 Task: Look for Airbnb options in Tajerouine, Tunisia from 8th December, 2023 to 16th December, 2023 for 8 adults.8 bedrooms having 8 beds and 8 bathrooms. Property type can be hotel. Amenities needed are: wifi, TV, free parkinig on premises, gym, breakfast. Booking option can be shelf check-in. Look for 5 properties as per requirement.
Action: Mouse pressed left at (514, 117)
Screenshot: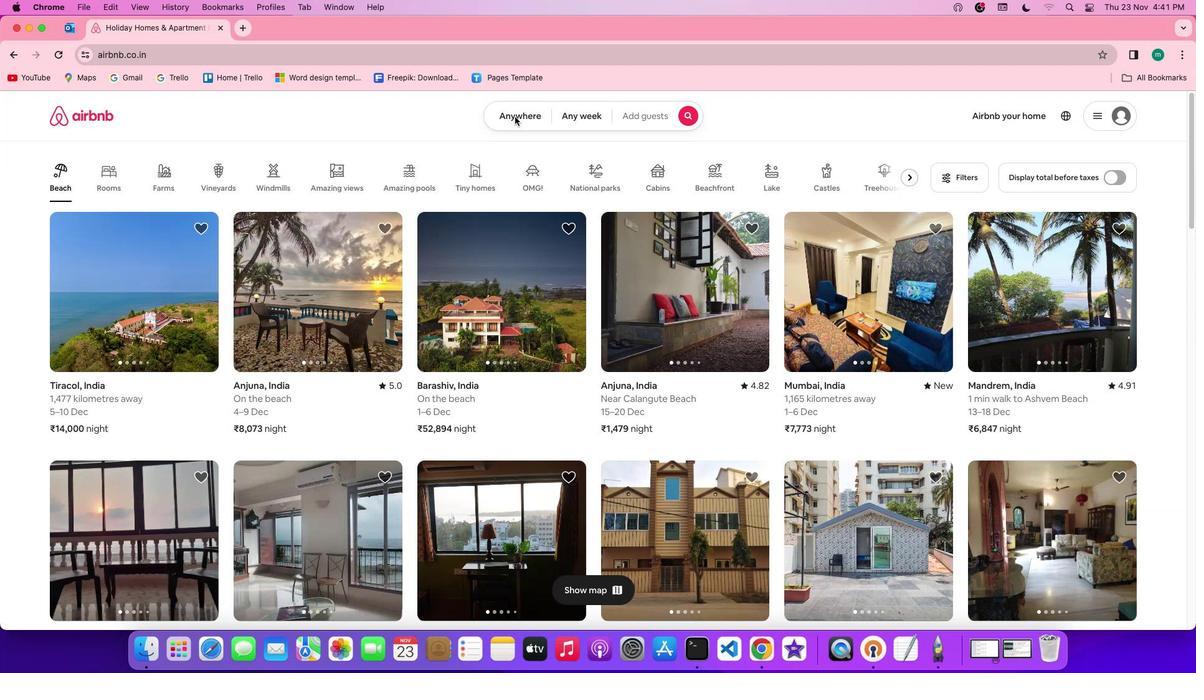 
Action: Mouse pressed left at (514, 117)
Screenshot: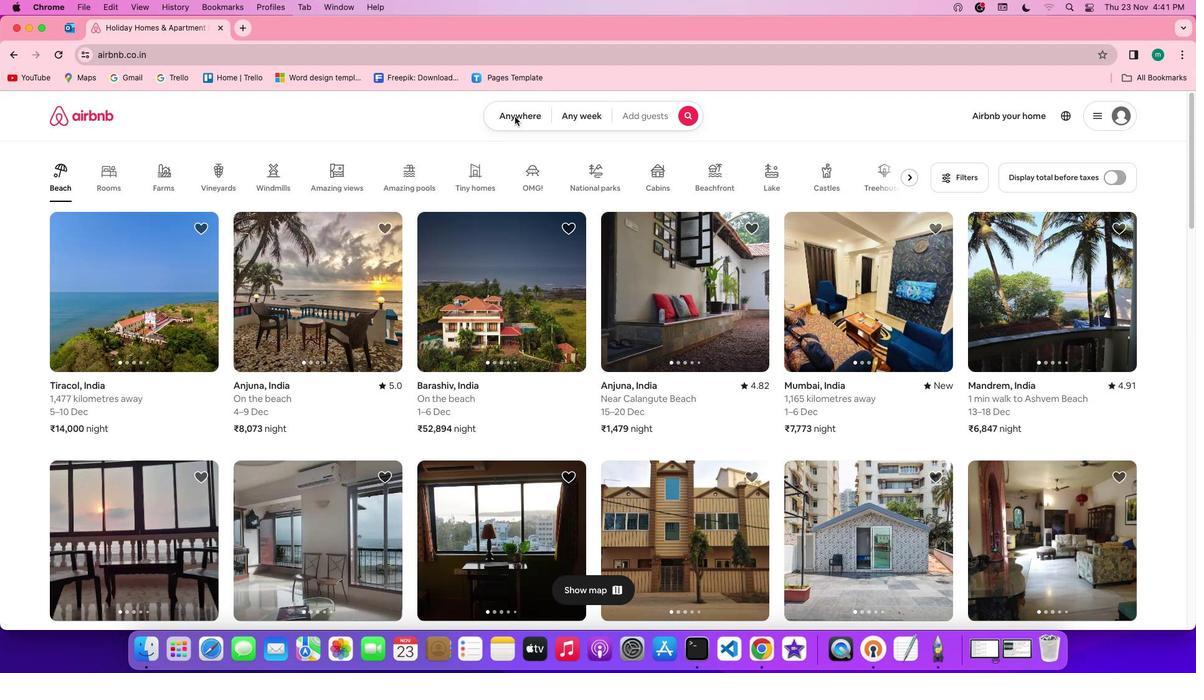 
Action: Mouse moved to (445, 163)
Screenshot: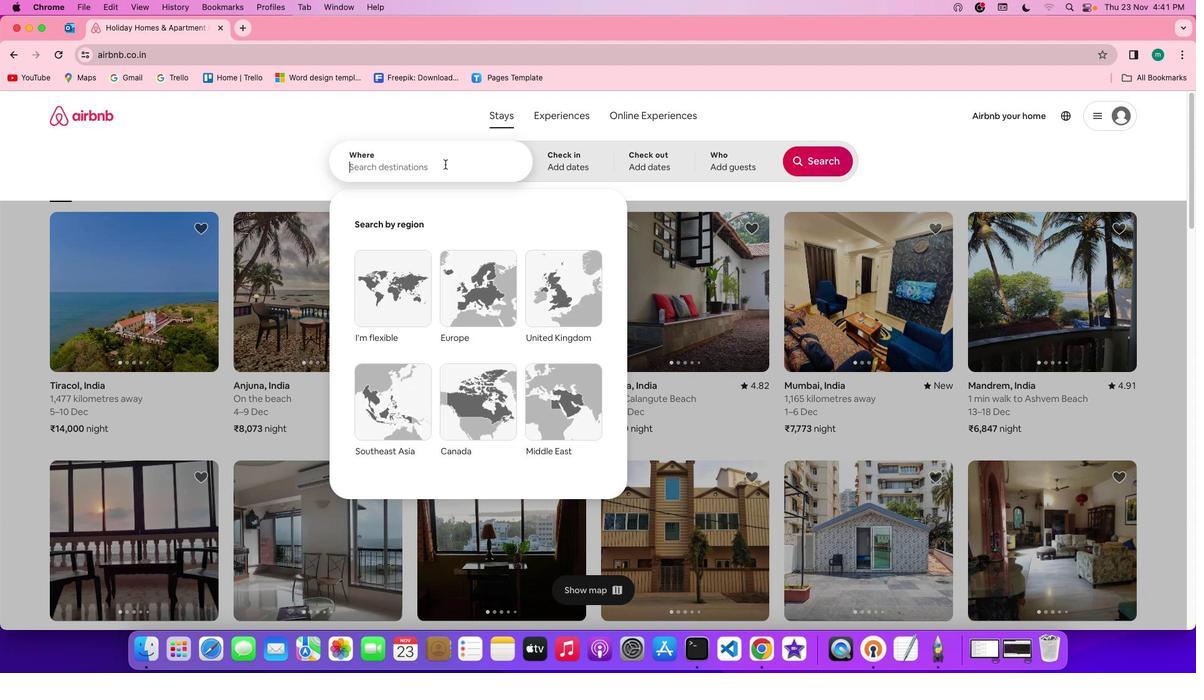 
Action: Mouse pressed left at (445, 163)
Screenshot: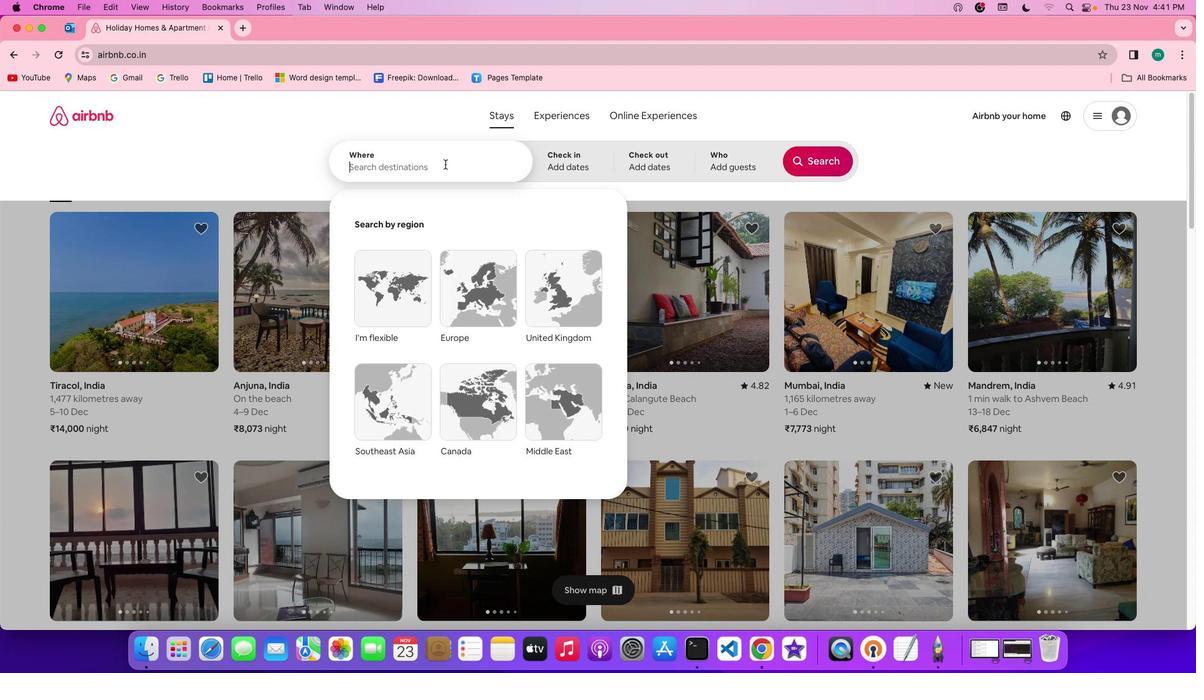
Action: Key pressed Key.shift'T''a''j''e''r''o''u''i''n''e'','Key.spaceKey.shift't''u''n''i''s''i''a'
Screenshot: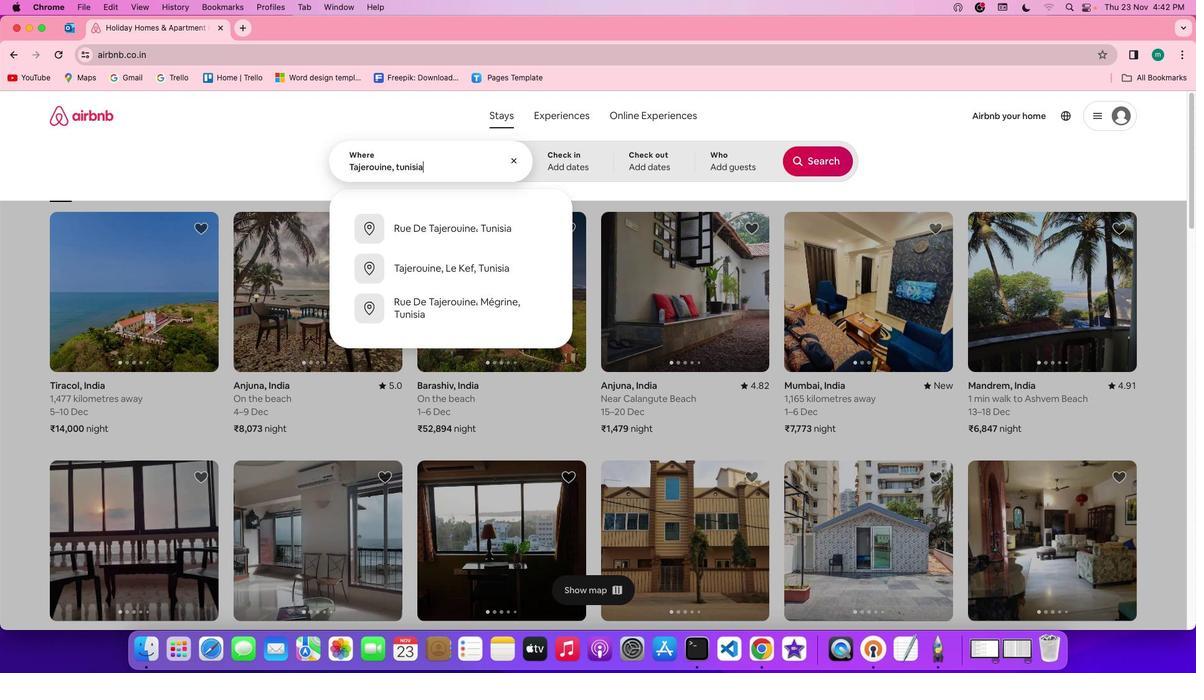
Action: Mouse moved to (555, 153)
Screenshot: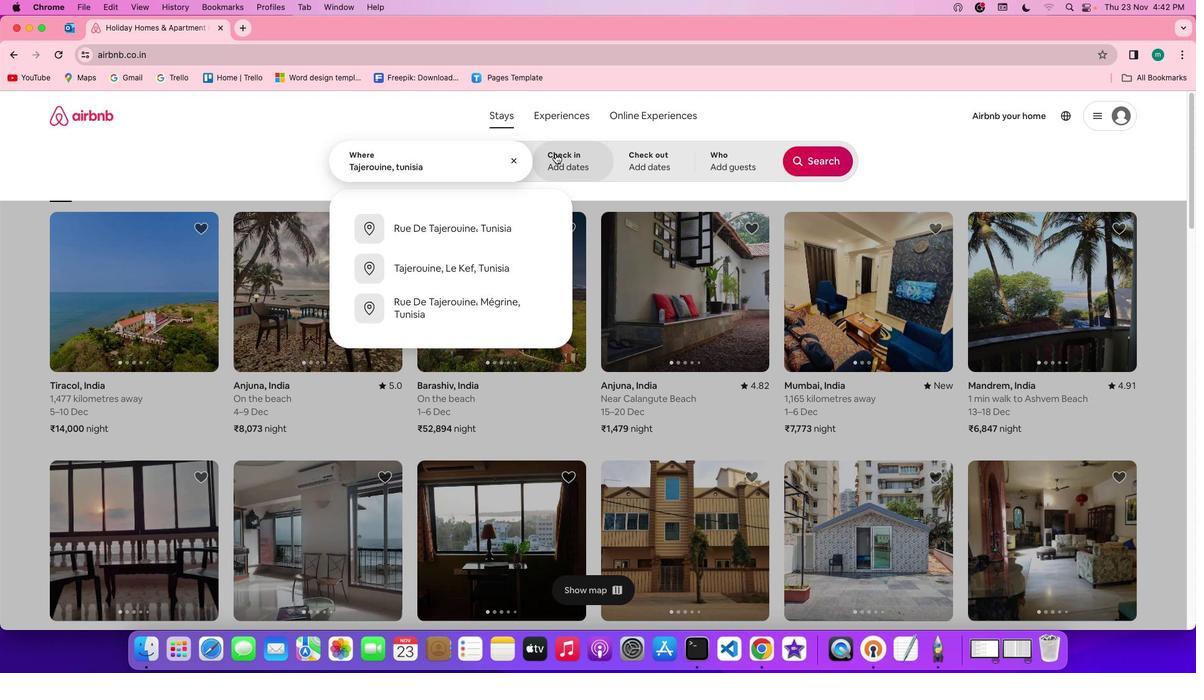
Action: Mouse pressed left at (555, 153)
Screenshot: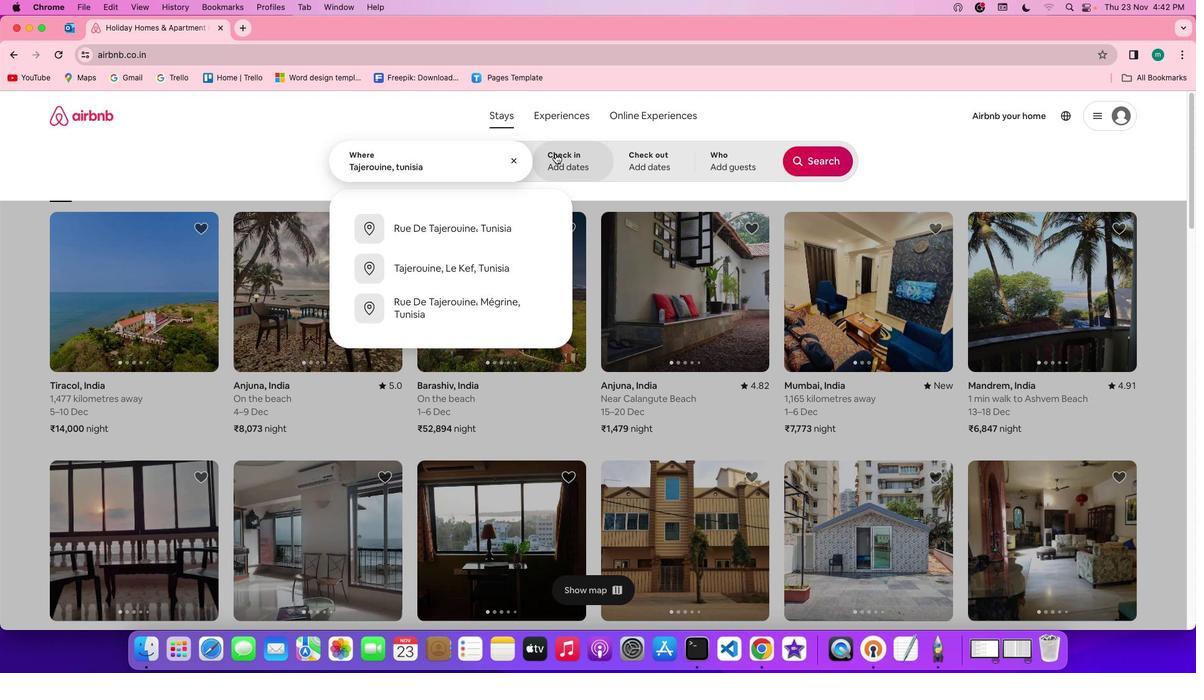 
Action: Mouse moved to (764, 347)
Screenshot: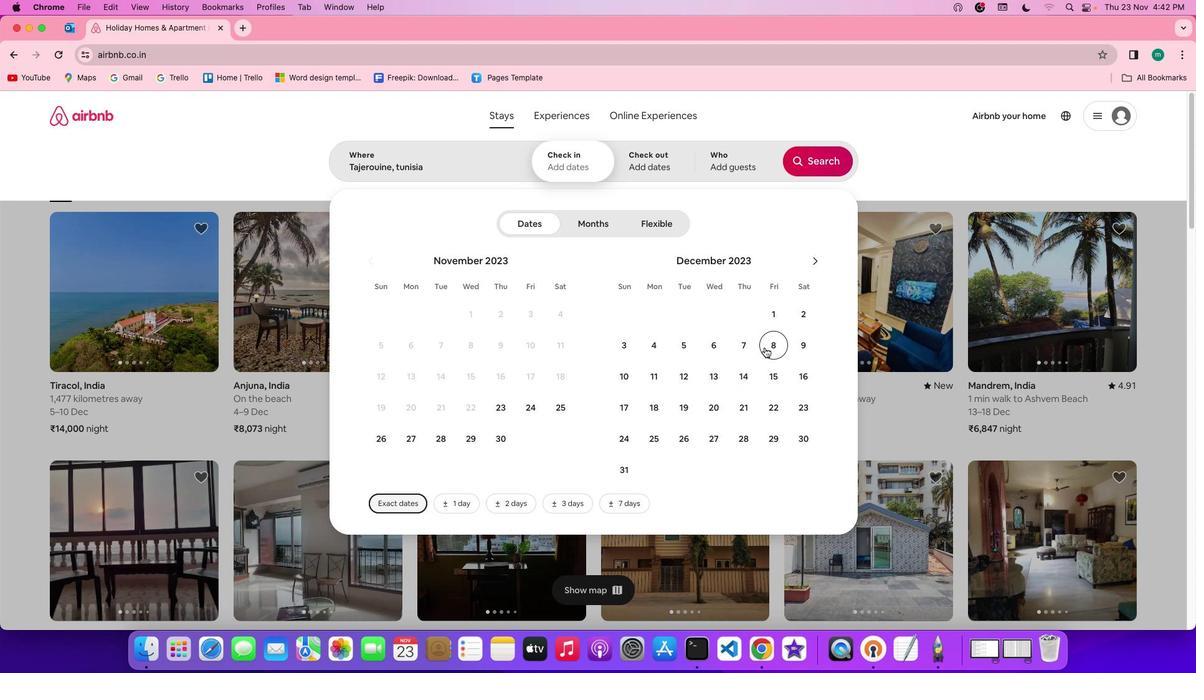 
Action: Mouse pressed left at (764, 347)
Screenshot: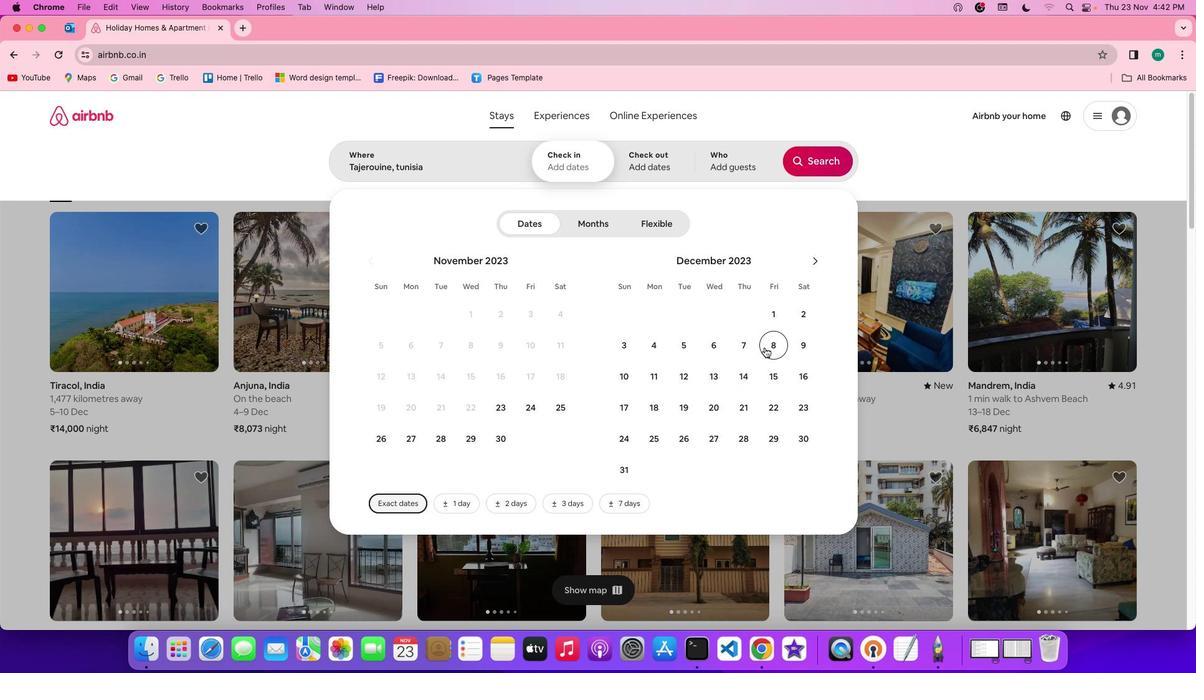 
Action: Mouse moved to (802, 374)
Screenshot: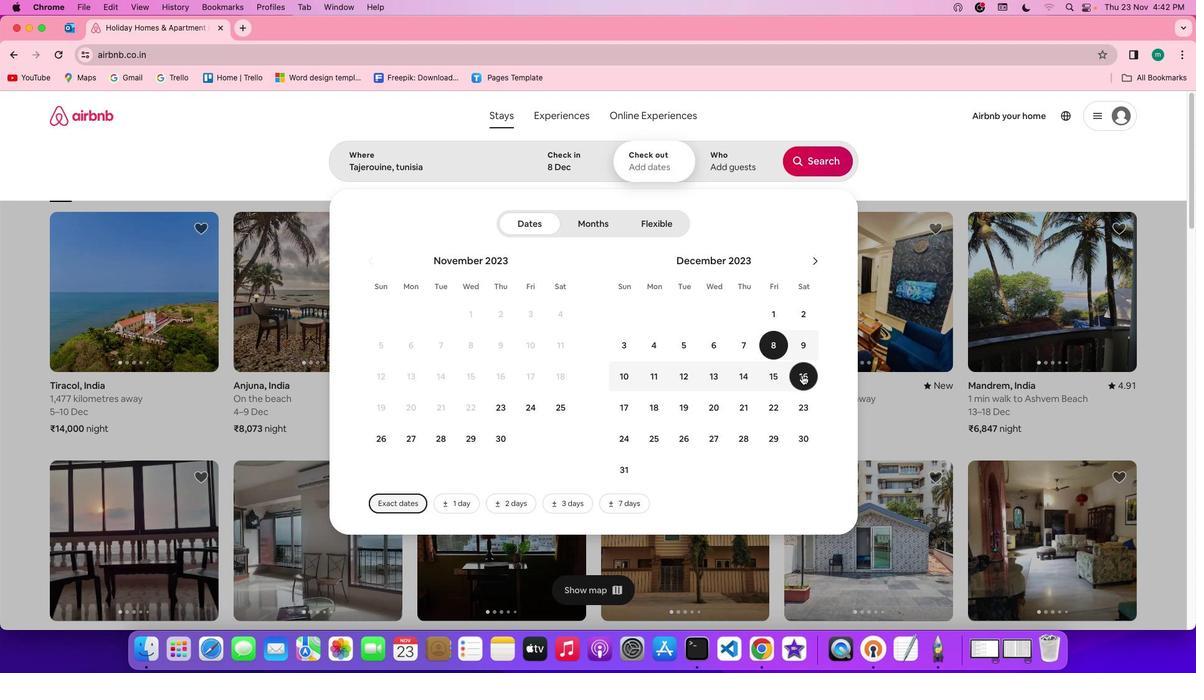 
Action: Mouse pressed left at (802, 374)
Screenshot: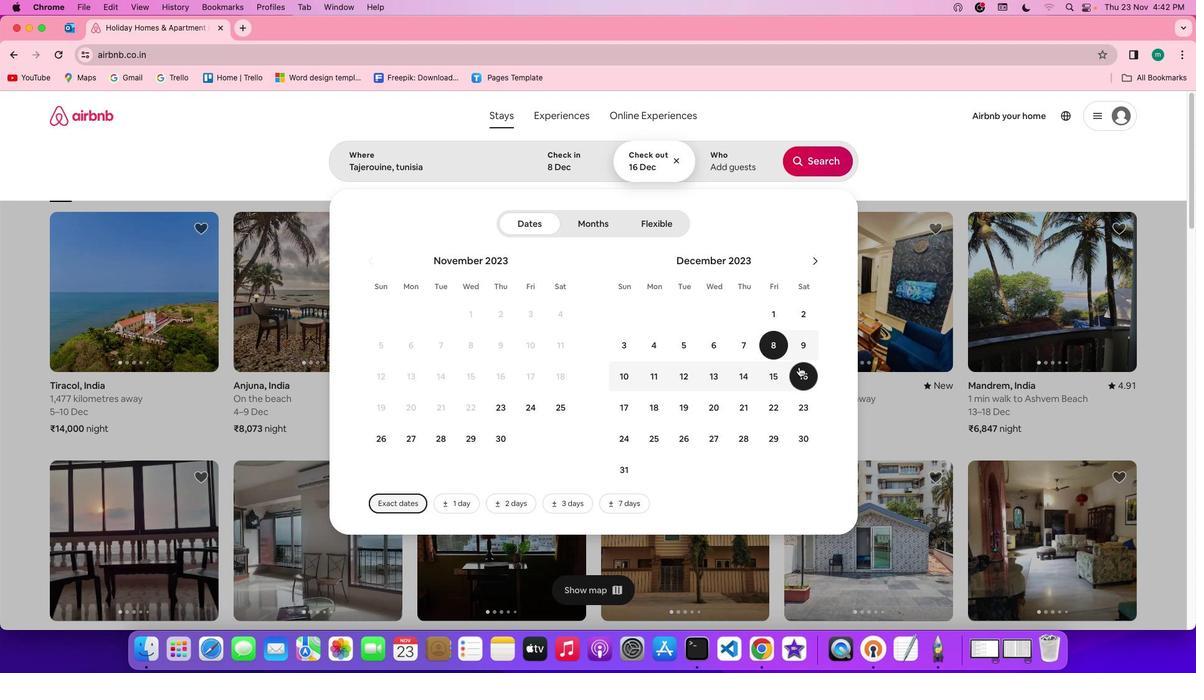 
Action: Mouse moved to (722, 172)
Screenshot: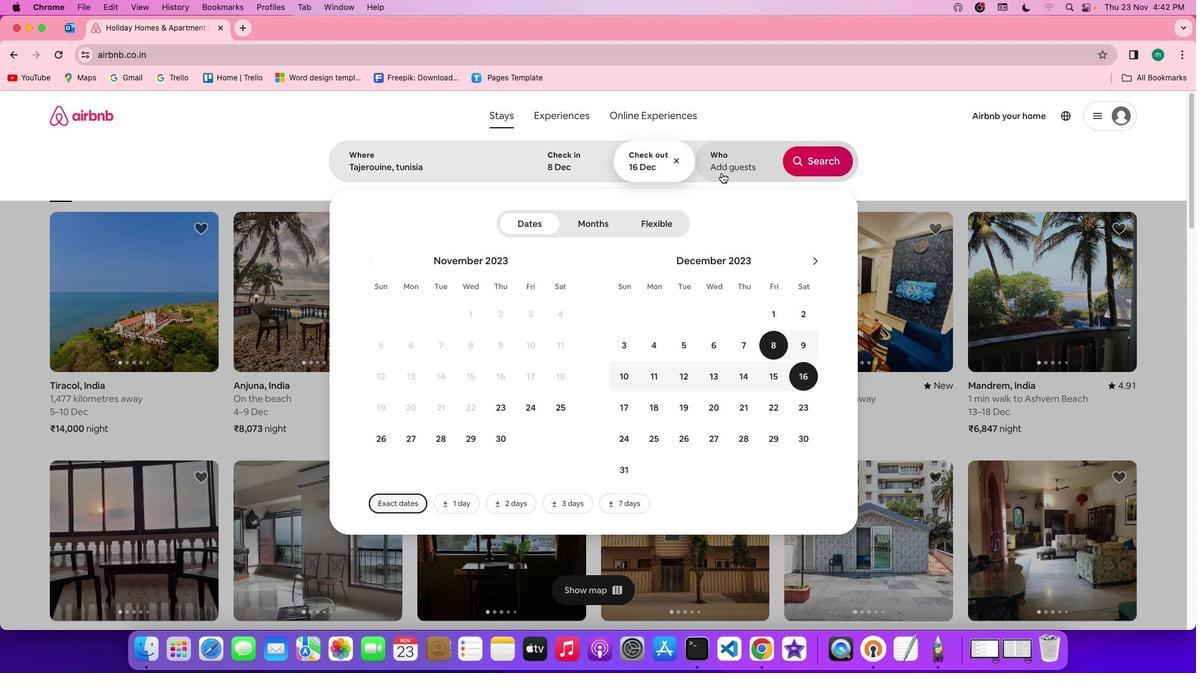 
Action: Mouse pressed left at (722, 172)
Screenshot: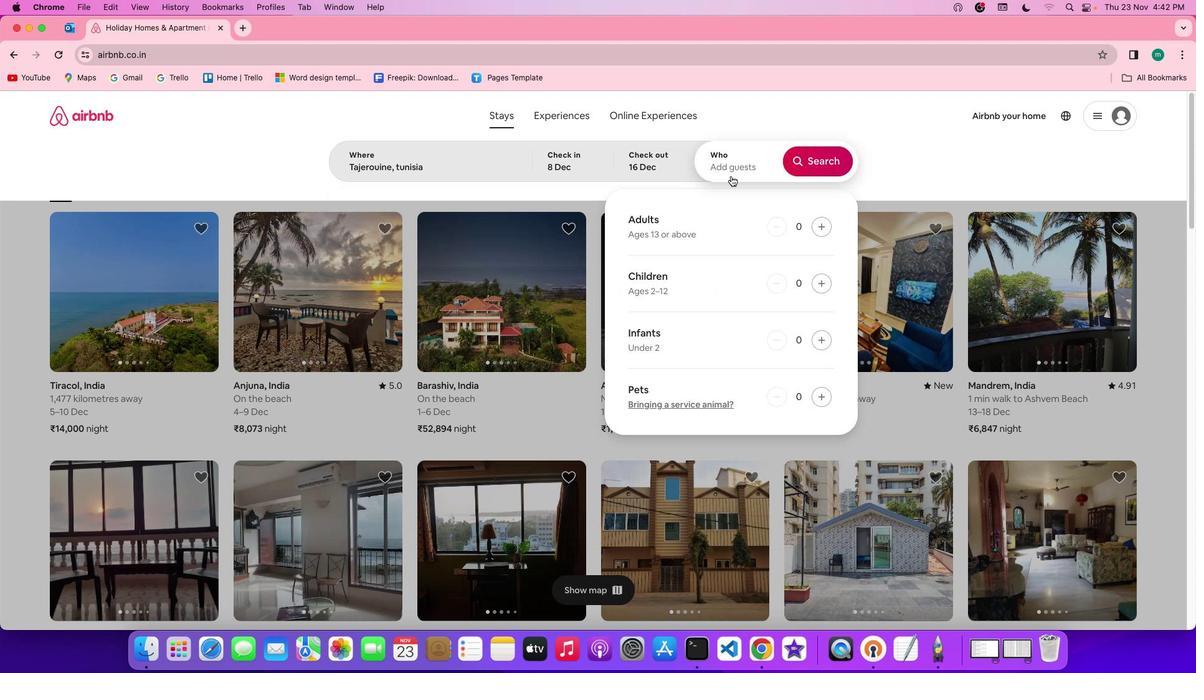 
Action: Mouse moved to (817, 226)
Screenshot: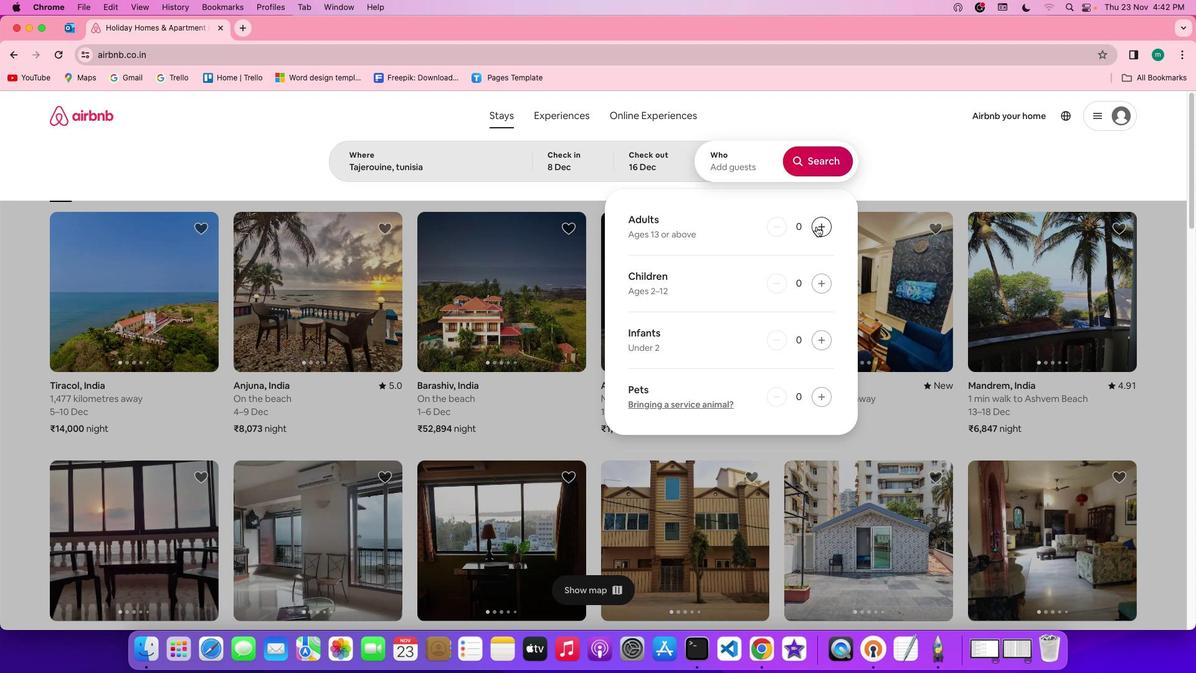 
Action: Mouse pressed left at (817, 226)
Screenshot: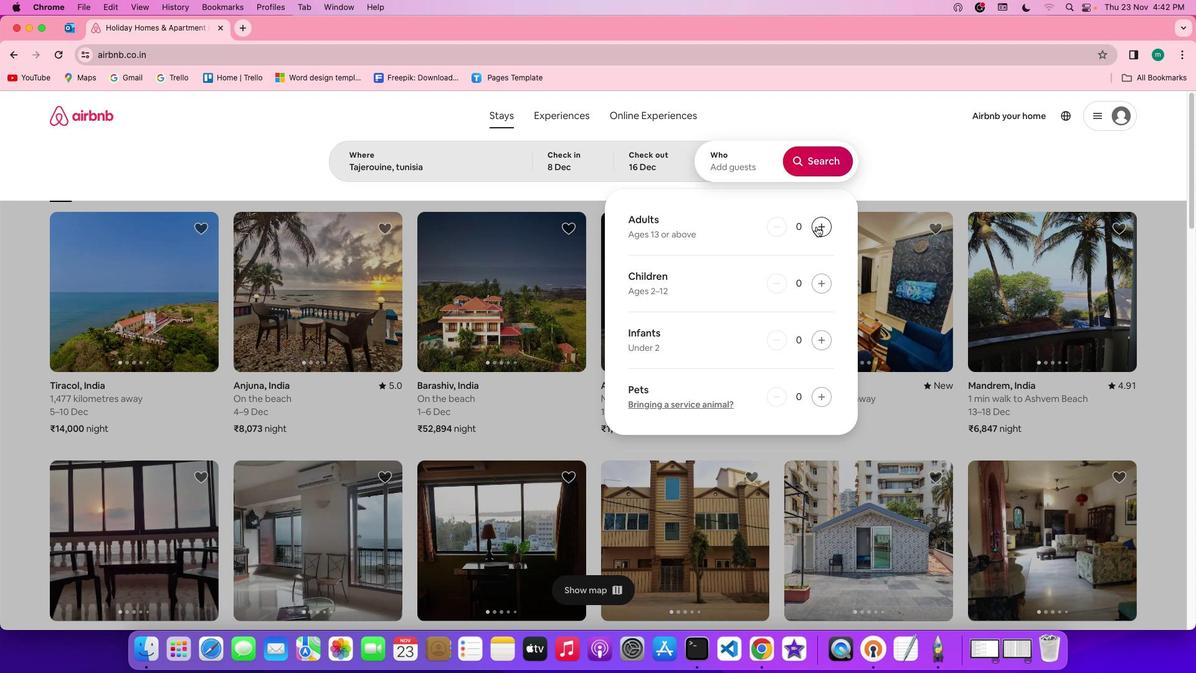 
Action: Mouse pressed left at (817, 226)
Screenshot: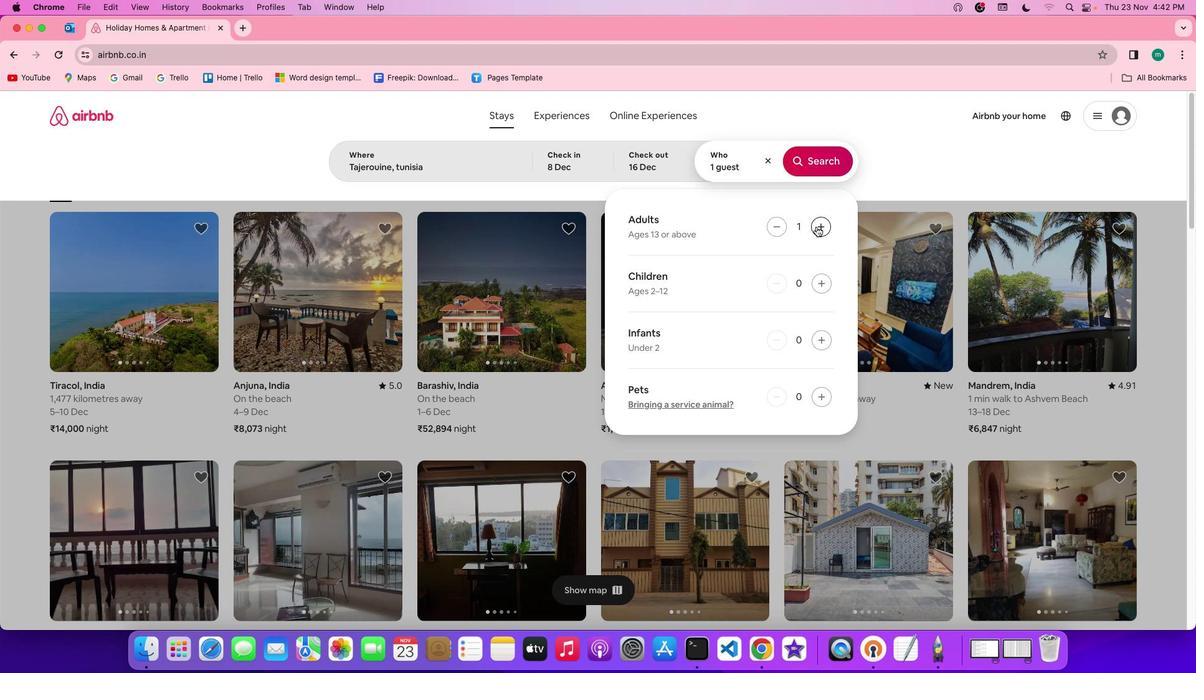 
Action: Mouse pressed left at (817, 226)
Screenshot: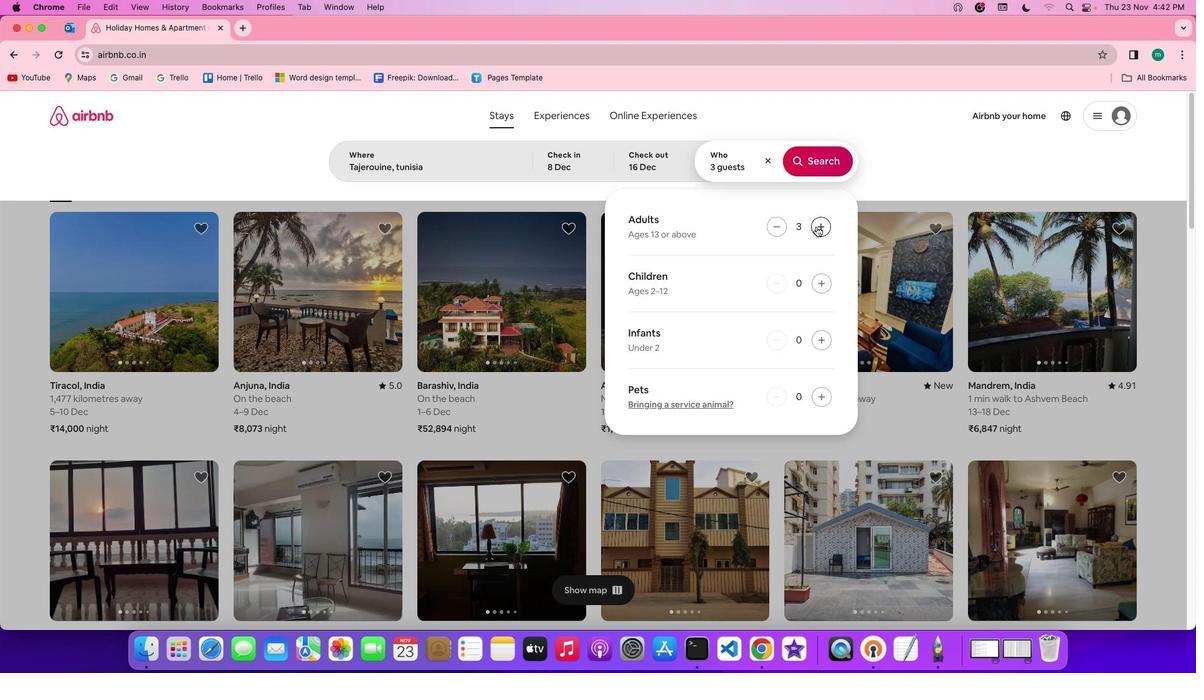 
Action: Mouse pressed left at (817, 226)
Screenshot: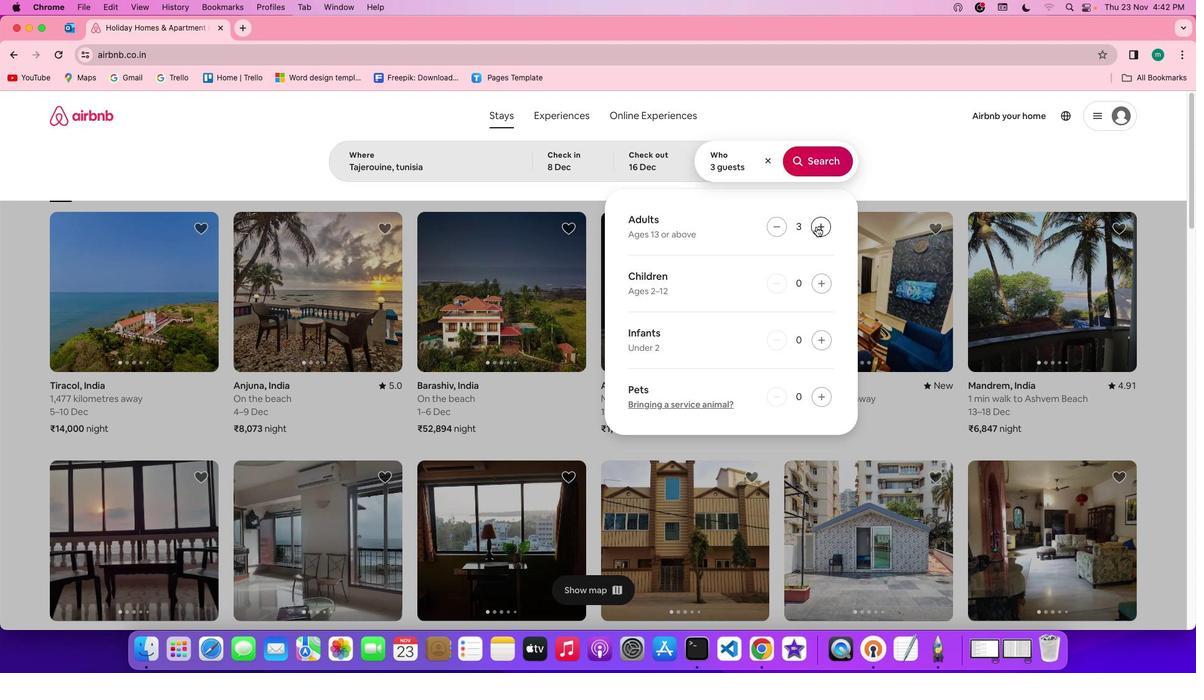 
Action: Mouse pressed left at (817, 226)
Screenshot: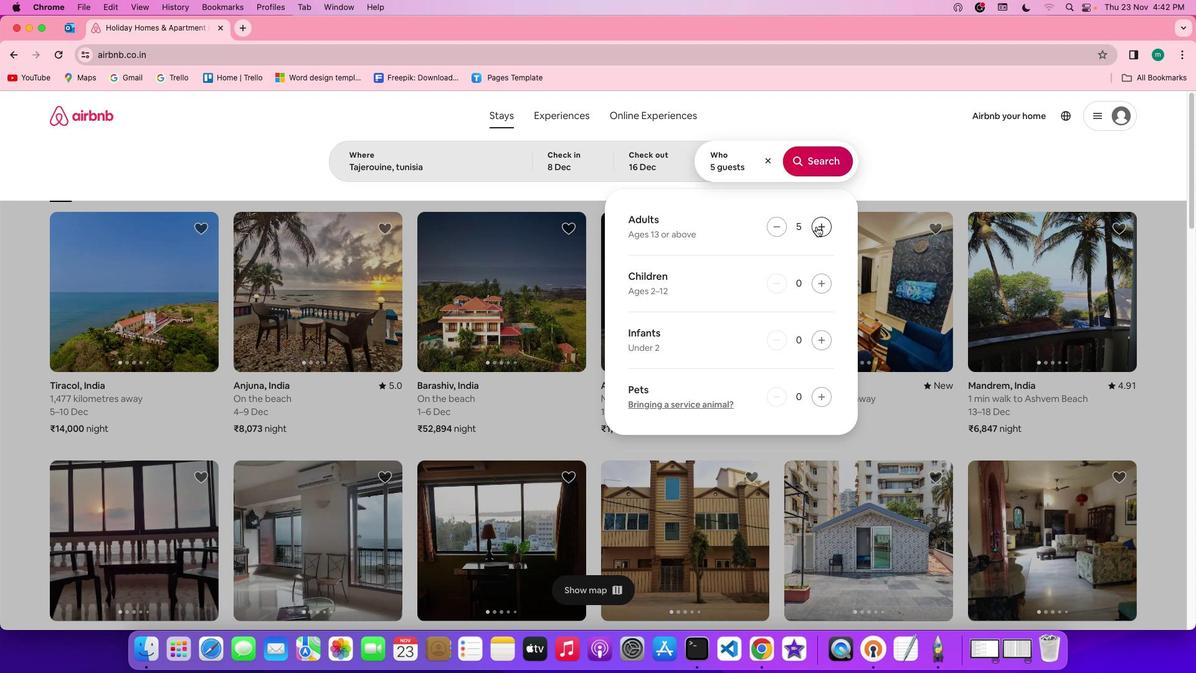 
Action: Mouse pressed left at (817, 226)
Screenshot: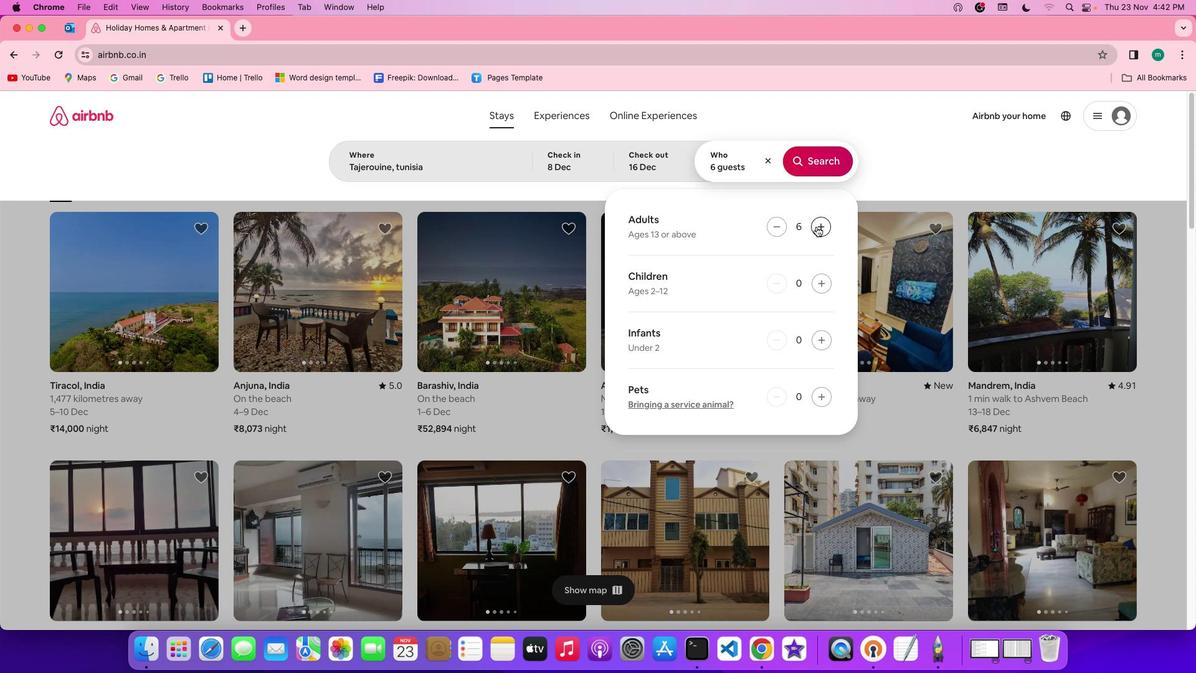 
Action: Mouse pressed left at (817, 226)
Screenshot: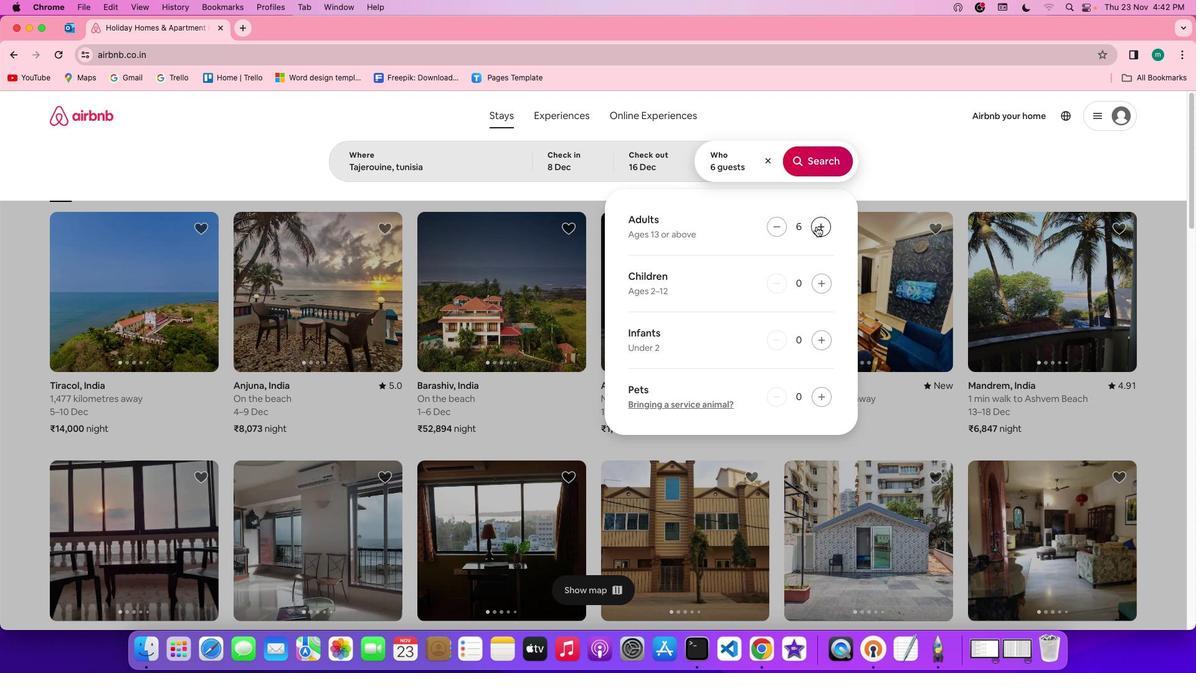 
Action: Mouse pressed left at (817, 226)
Screenshot: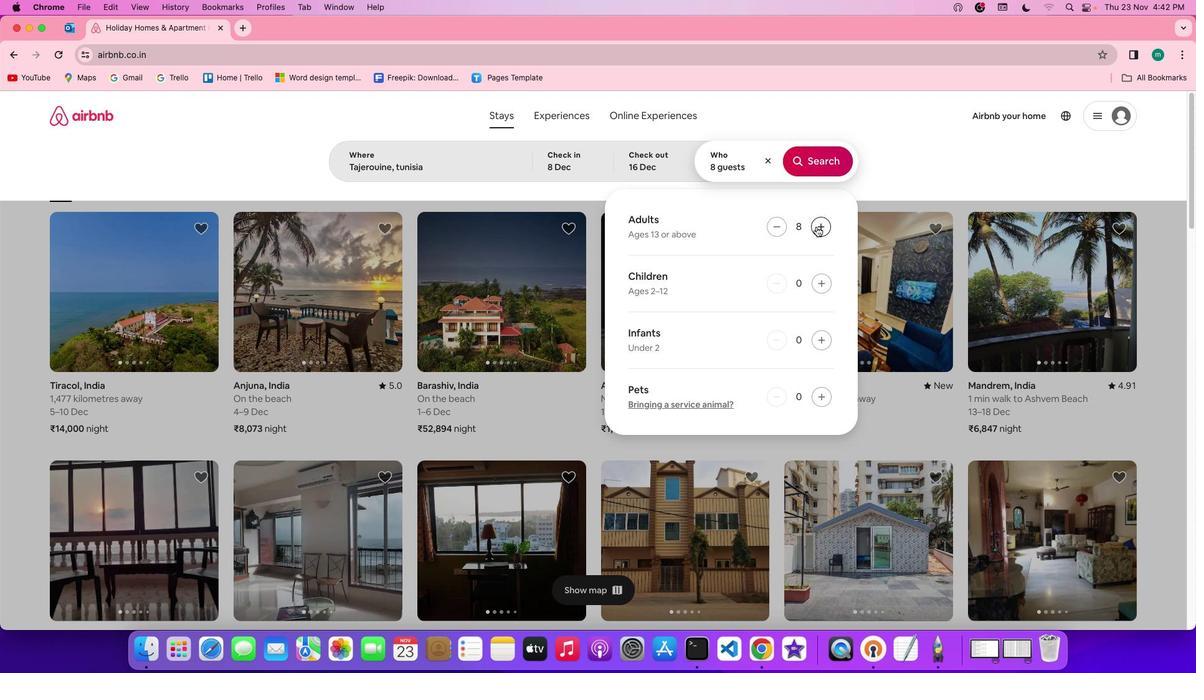 
Action: Mouse moved to (826, 165)
Screenshot: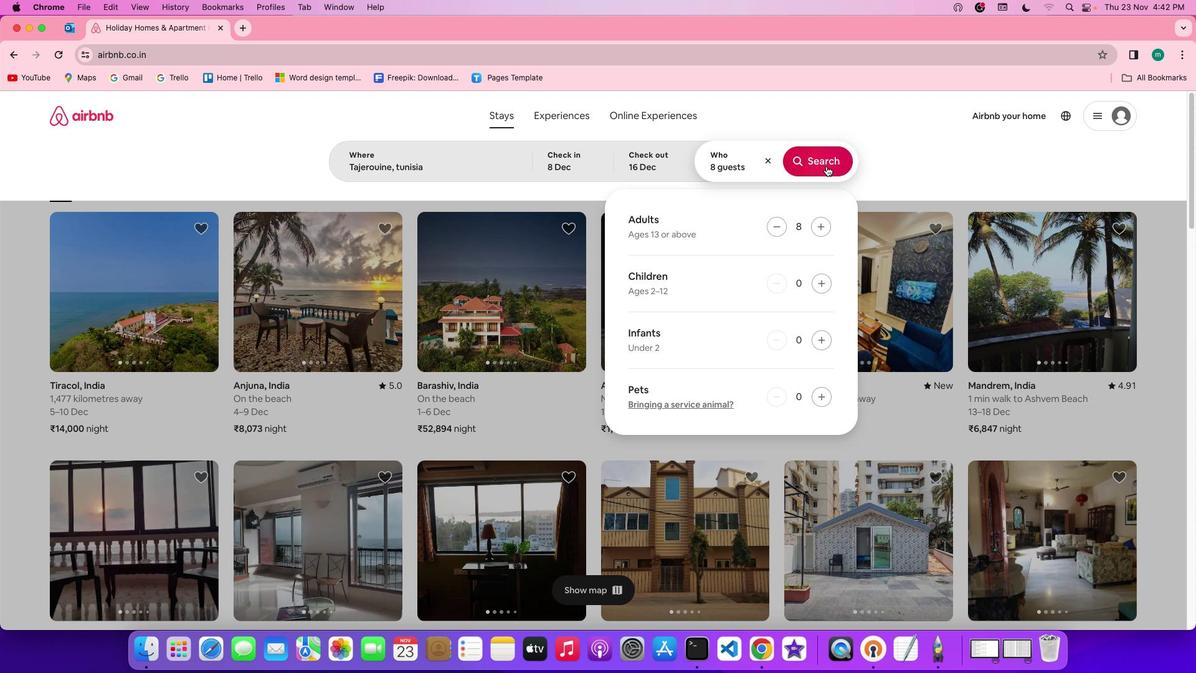 
Action: Mouse pressed left at (826, 165)
Screenshot: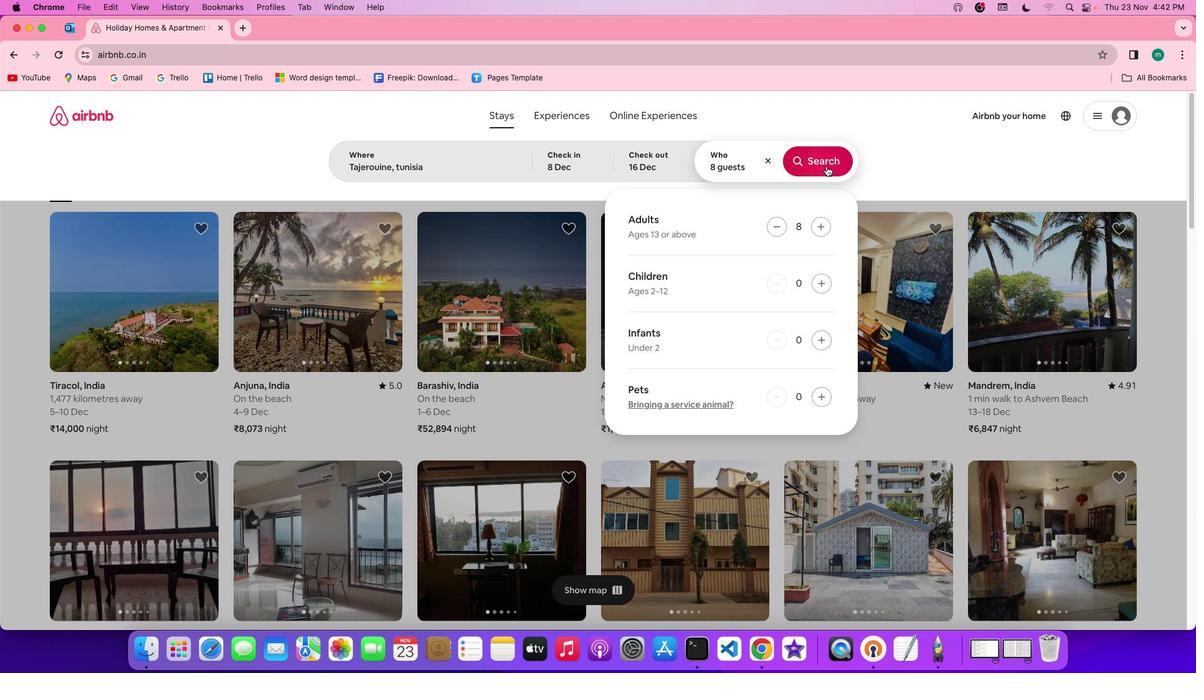 
Action: Mouse moved to (998, 158)
Screenshot: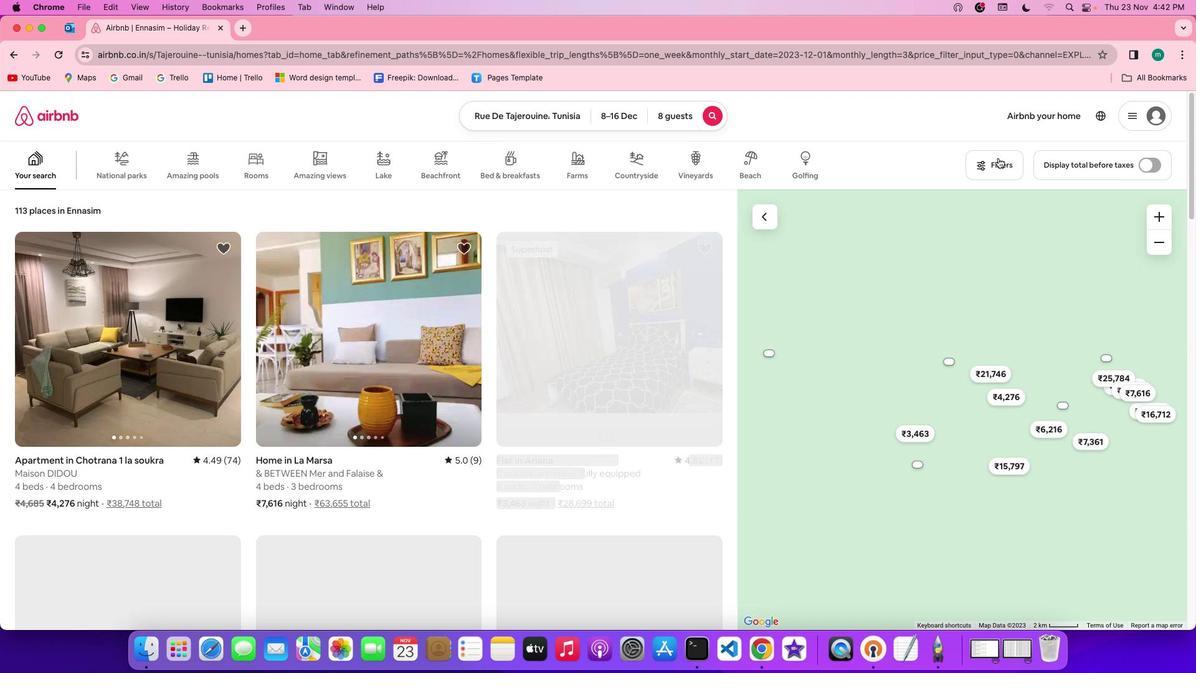 
Action: Mouse pressed left at (998, 158)
Screenshot: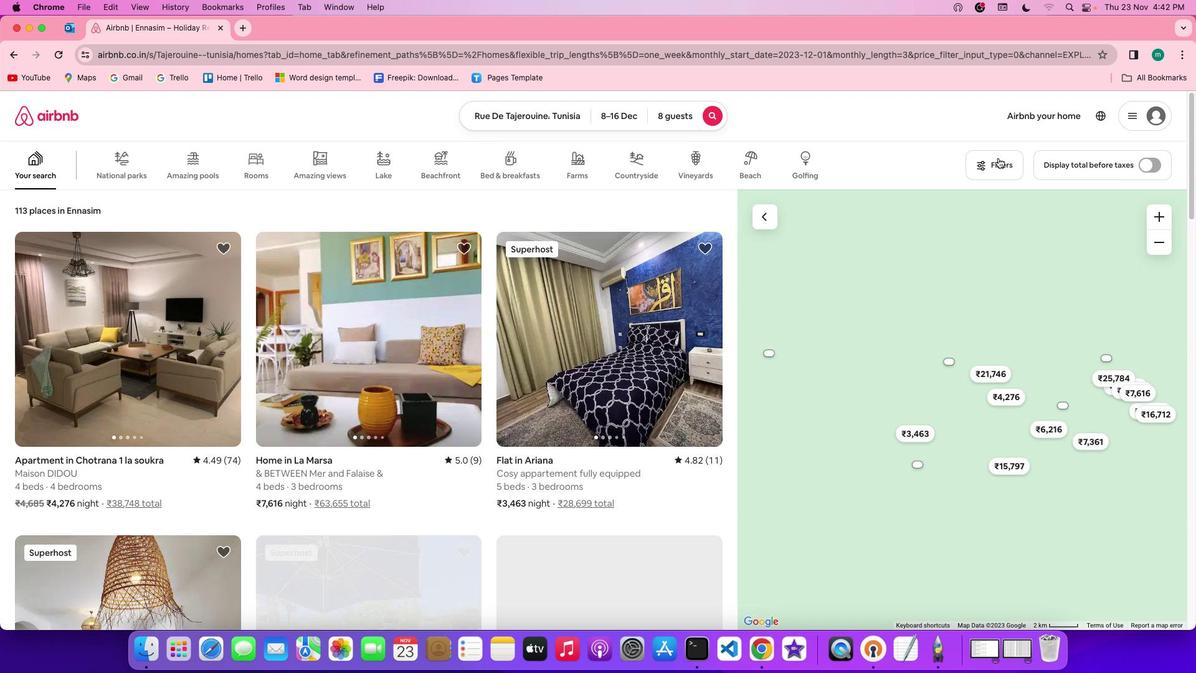 
Action: Mouse moved to (636, 325)
Screenshot: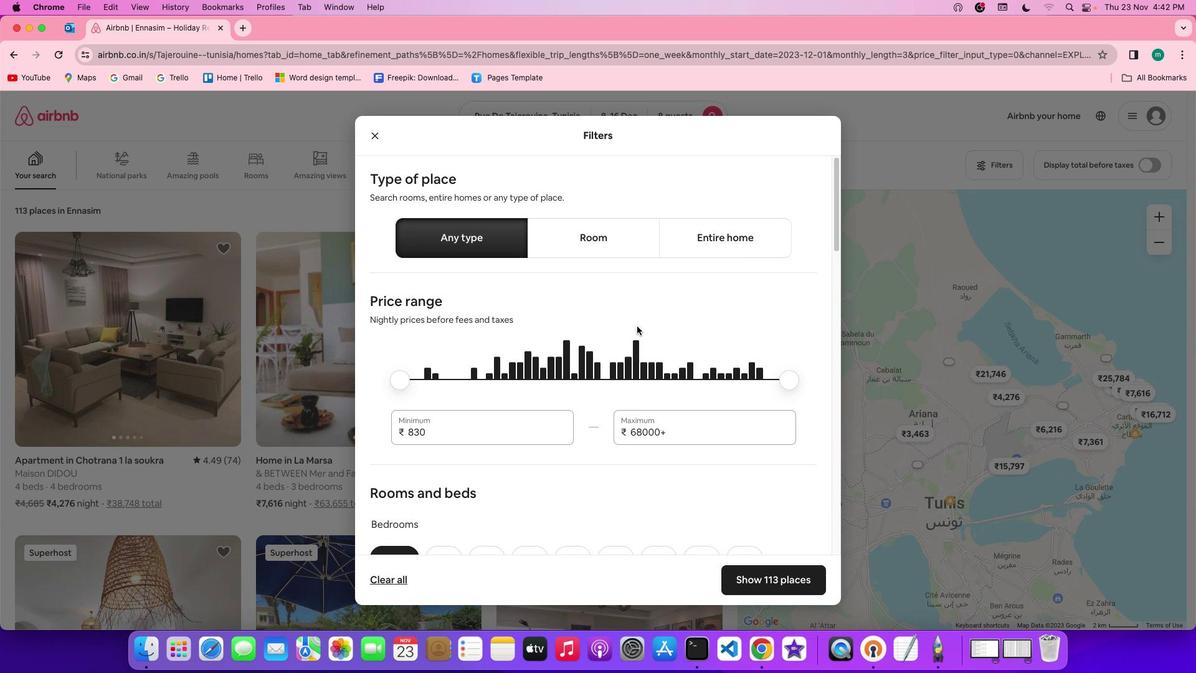
Action: Mouse scrolled (636, 325) with delta (0, 0)
Screenshot: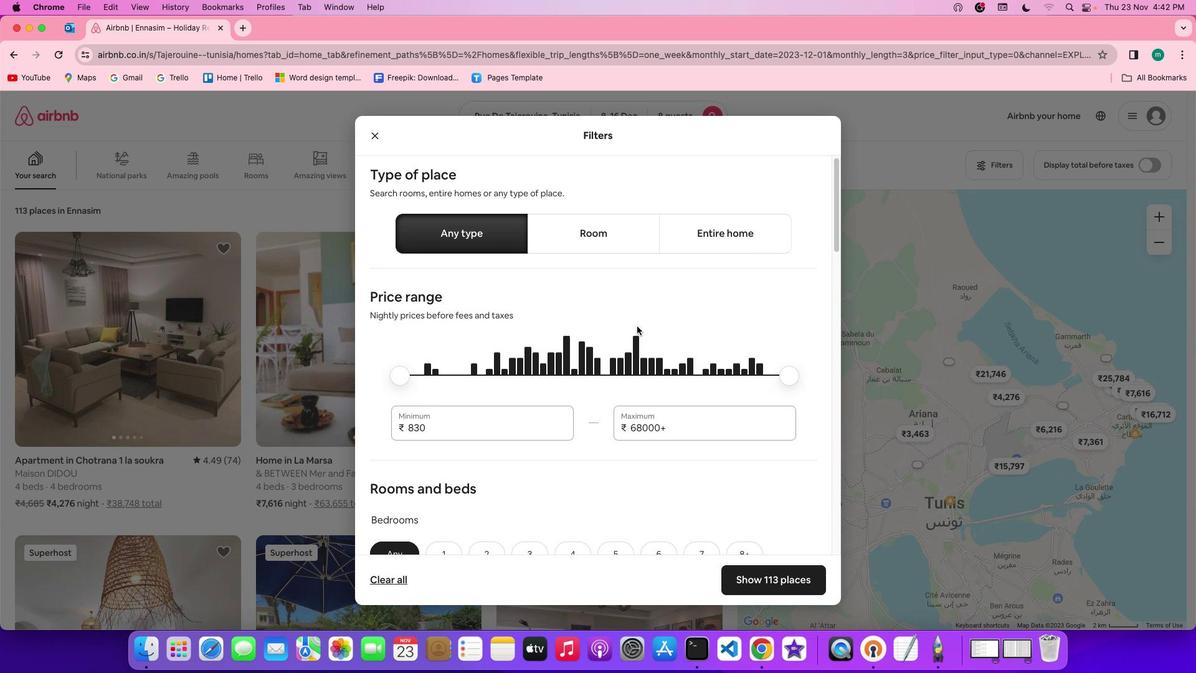 
Action: Mouse scrolled (636, 325) with delta (0, 0)
Screenshot: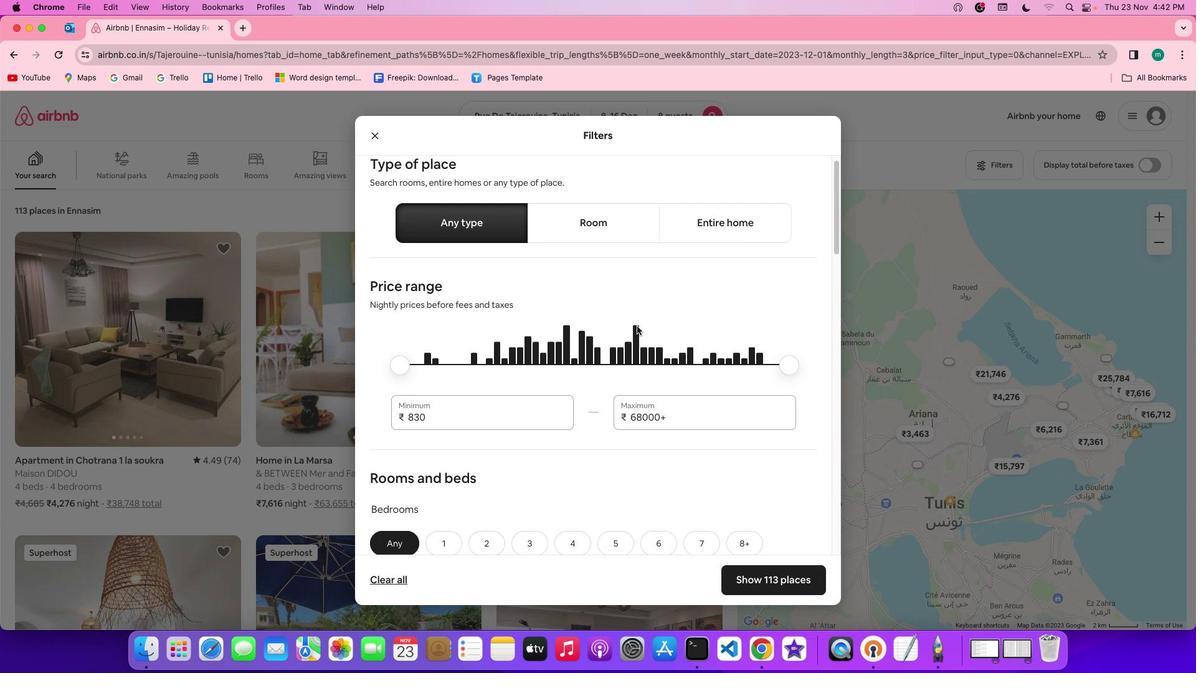 
Action: Mouse scrolled (636, 325) with delta (0, -1)
Screenshot: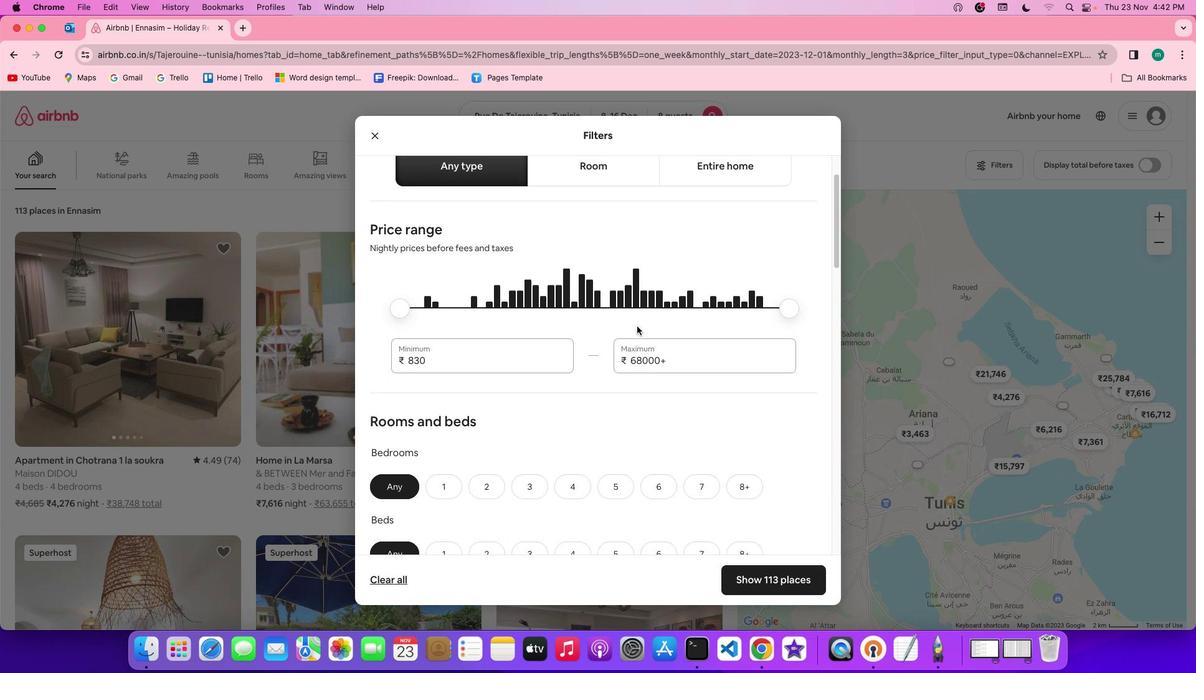 
Action: Mouse scrolled (636, 325) with delta (0, -1)
Screenshot: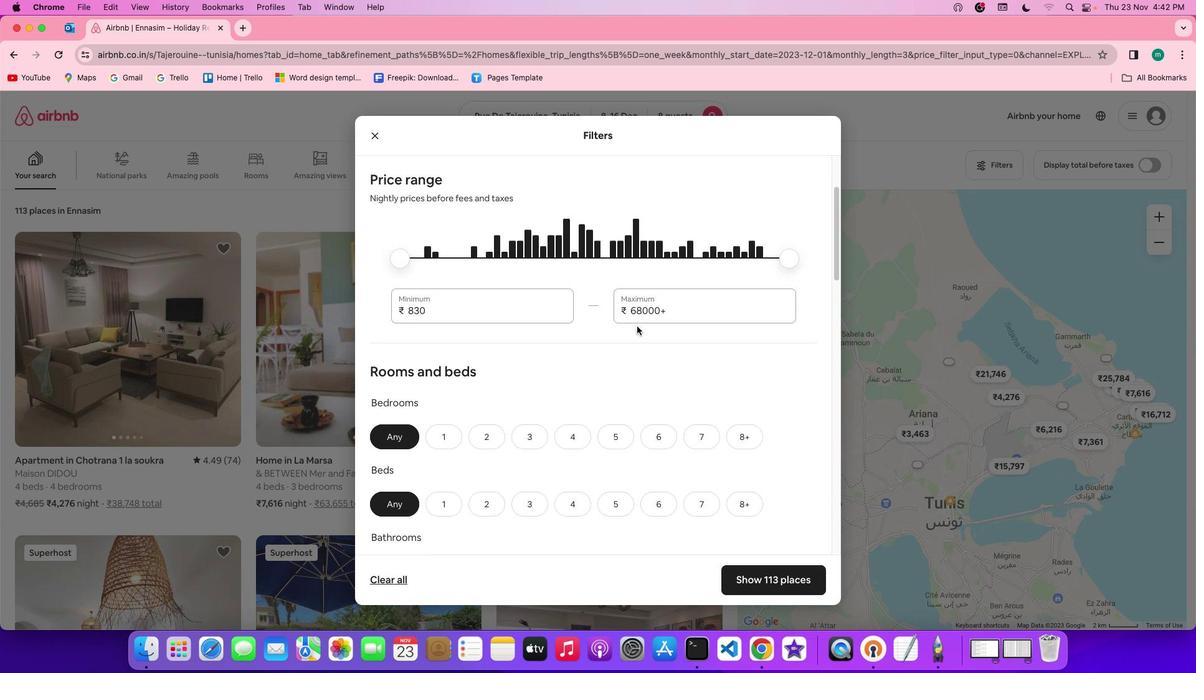 
Action: Mouse scrolled (636, 325) with delta (0, -2)
Screenshot: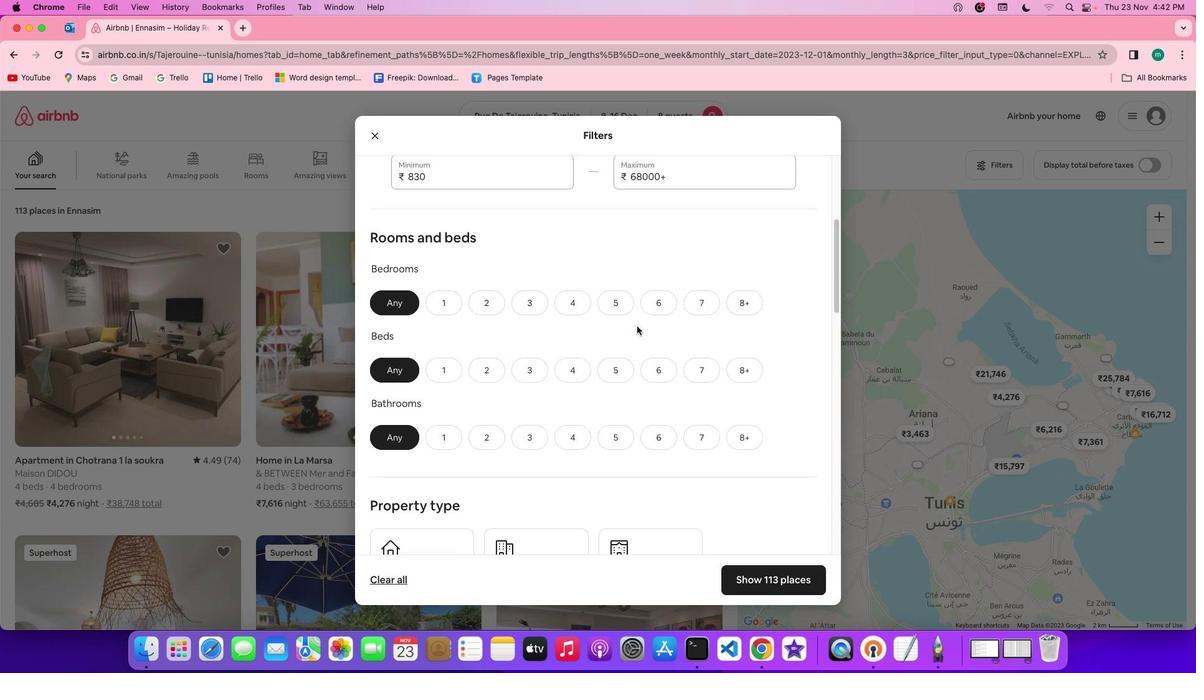 
Action: Mouse scrolled (636, 325) with delta (0, 0)
Screenshot: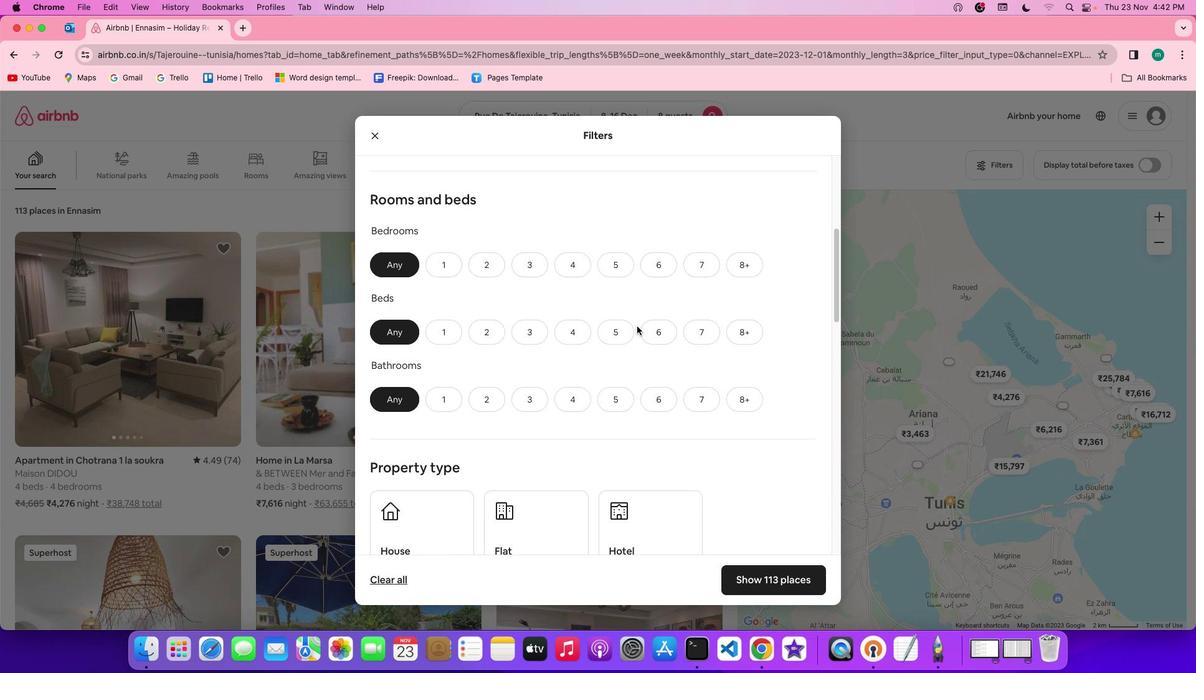 
Action: Mouse scrolled (636, 325) with delta (0, 0)
Screenshot: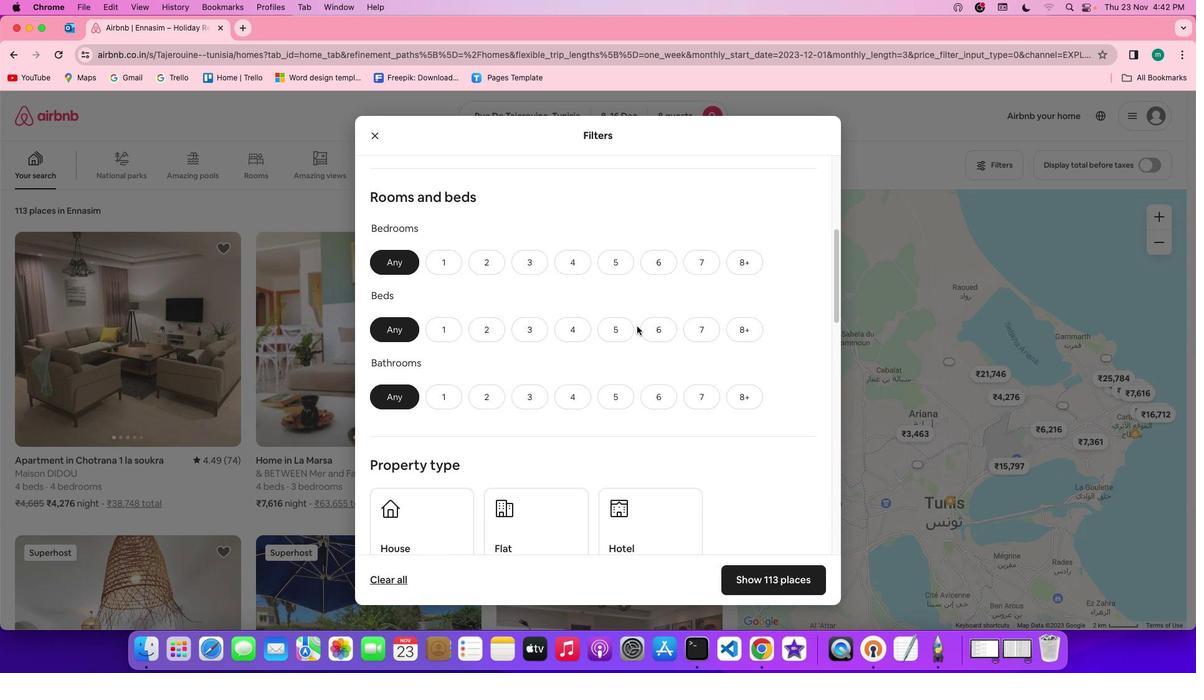
Action: Mouse scrolled (636, 325) with delta (0, 0)
Screenshot: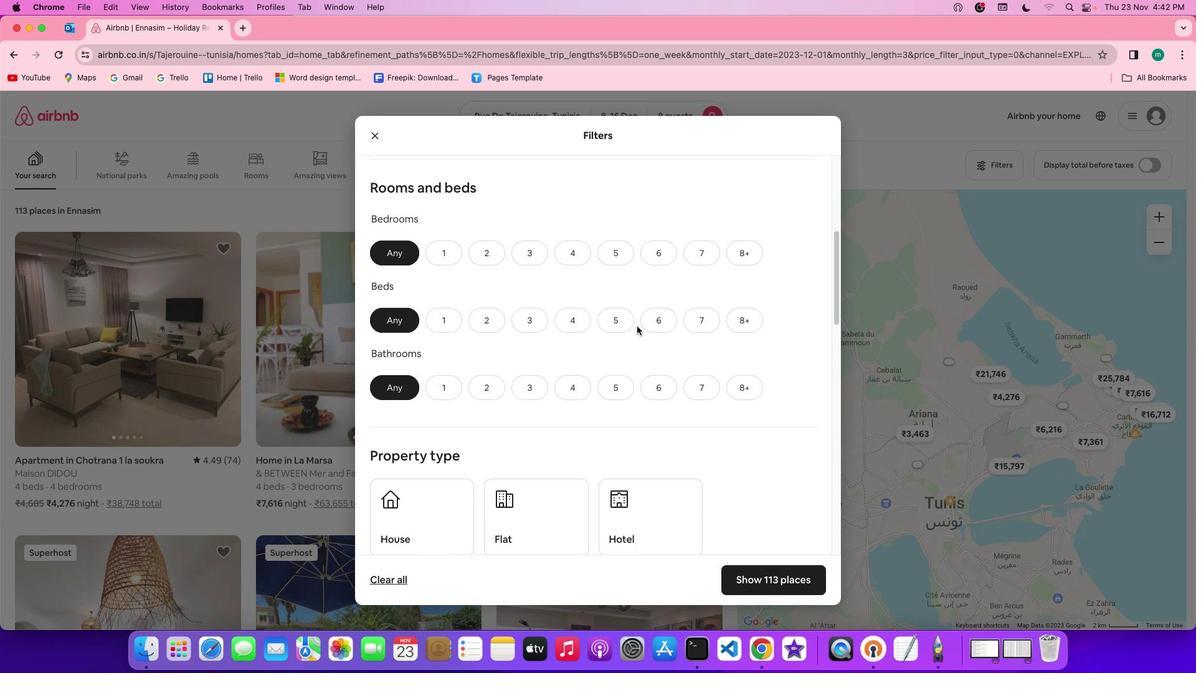 
Action: Mouse scrolled (636, 325) with delta (0, 0)
Screenshot: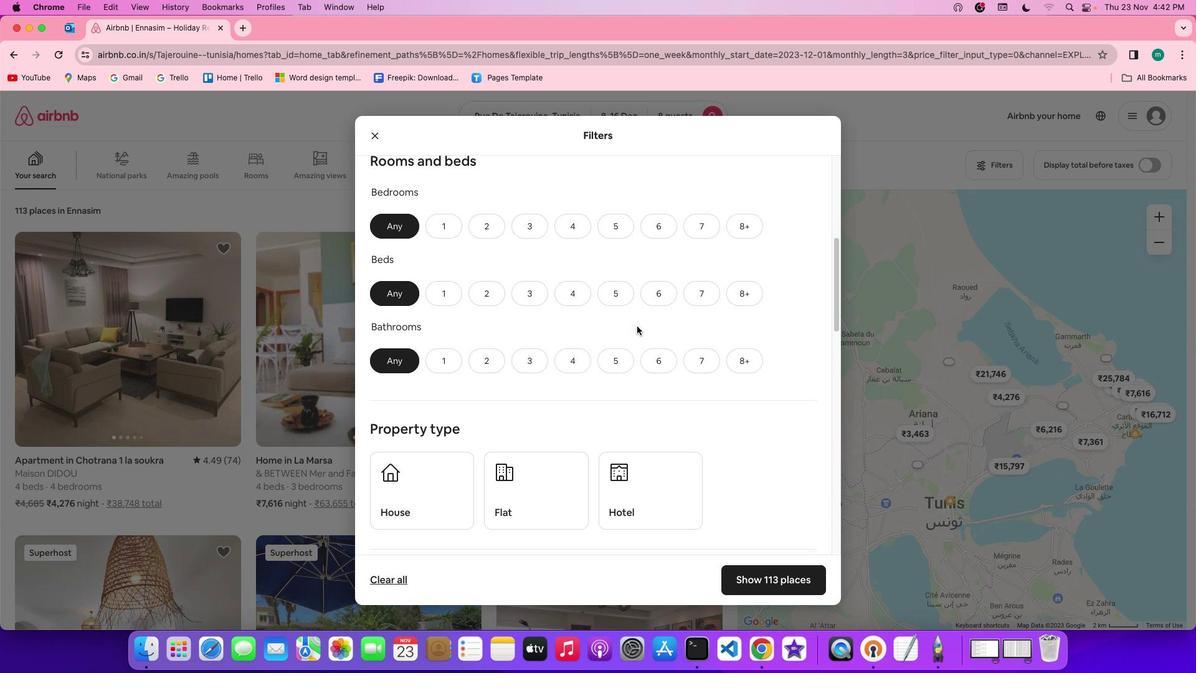 
Action: Mouse scrolled (636, 325) with delta (0, 0)
Screenshot: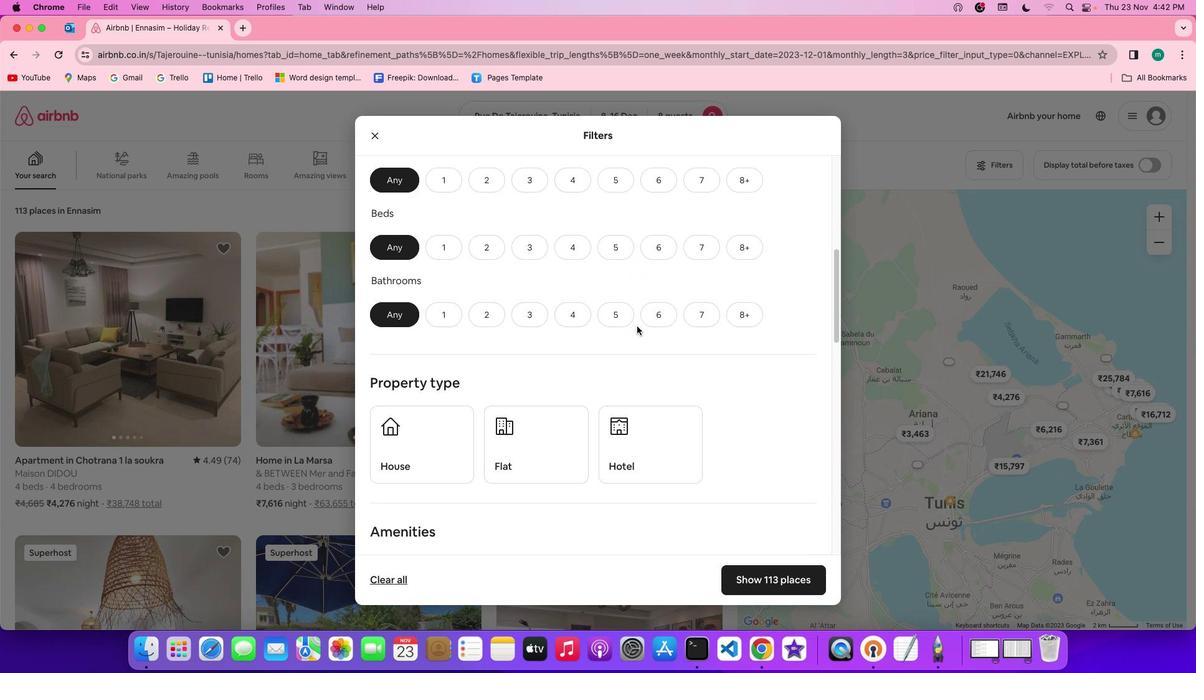 
Action: Mouse moved to (745, 160)
Screenshot: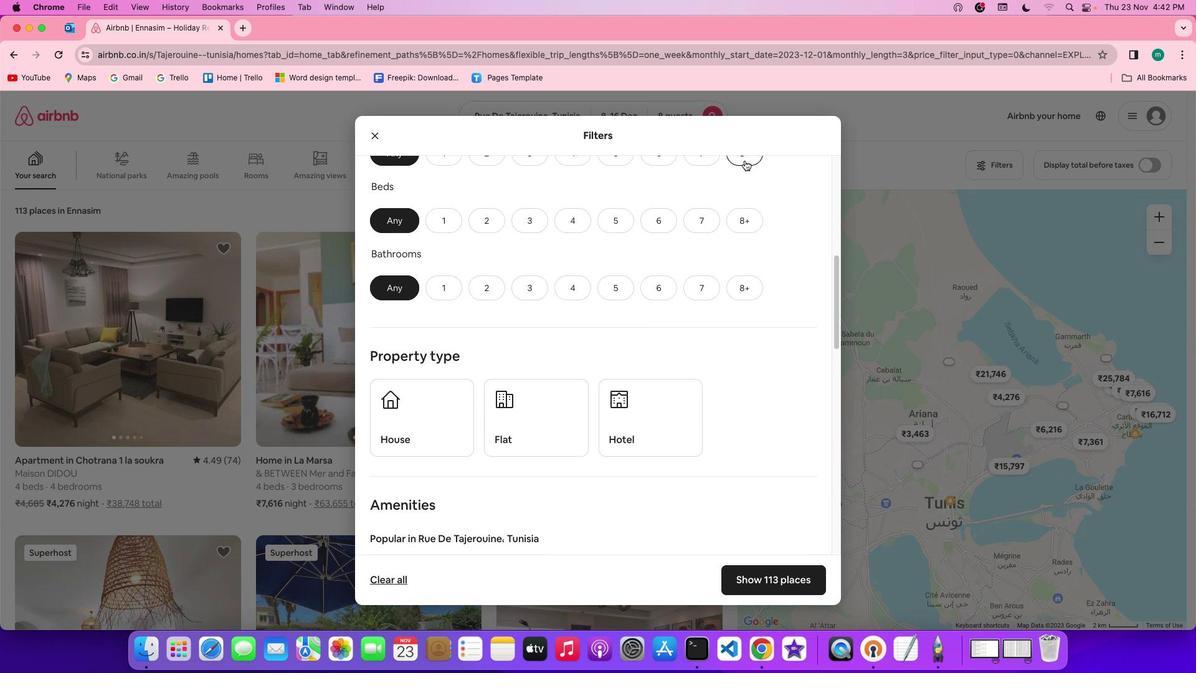 
Action: Mouse pressed left at (745, 160)
Screenshot: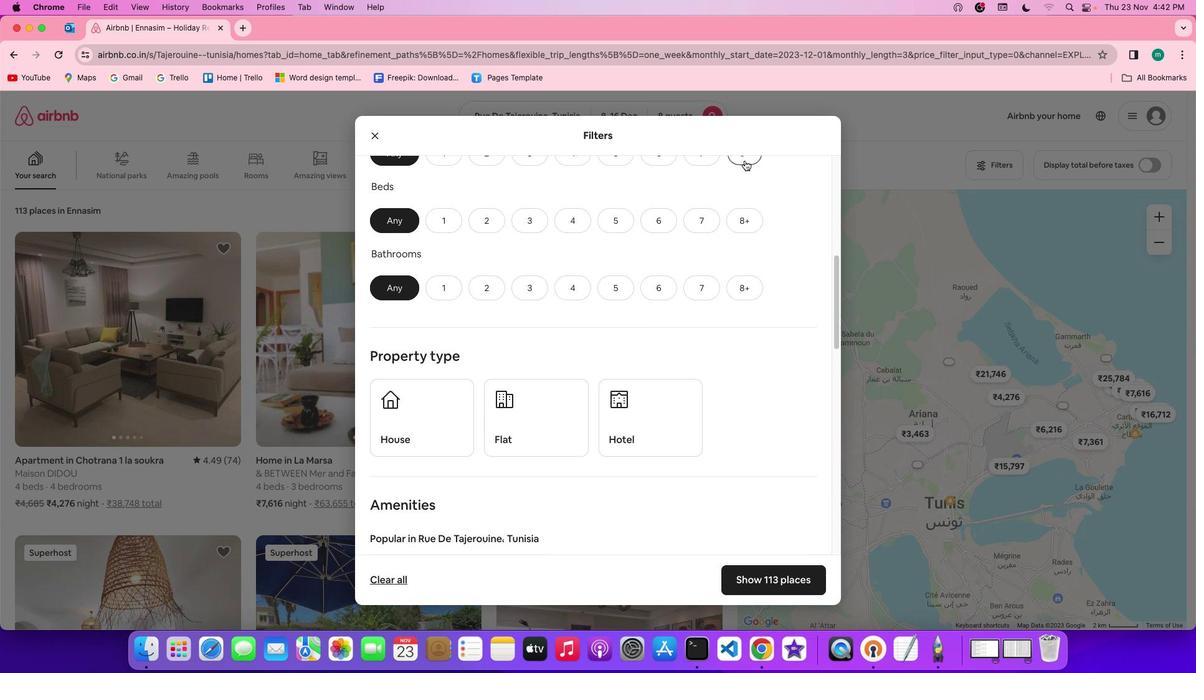 
Action: Mouse moved to (748, 223)
Screenshot: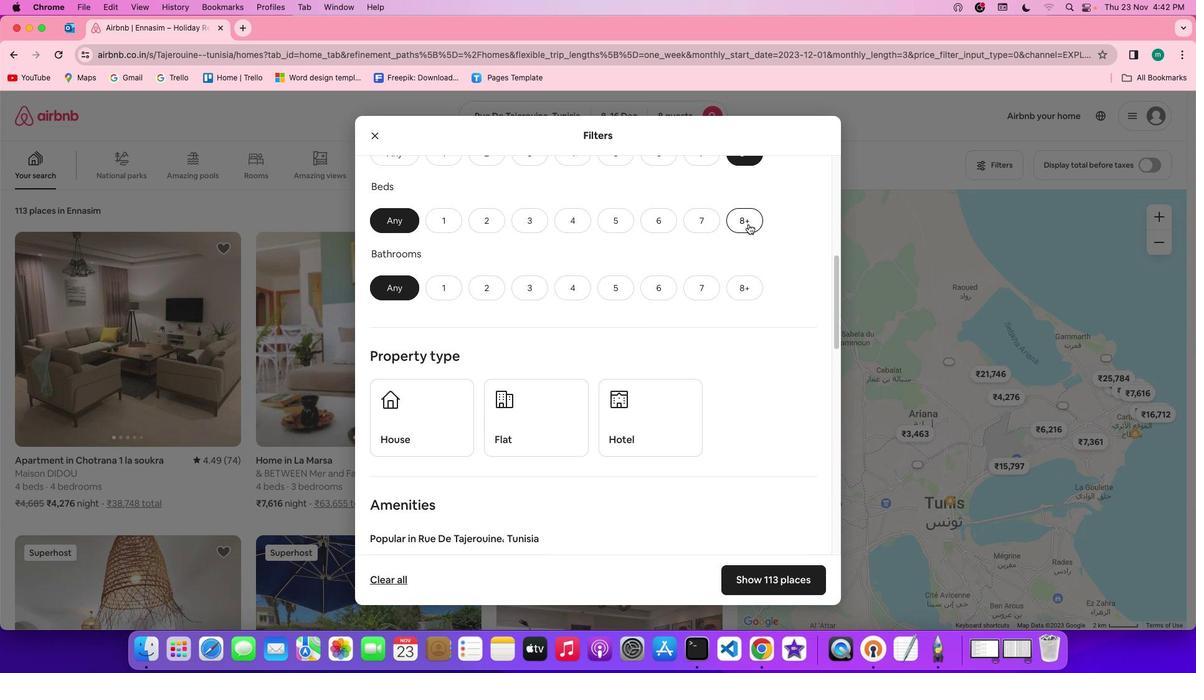 
Action: Mouse pressed left at (748, 223)
Screenshot: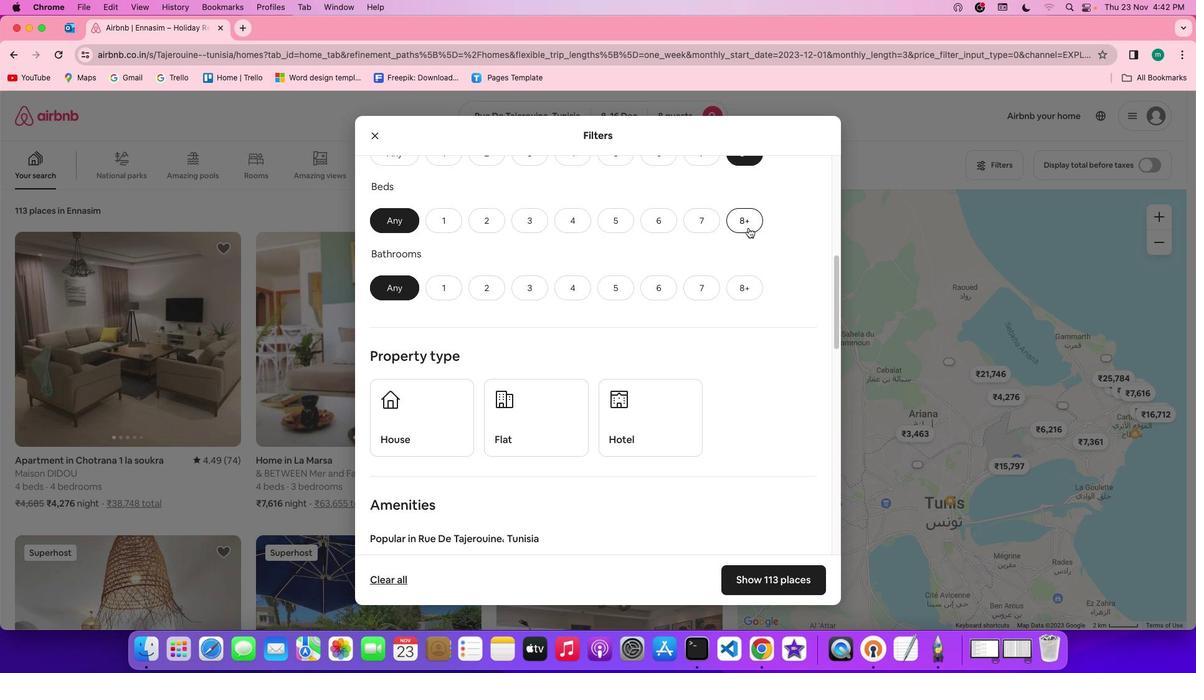 
Action: Mouse moved to (747, 282)
Screenshot: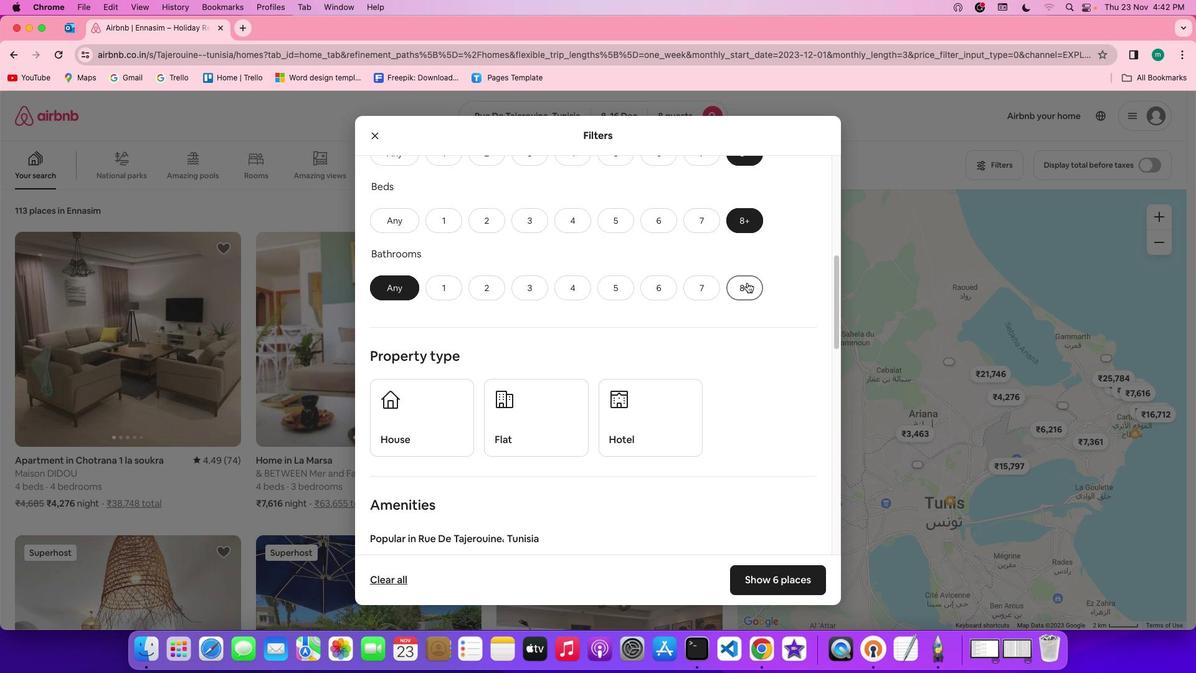 
Action: Mouse pressed left at (747, 282)
Screenshot: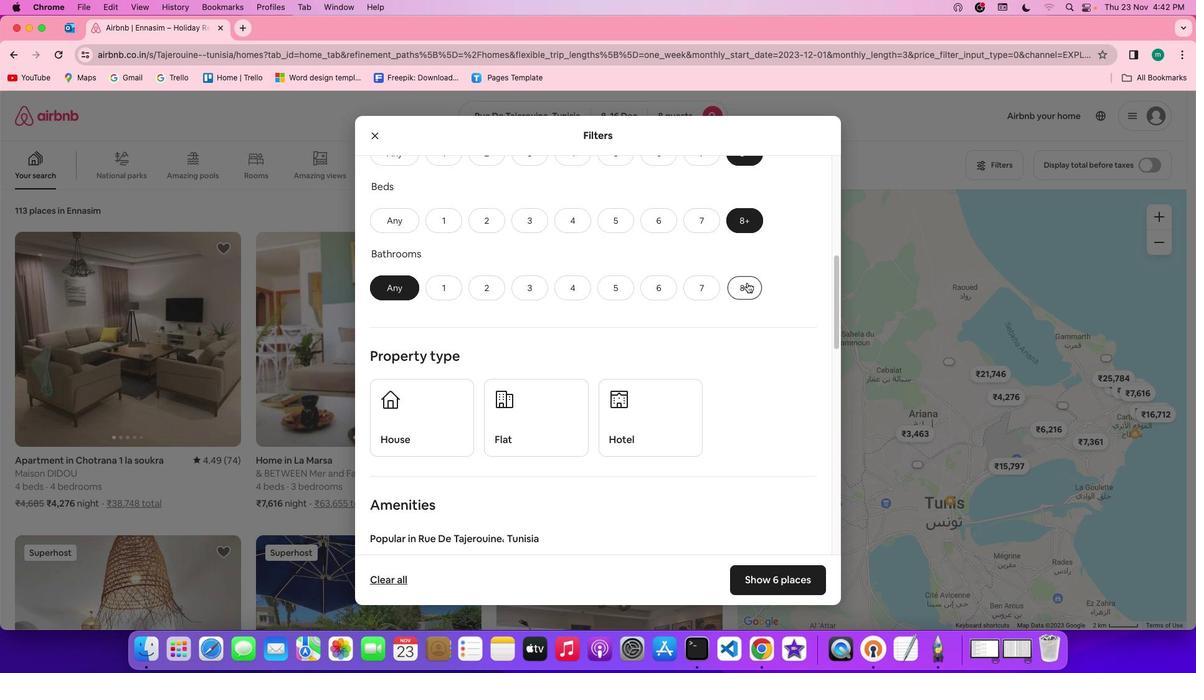 
Action: Mouse moved to (764, 337)
Screenshot: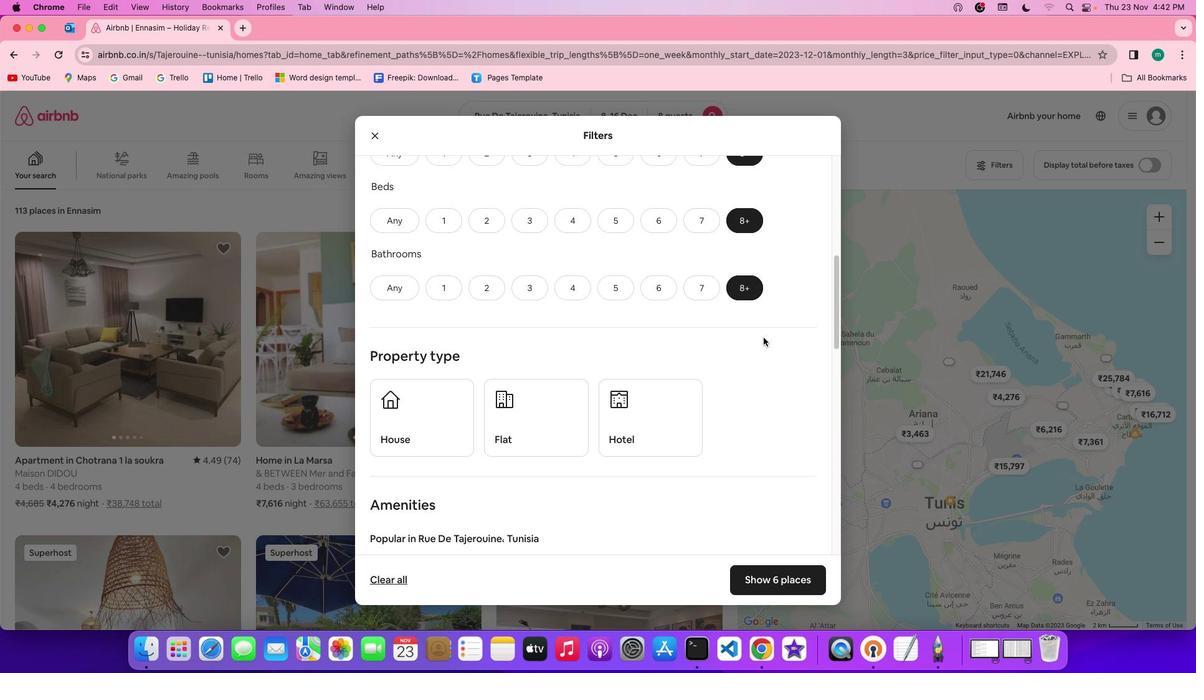 
Action: Mouse scrolled (764, 337) with delta (0, 0)
Screenshot: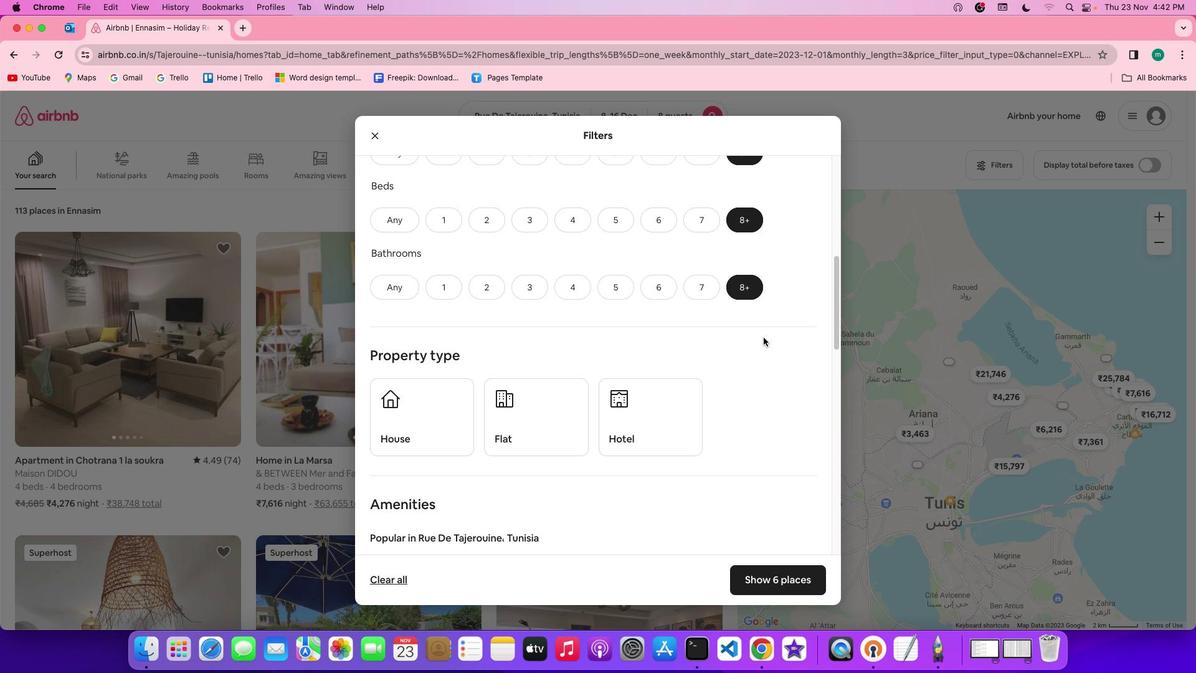 
Action: Mouse scrolled (764, 337) with delta (0, 0)
Screenshot: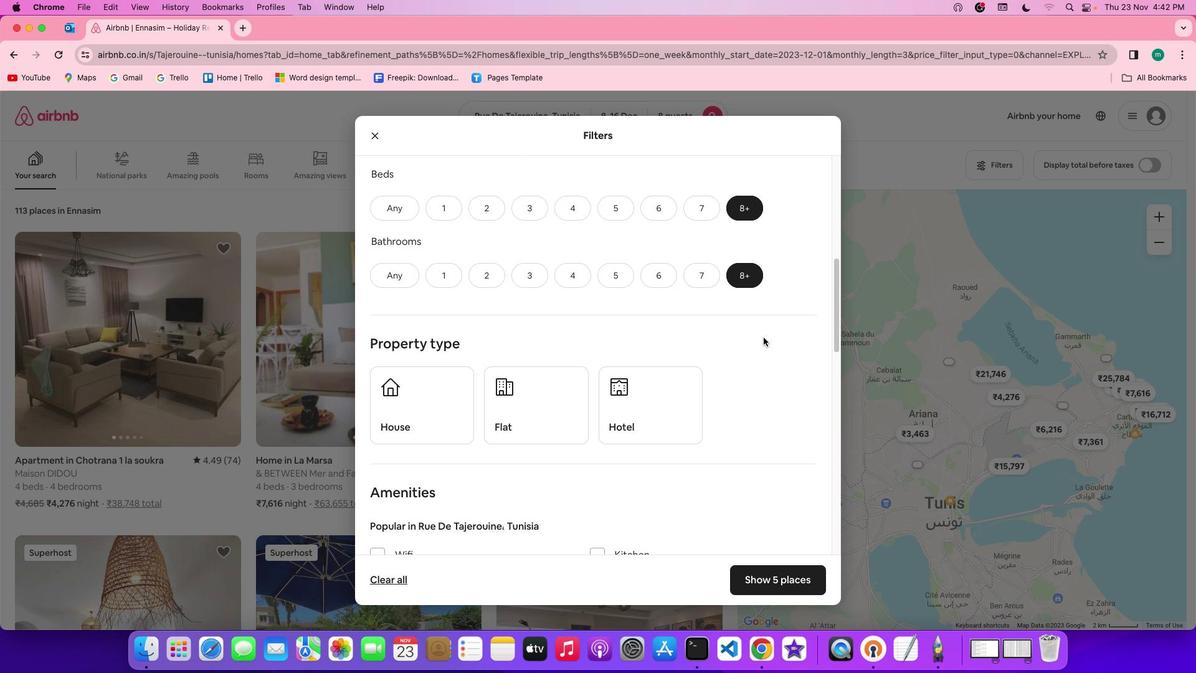 
Action: Mouse scrolled (764, 337) with delta (0, 0)
Screenshot: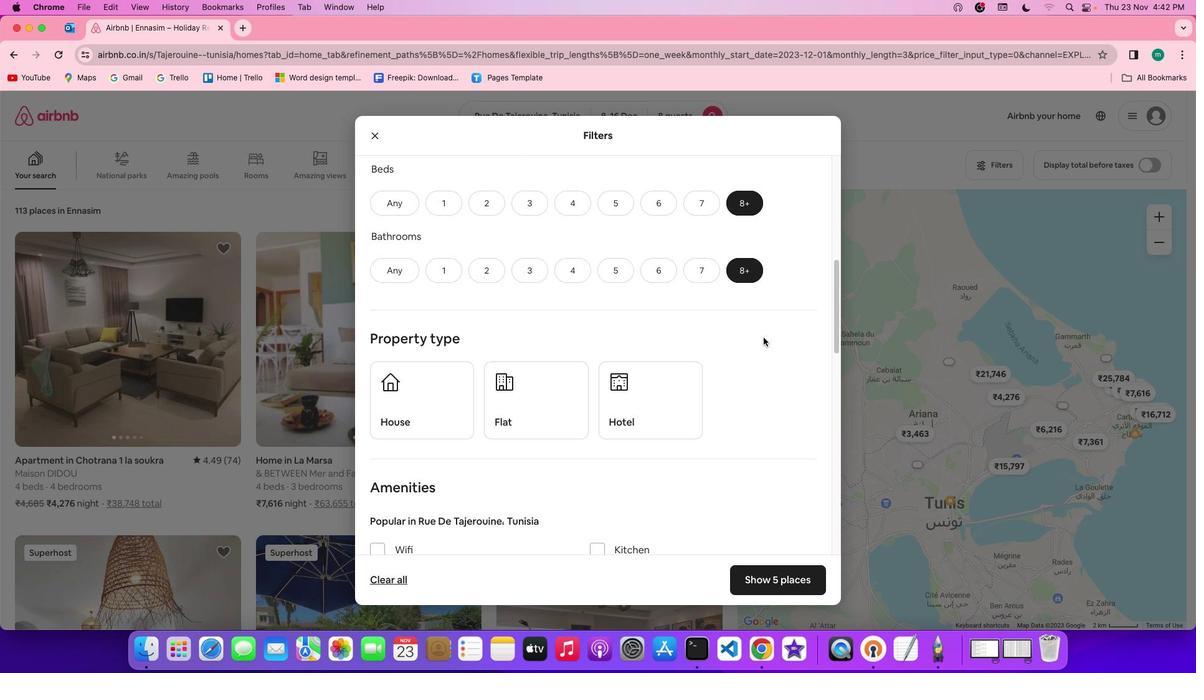 
Action: Mouse scrolled (764, 337) with delta (0, -1)
Screenshot: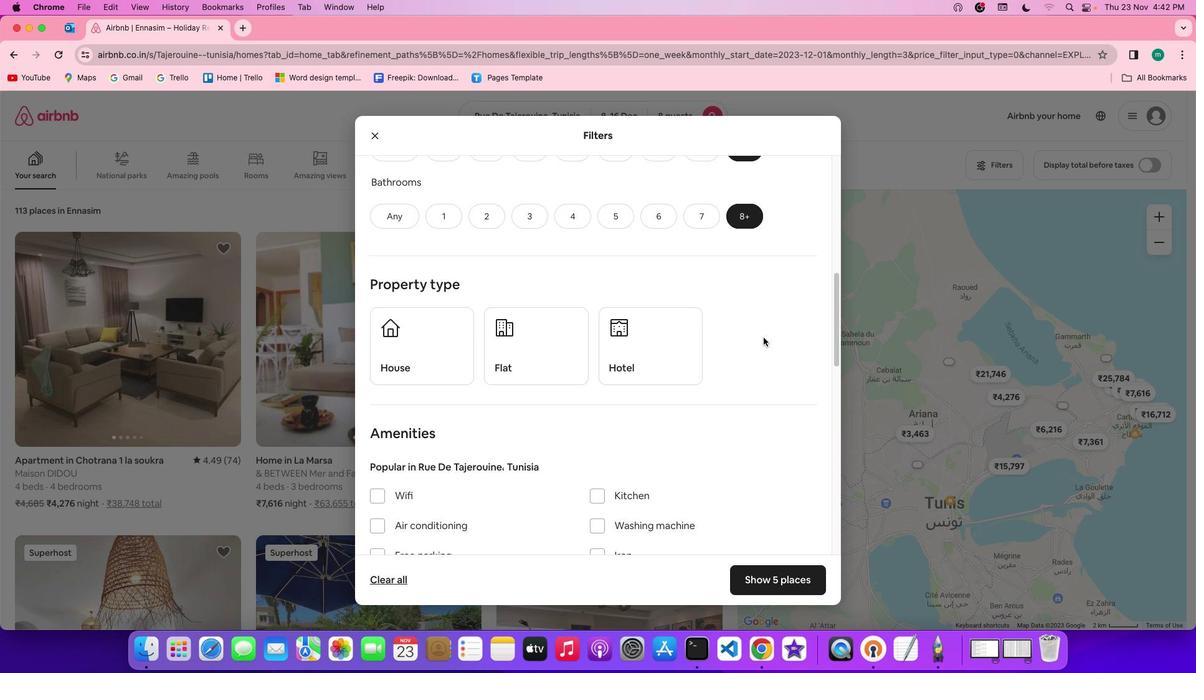 
Action: Mouse scrolled (764, 337) with delta (0, 0)
Screenshot: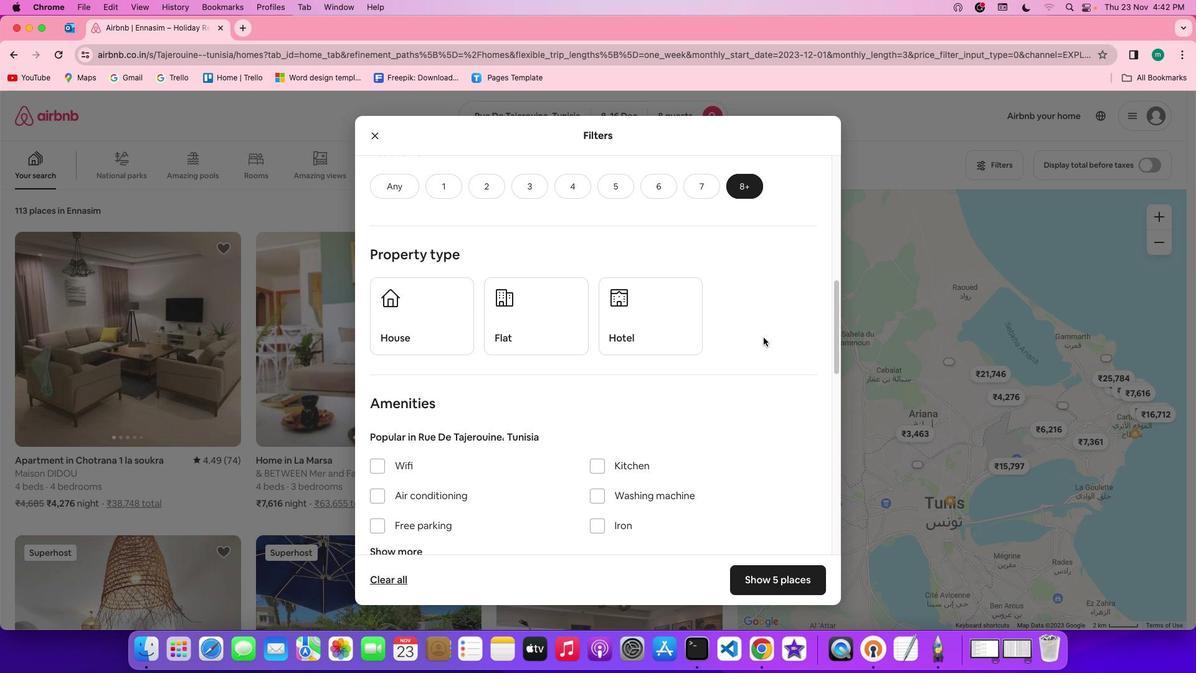 
Action: Mouse scrolled (764, 337) with delta (0, 0)
Screenshot: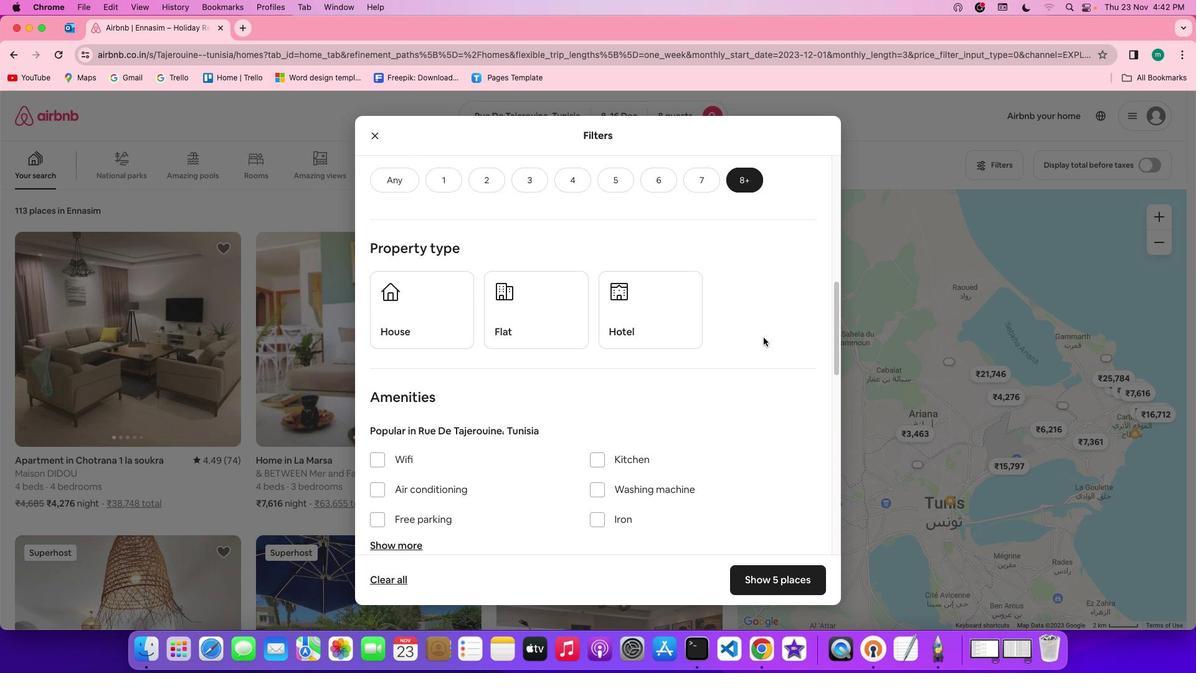 
Action: Mouse scrolled (764, 337) with delta (0, 0)
Screenshot: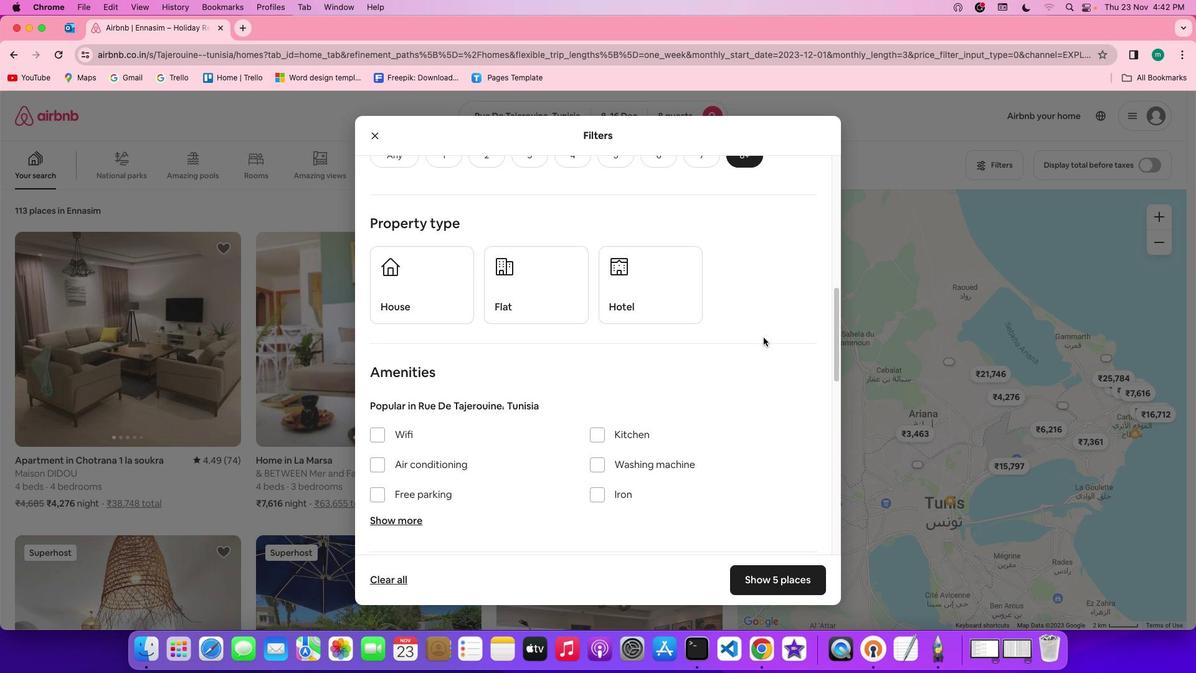 
Action: Mouse scrolled (764, 337) with delta (0, -1)
Screenshot: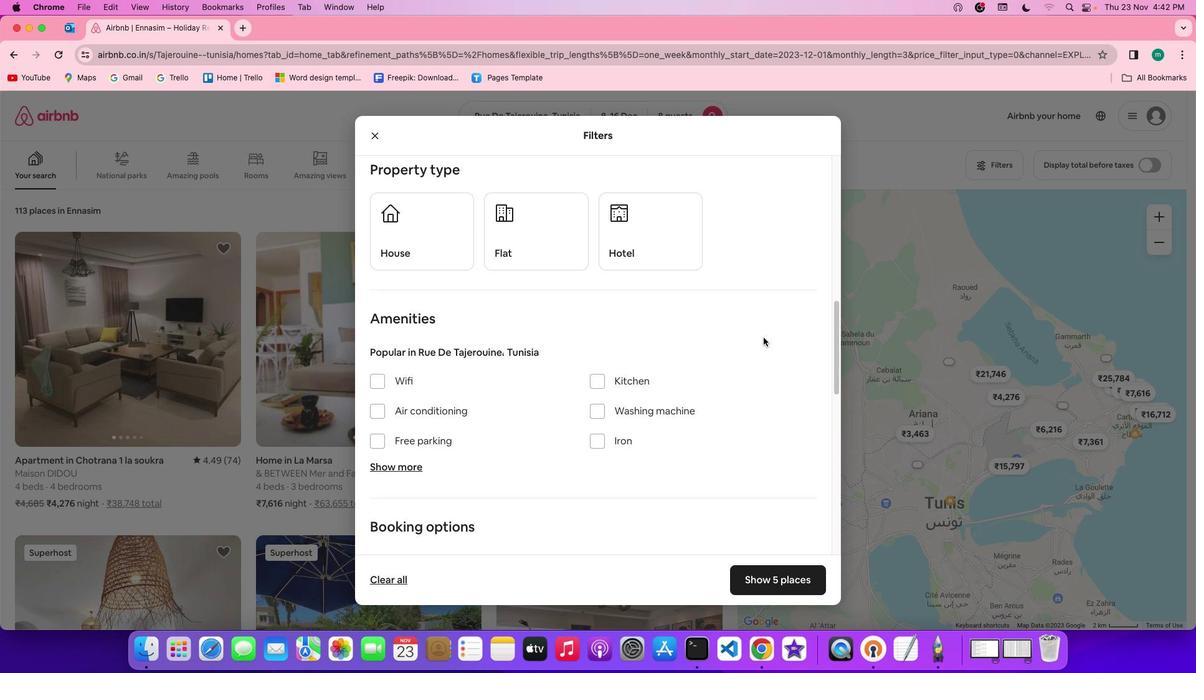 
Action: Mouse moved to (625, 210)
Screenshot: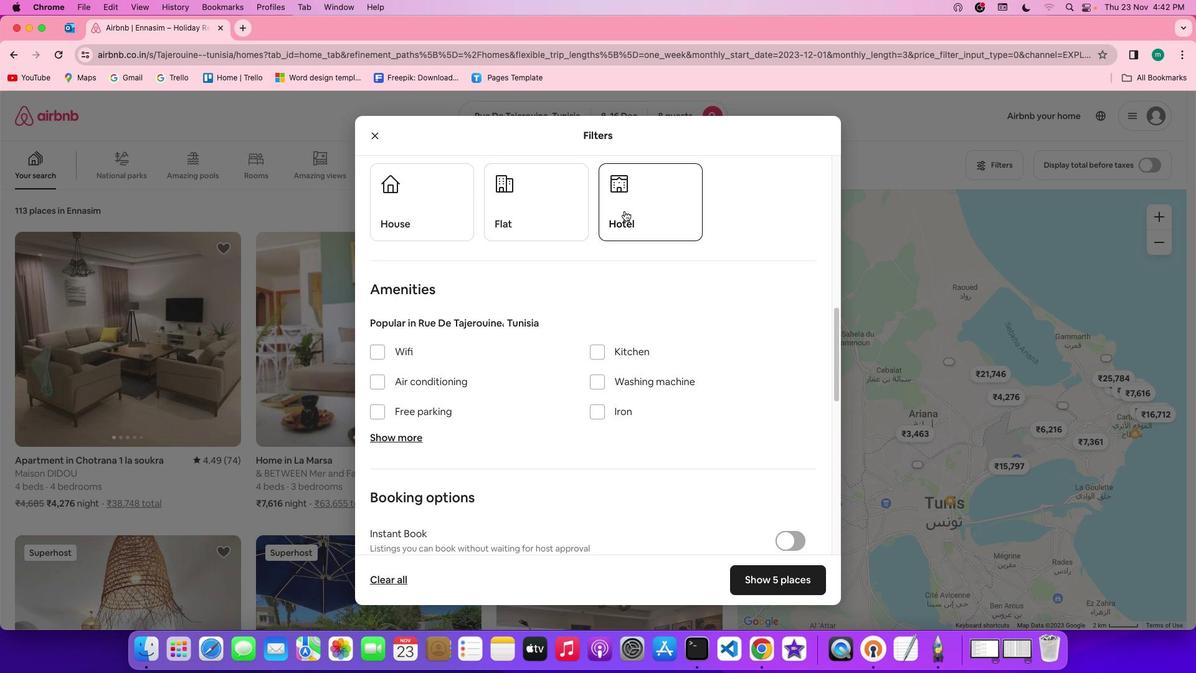 
Action: Mouse pressed left at (625, 210)
Screenshot: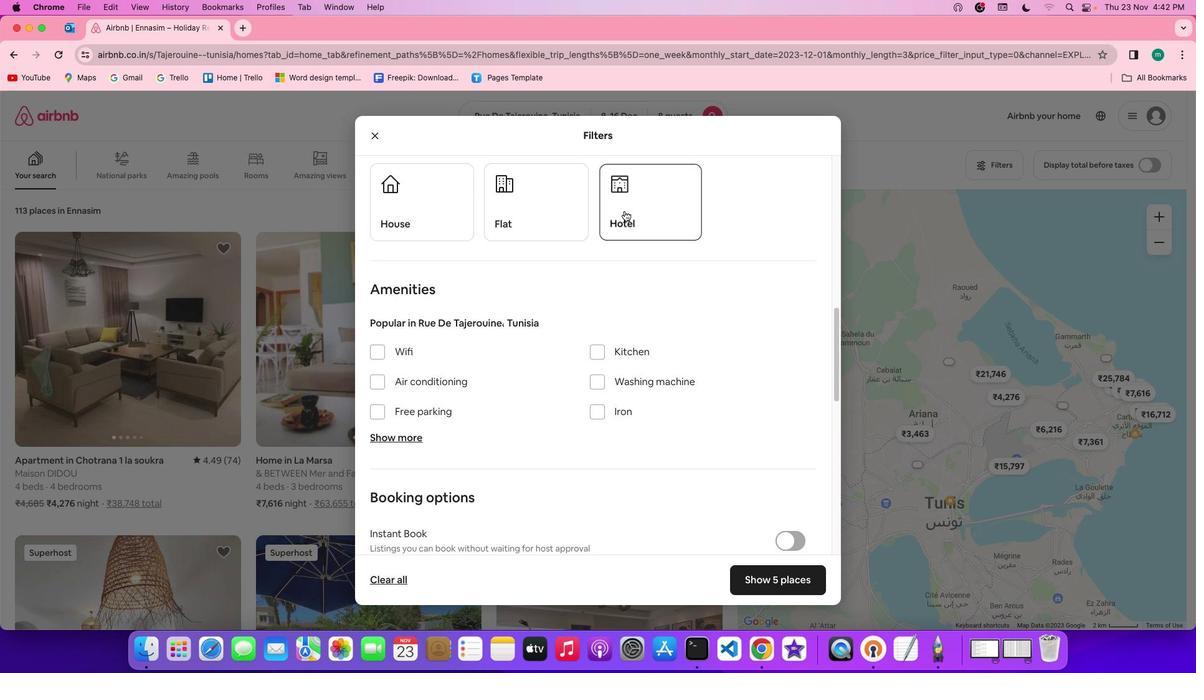 
Action: Mouse moved to (736, 320)
Screenshot: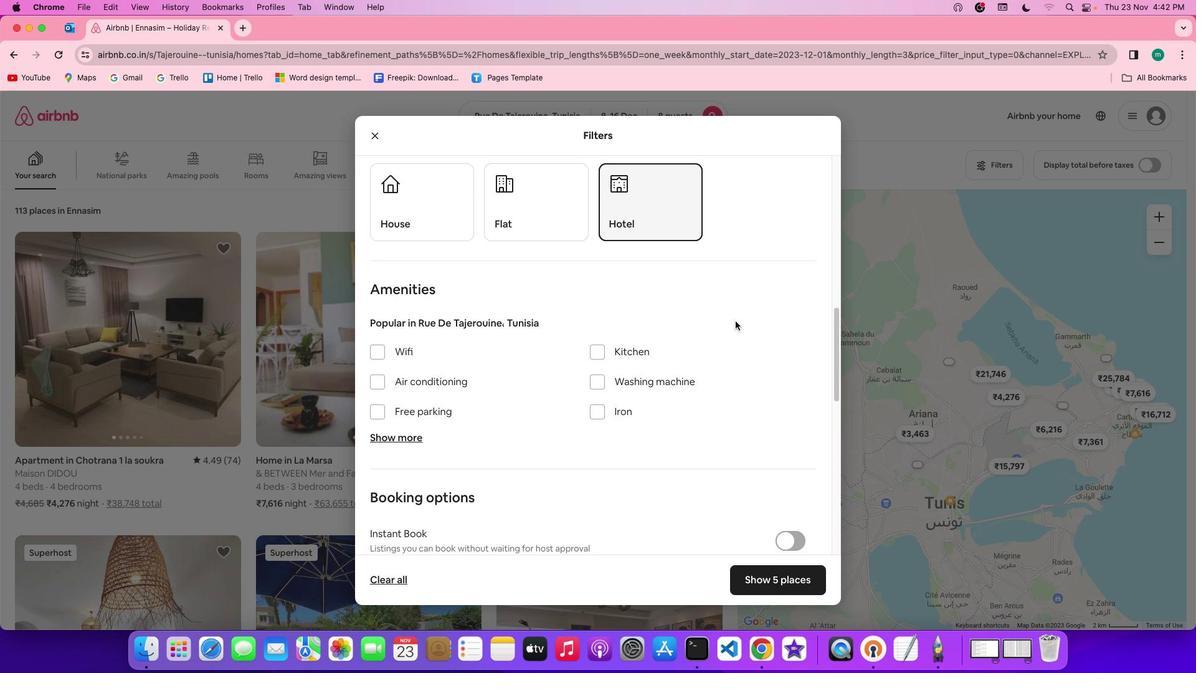 
Action: Mouse scrolled (736, 320) with delta (0, 0)
Screenshot: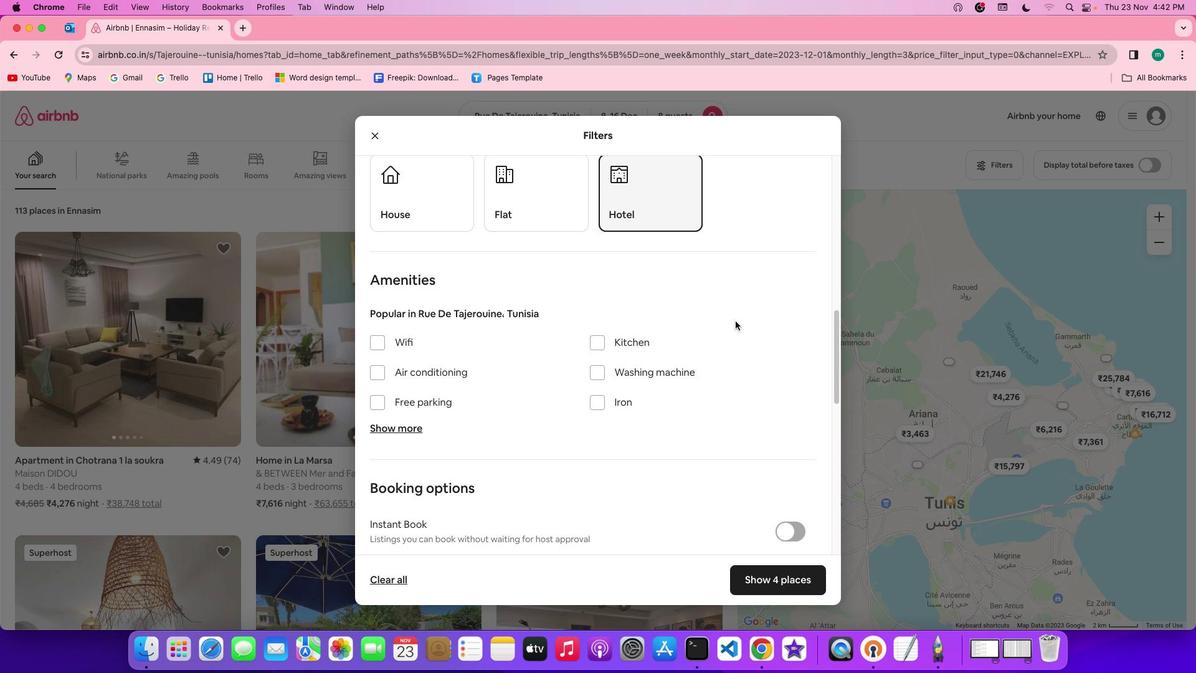 
Action: Mouse scrolled (736, 320) with delta (0, 0)
Screenshot: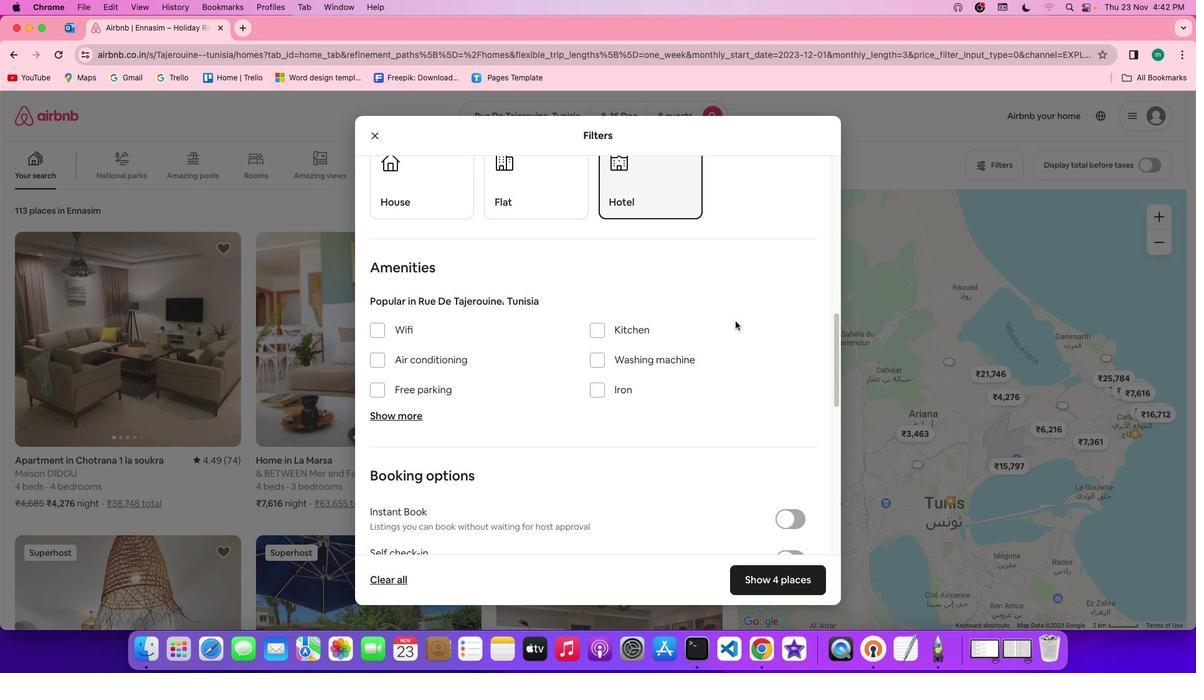 
Action: Mouse scrolled (736, 320) with delta (0, -1)
Screenshot: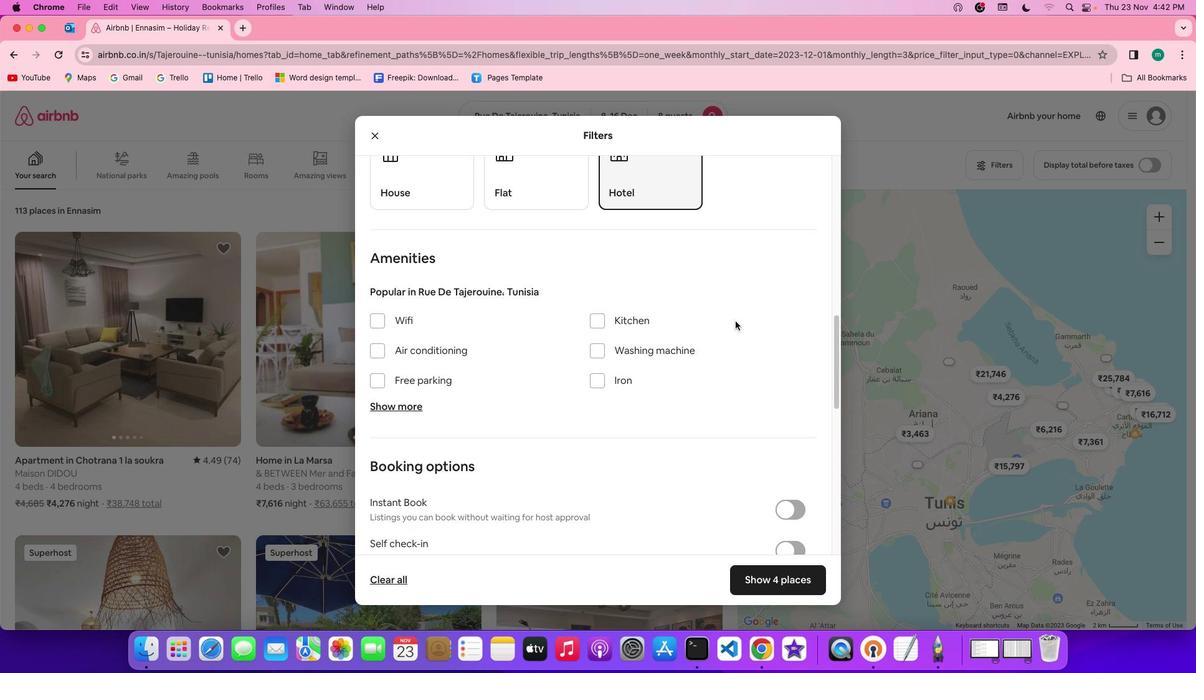 
Action: Mouse scrolled (736, 320) with delta (0, 0)
Screenshot: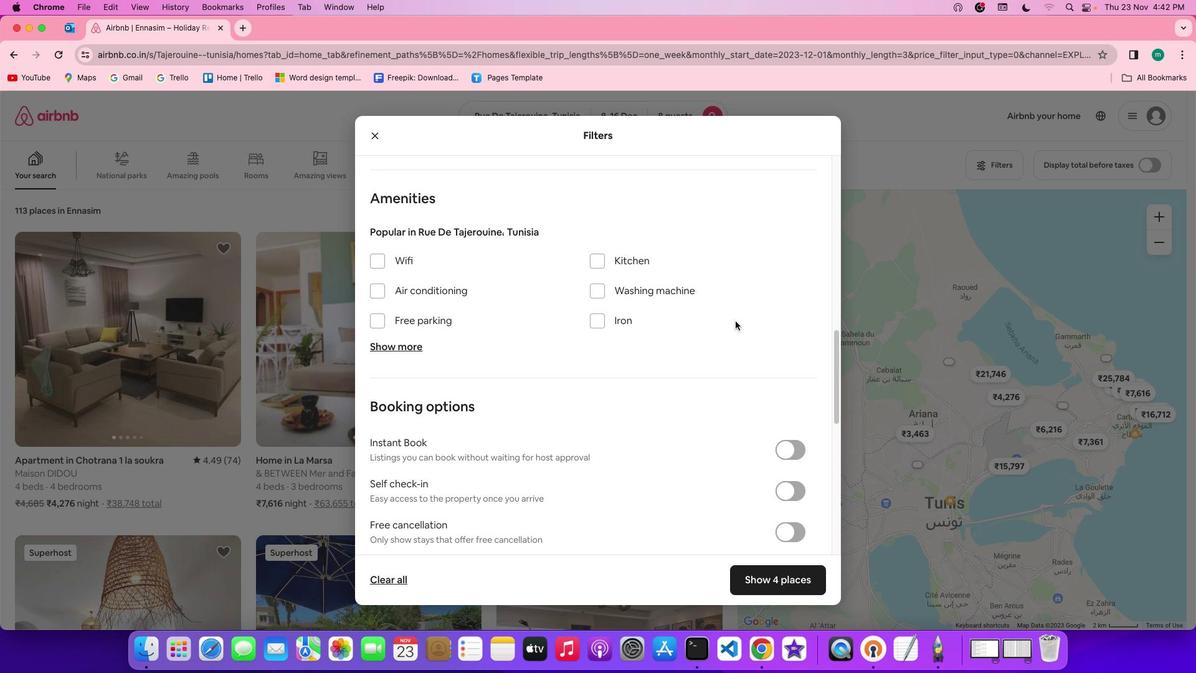 
Action: Mouse scrolled (736, 320) with delta (0, 0)
Screenshot: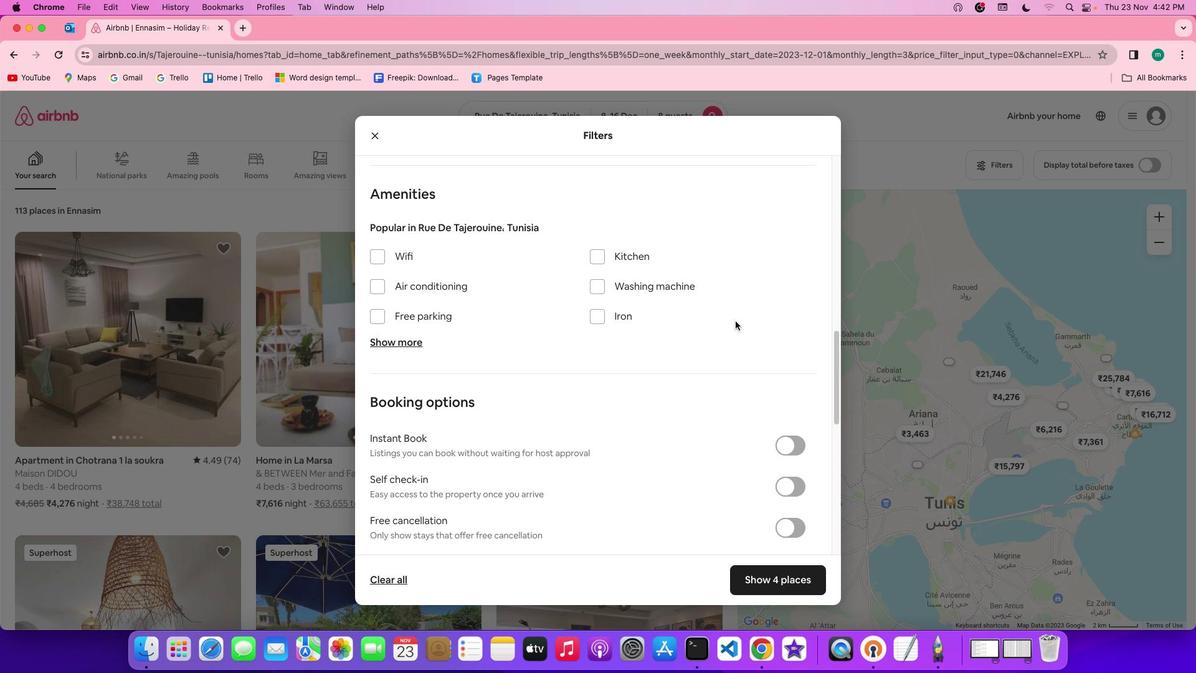 
Action: Mouse scrolled (736, 320) with delta (0, -1)
Screenshot: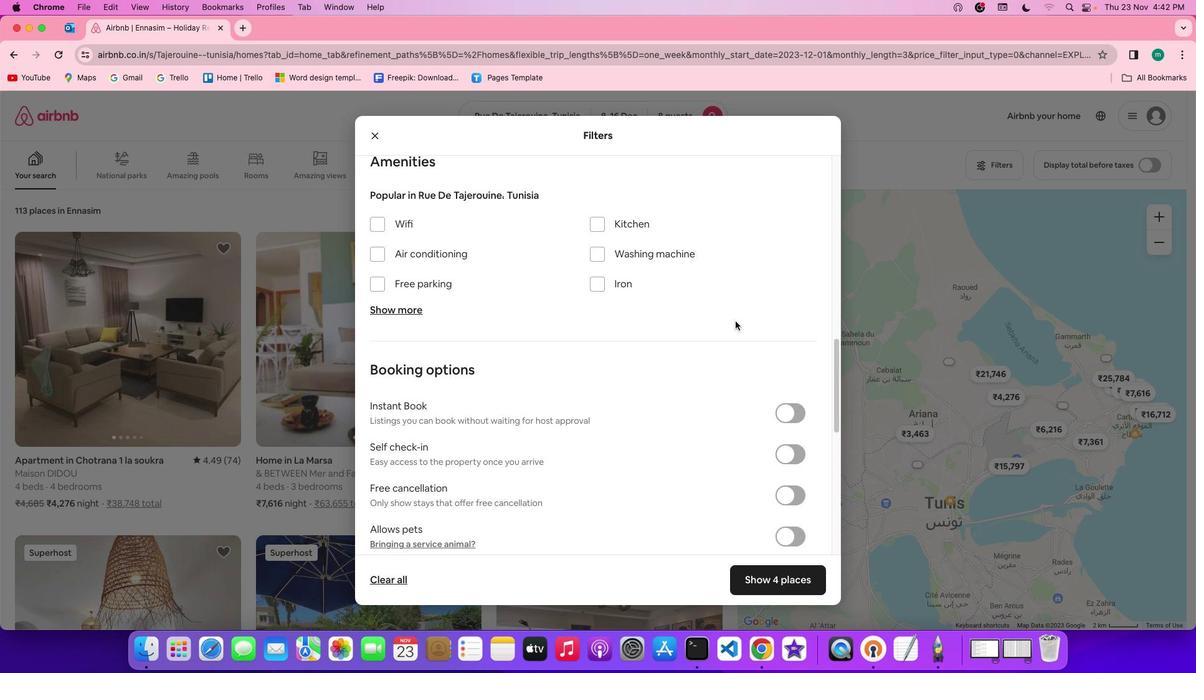 
Action: Mouse moved to (380, 194)
Screenshot: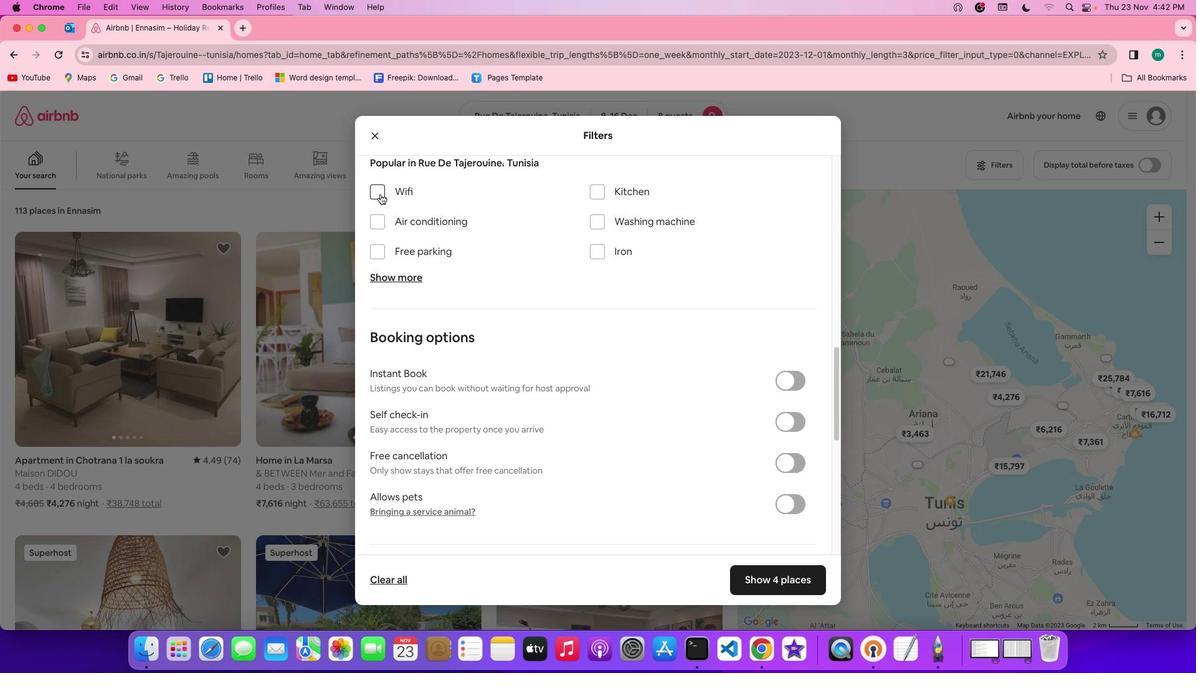 
Action: Mouse pressed left at (380, 194)
Screenshot: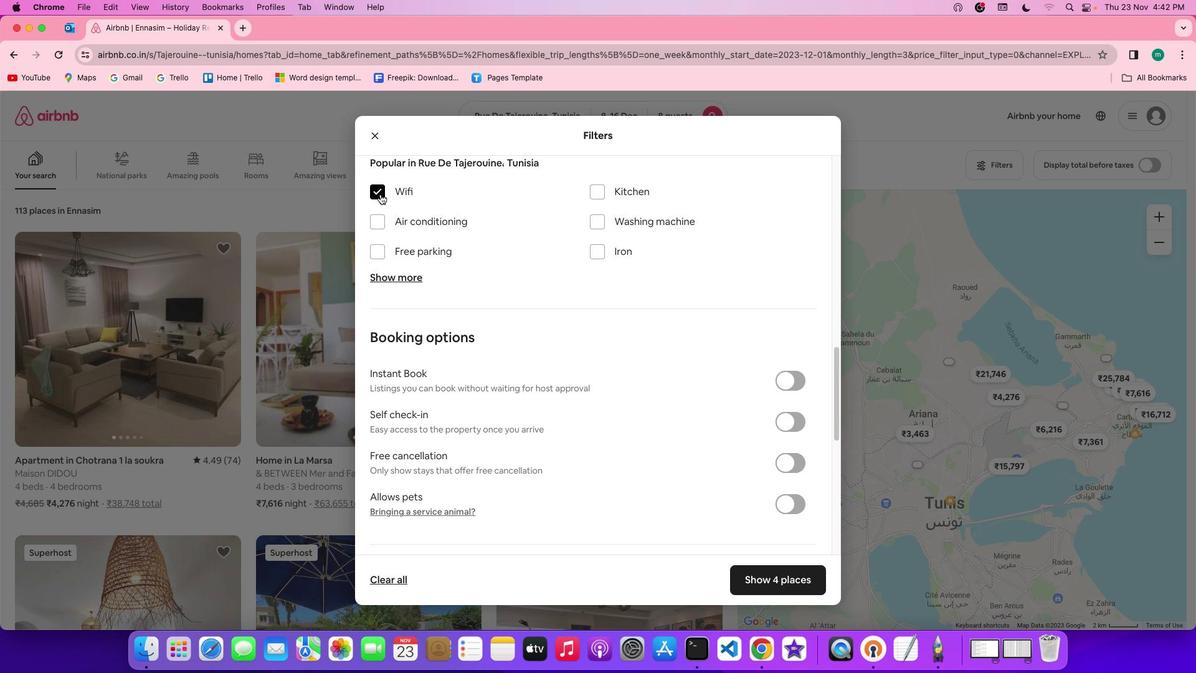 
Action: Mouse moved to (392, 273)
Screenshot: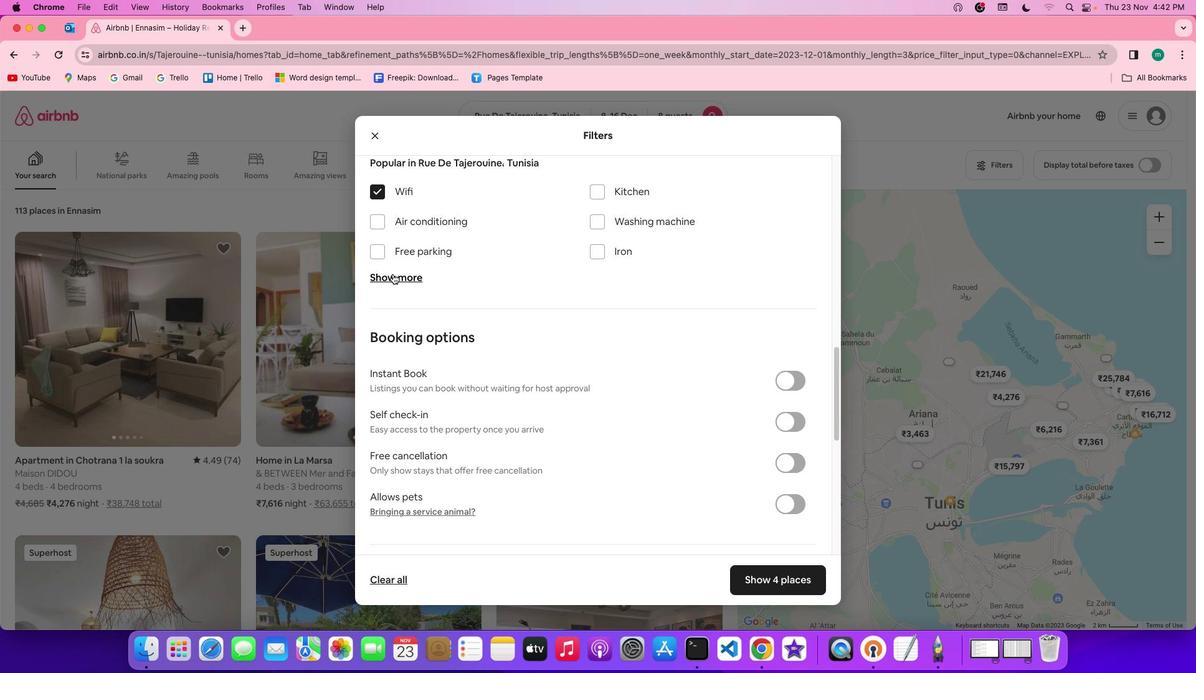 
Action: Mouse pressed left at (392, 273)
Screenshot: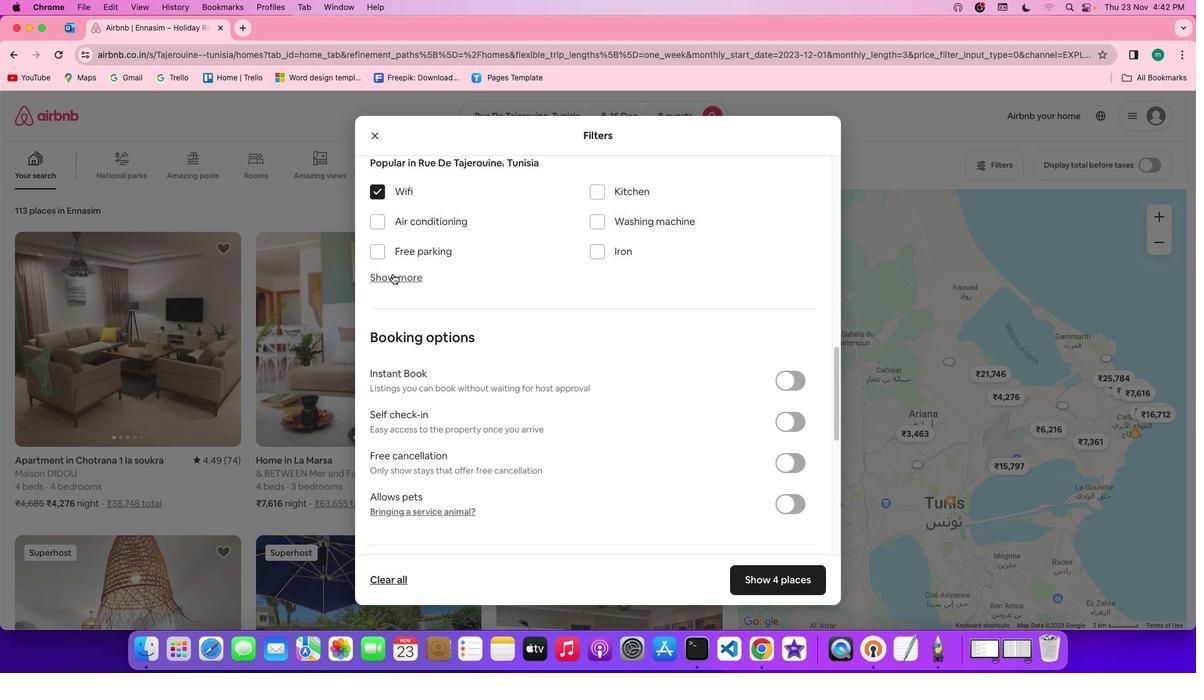 
Action: Mouse moved to (519, 307)
Screenshot: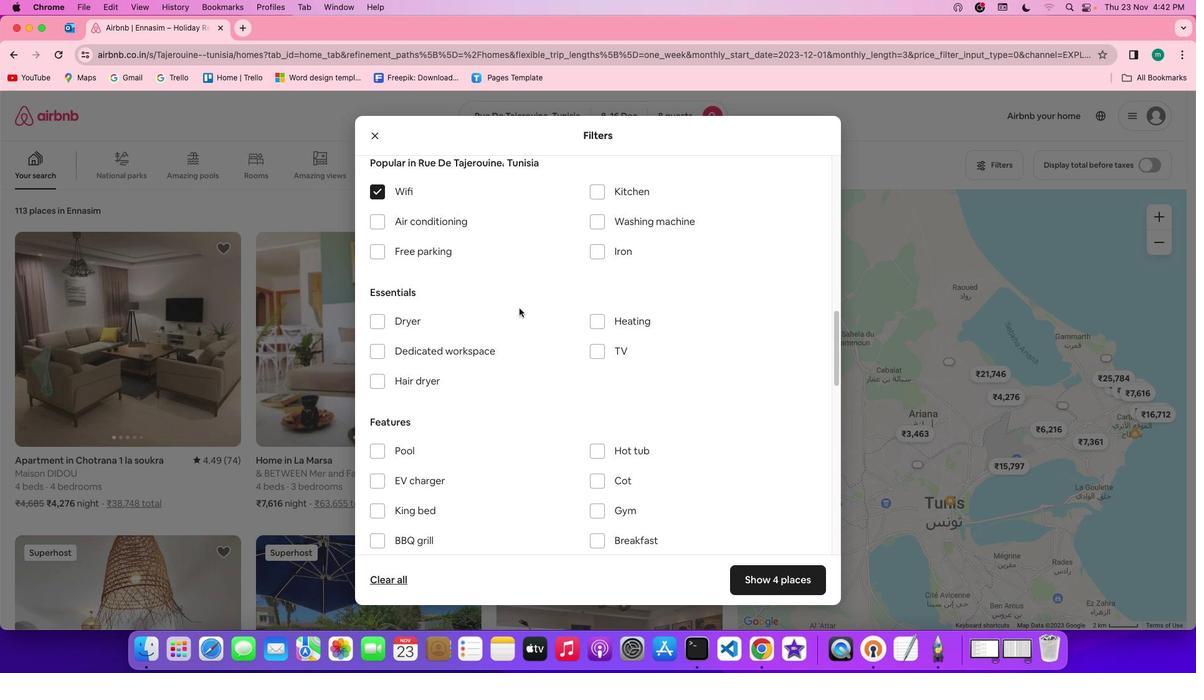 
Action: Mouse scrolled (519, 307) with delta (0, 0)
Screenshot: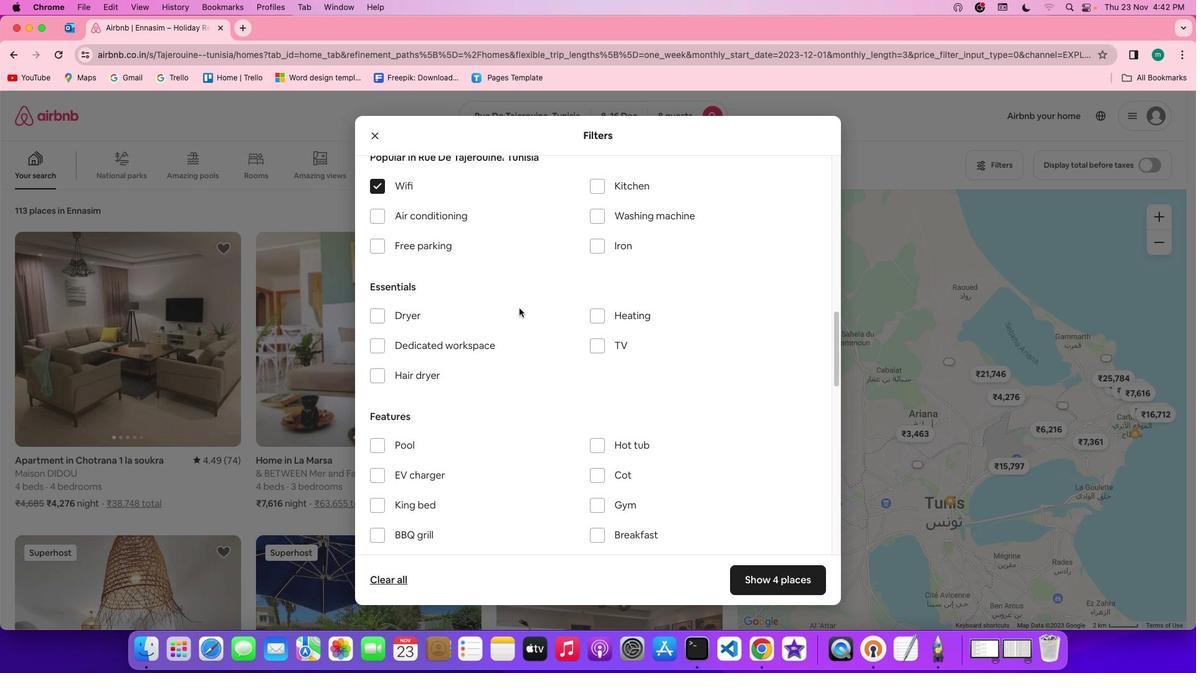 
Action: Mouse scrolled (519, 307) with delta (0, 0)
Screenshot: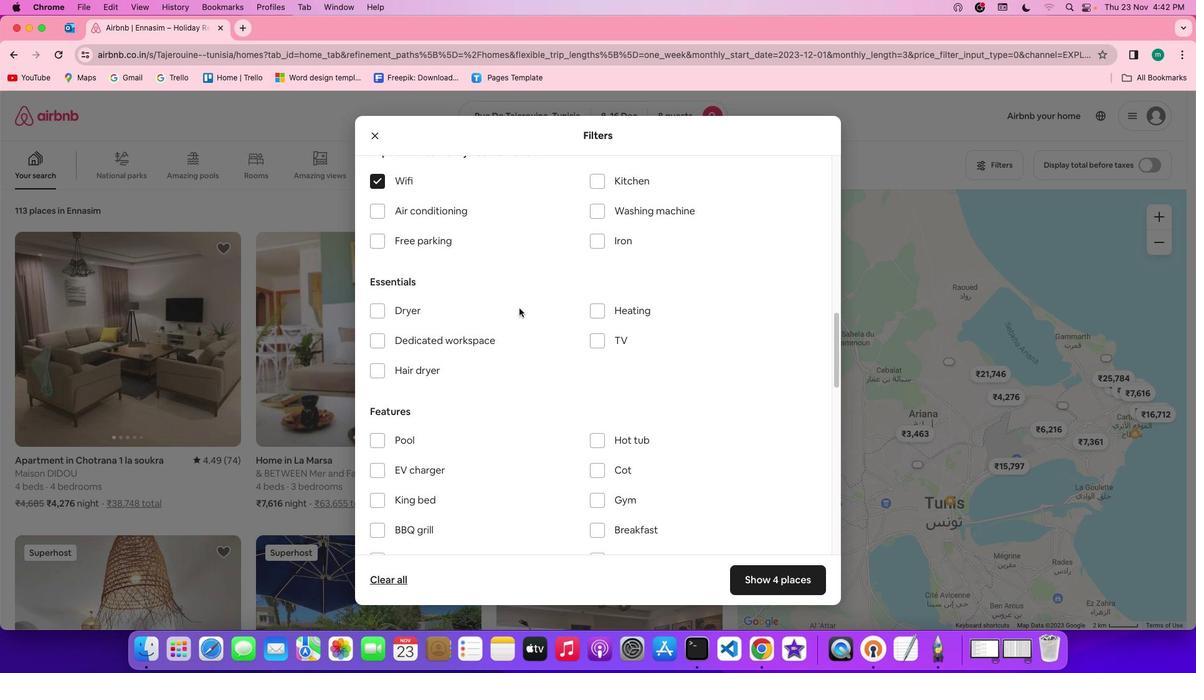 
Action: Mouse scrolled (519, 307) with delta (0, 0)
Screenshot: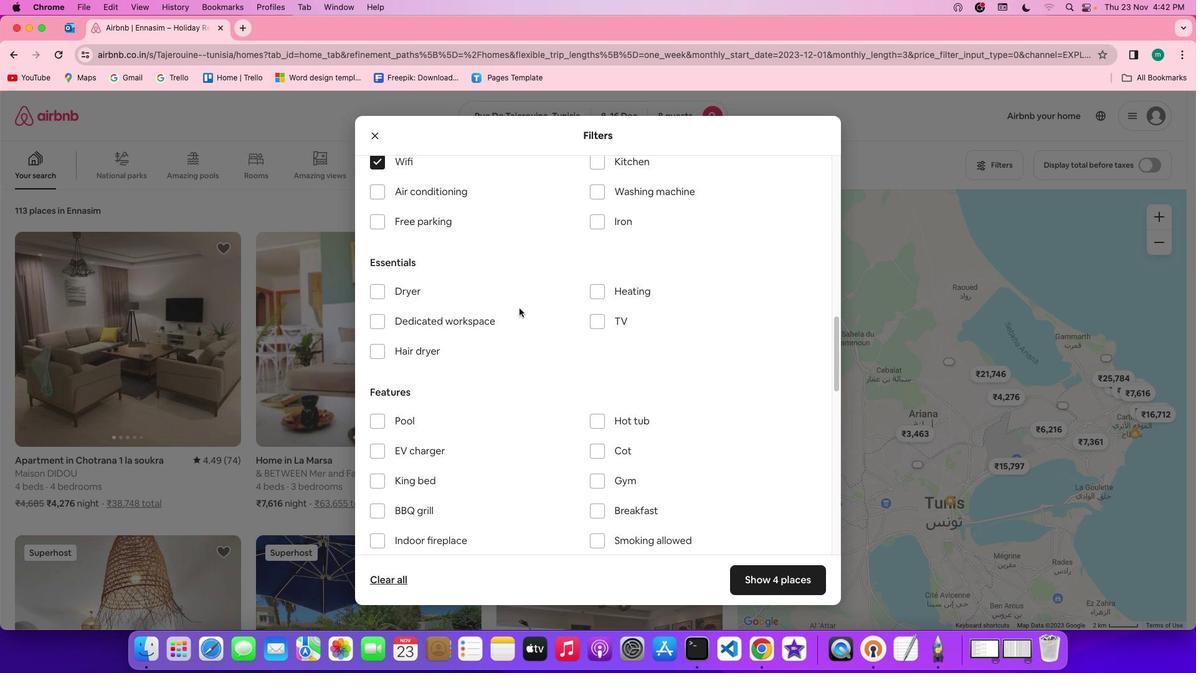 
Action: Mouse moved to (600, 300)
Screenshot: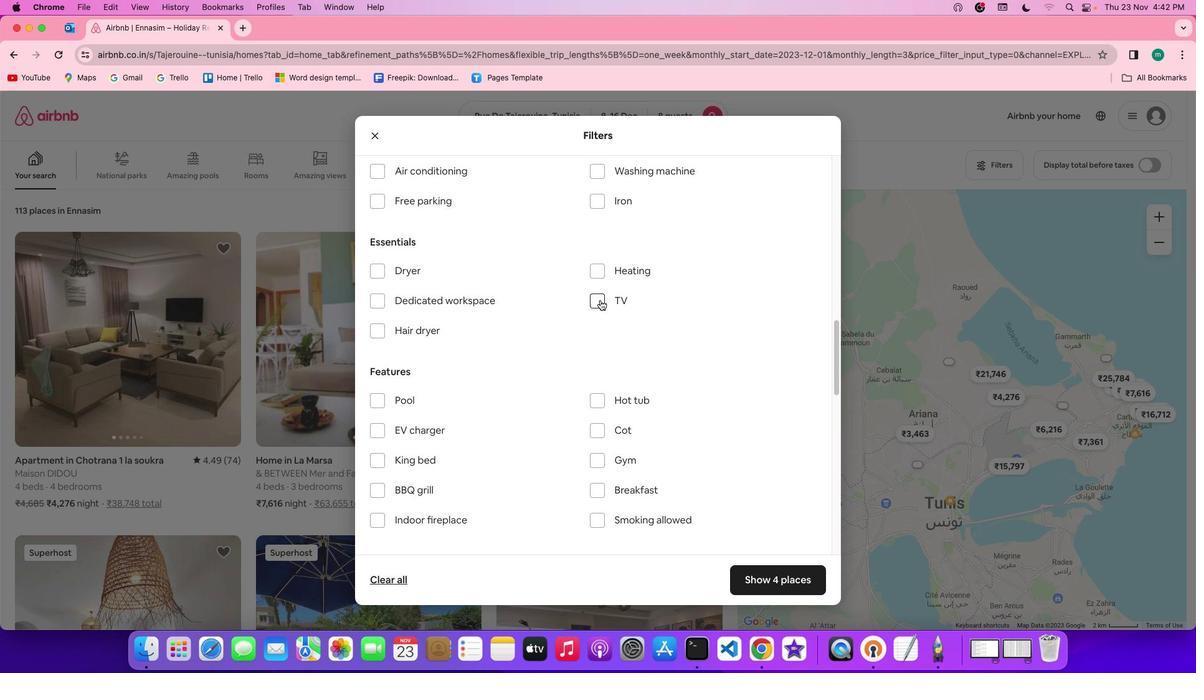 
Action: Mouse pressed left at (600, 300)
Screenshot: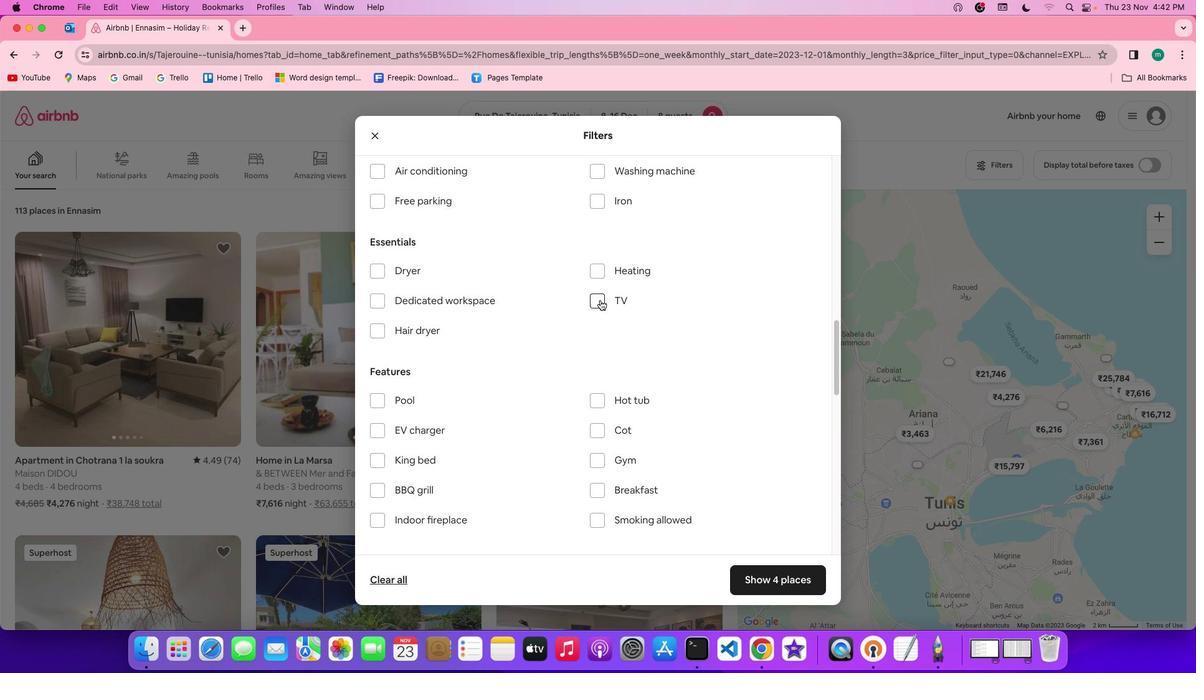 
Action: Mouse moved to (429, 198)
Screenshot: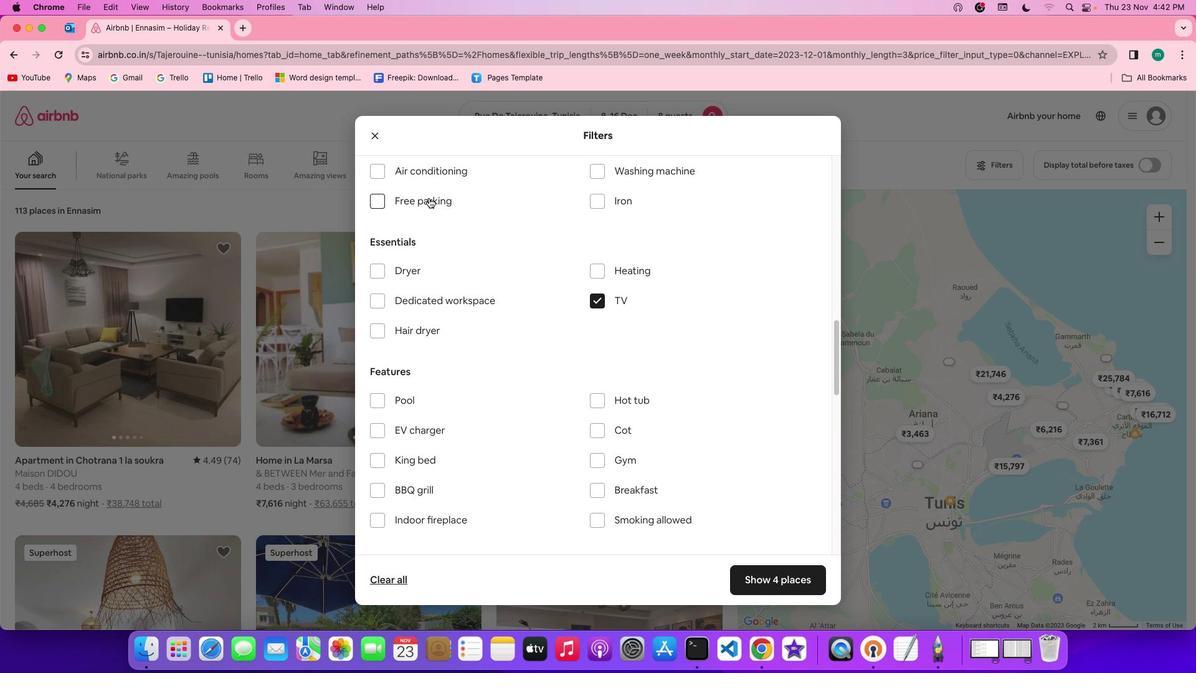 
Action: Mouse pressed left at (429, 198)
Screenshot: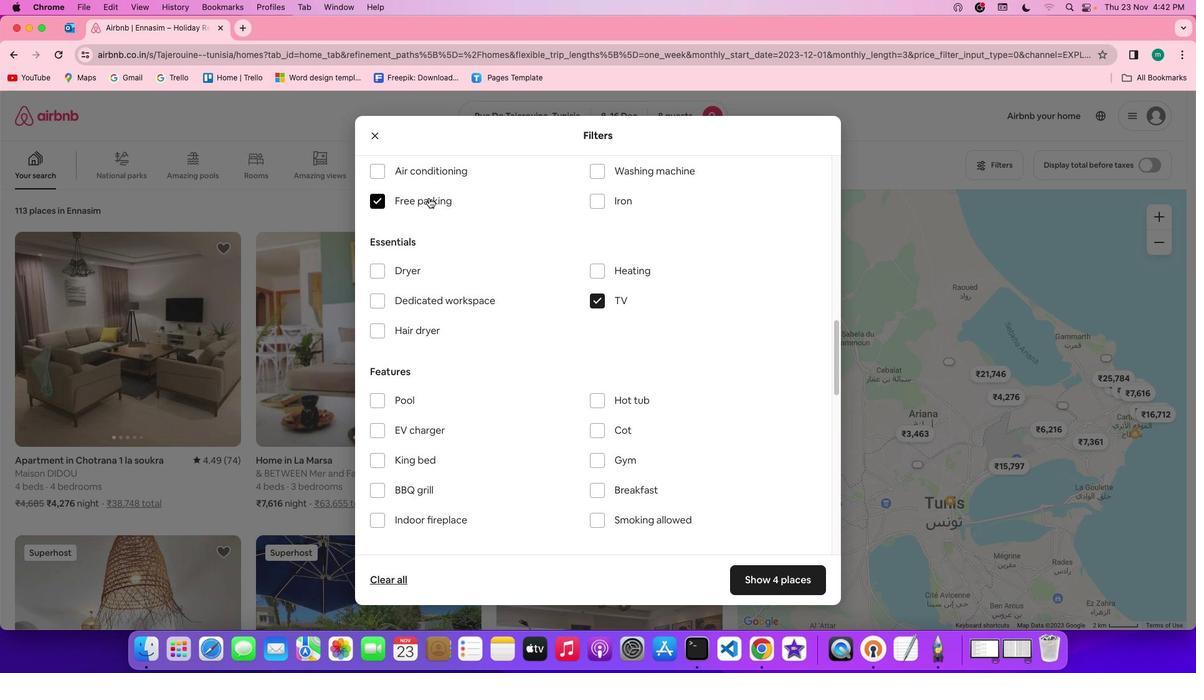 
Action: Mouse moved to (555, 302)
Screenshot: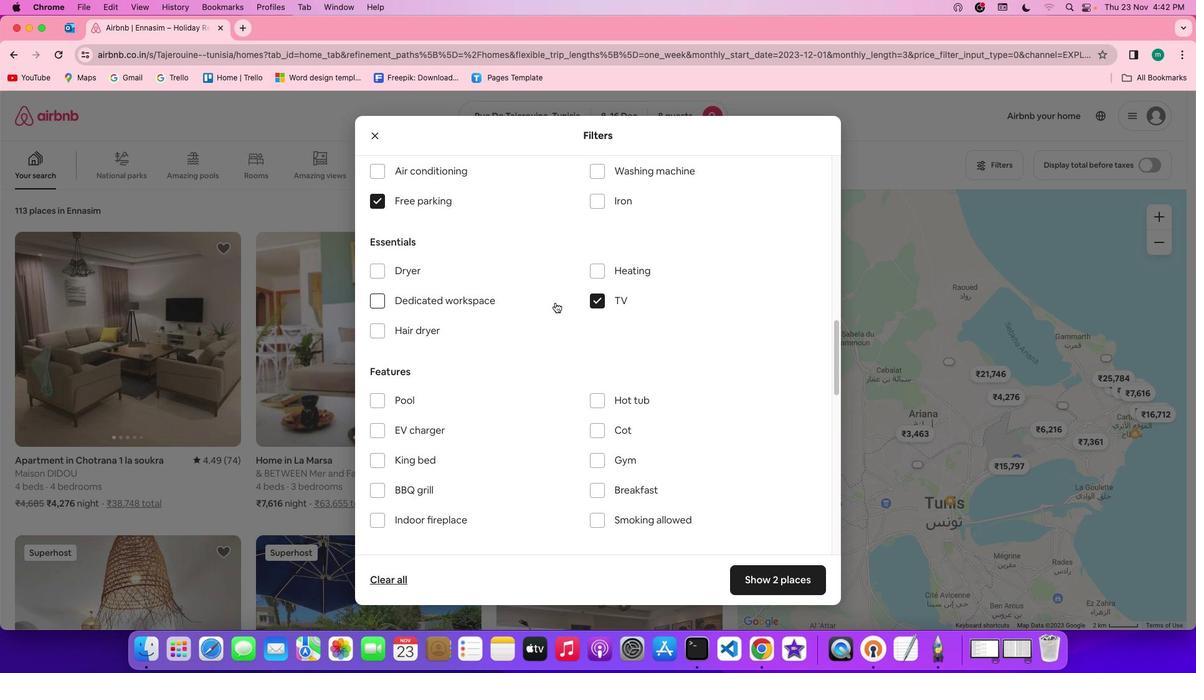 
Action: Mouse scrolled (555, 302) with delta (0, 0)
Screenshot: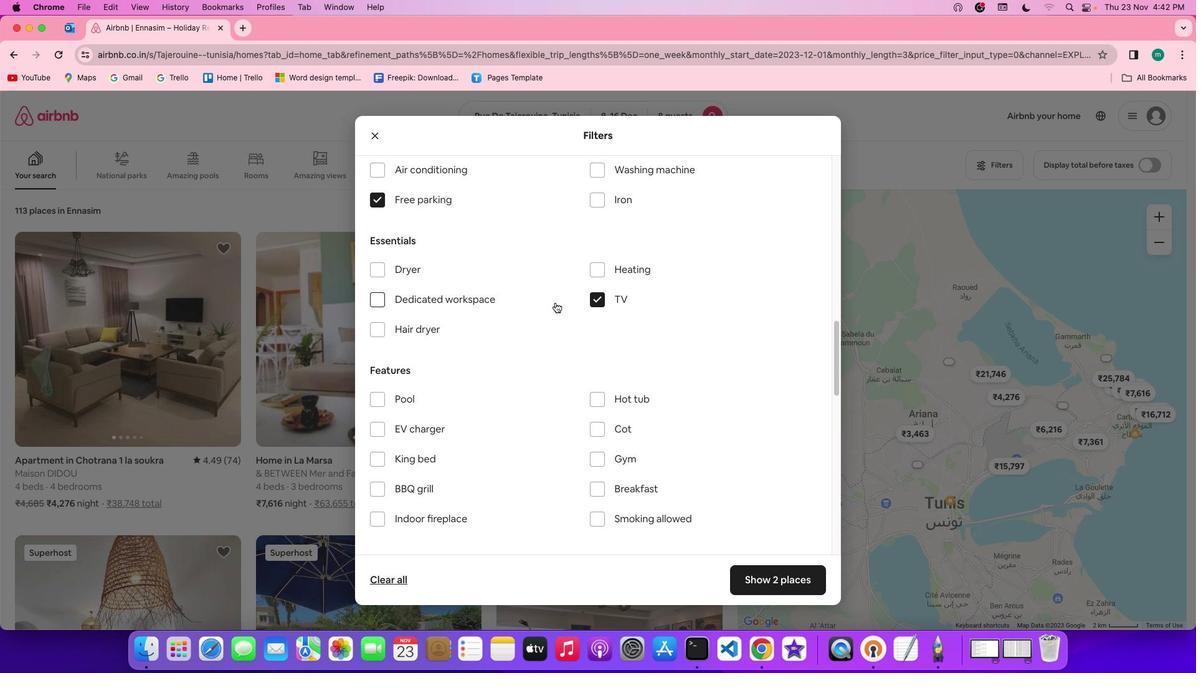 
Action: Mouse scrolled (555, 302) with delta (0, 0)
Screenshot: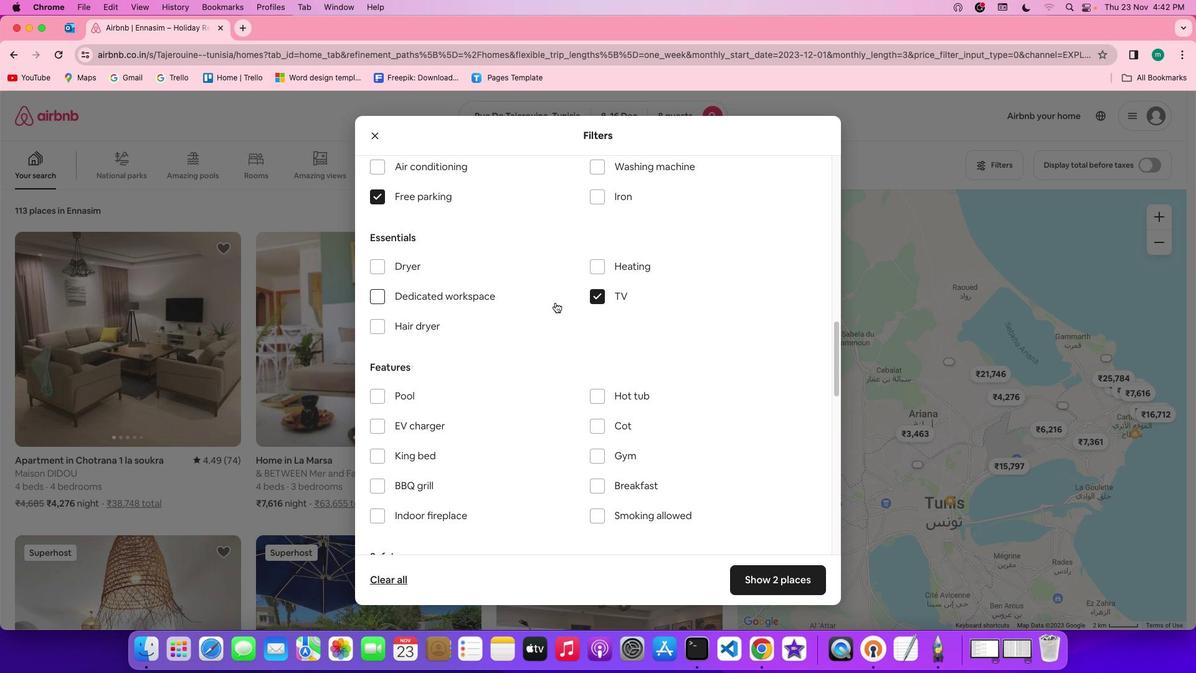 
Action: Mouse scrolled (555, 302) with delta (0, 0)
Screenshot: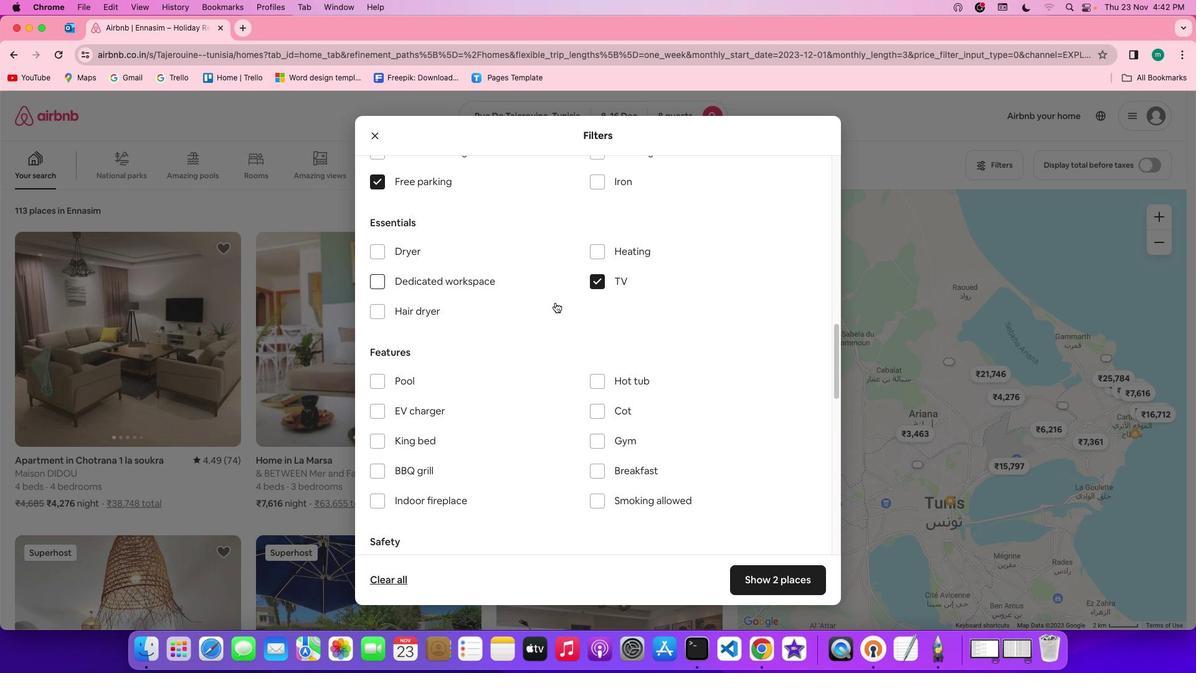 
Action: Mouse scrolled (555, 302) with delta (0, 0)
Screenshot: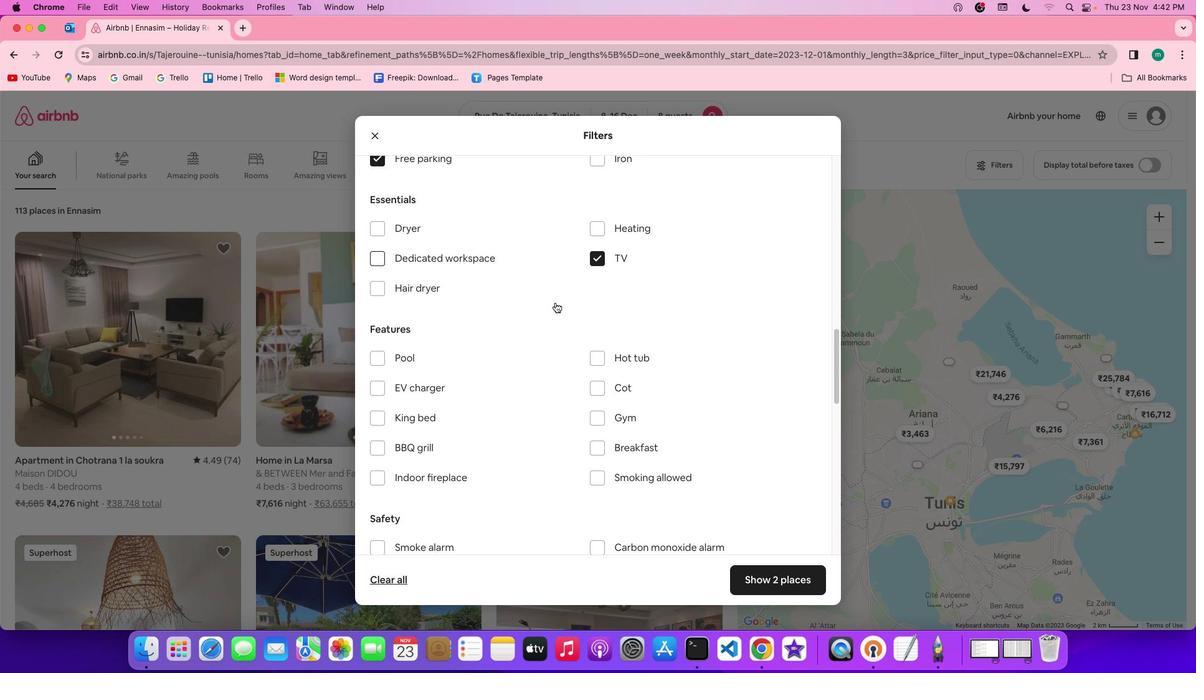 
Action: Mouse scrolled (555, 302) with delta (0, -1)
Screenshot: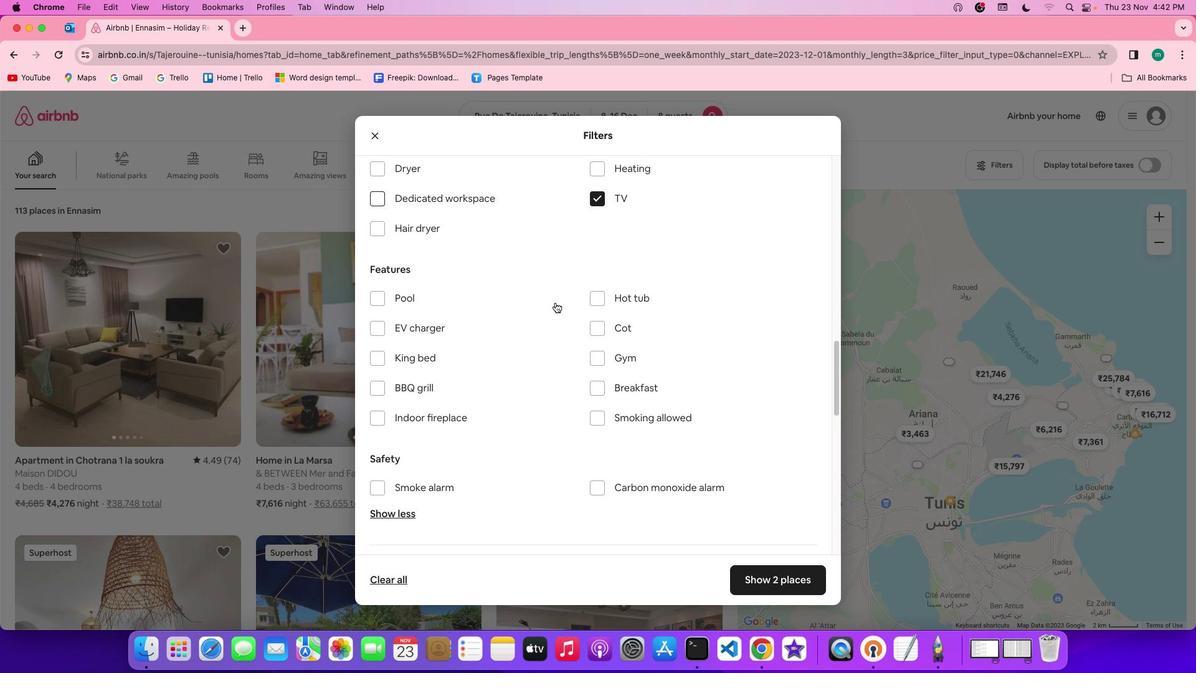 
Action: Mouse moved to (594, 343)
Screenshot: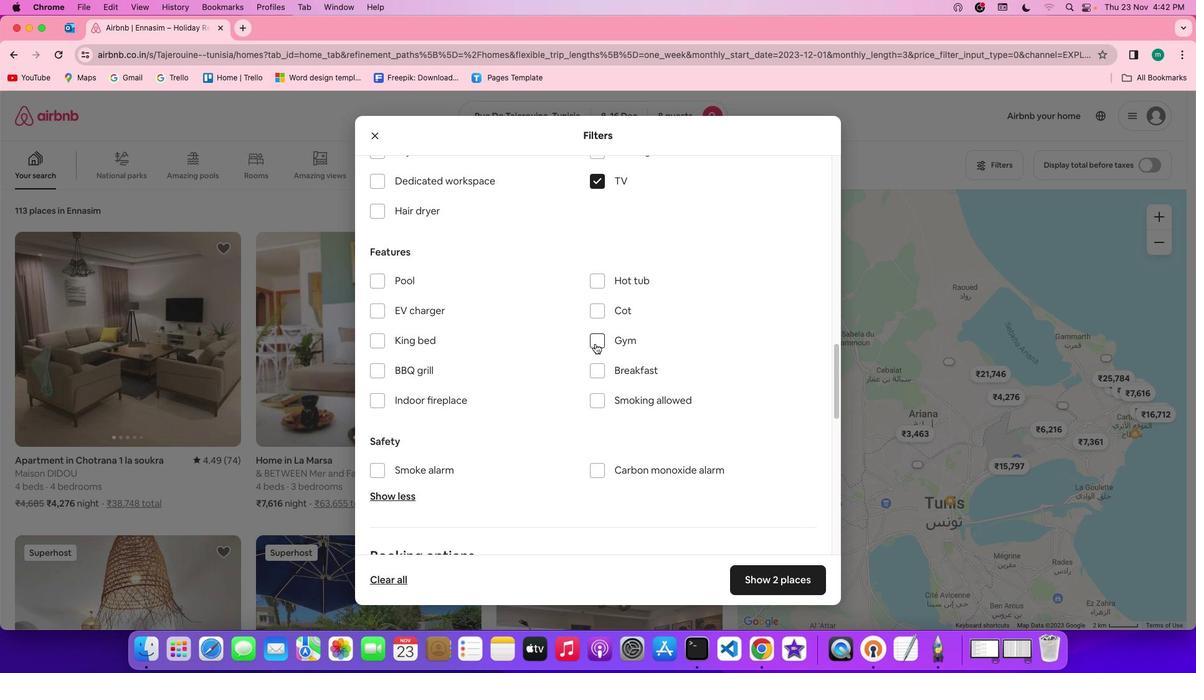 
Action: Mouse pressed left at (594, 343)
Screenshot: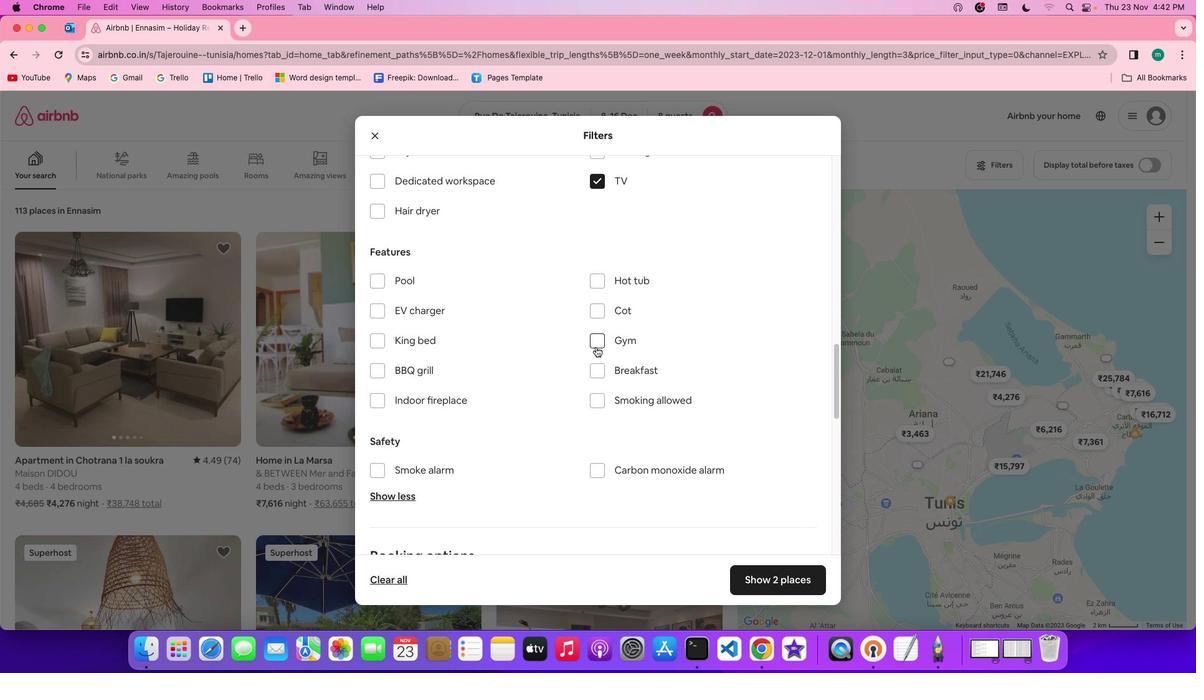 
Action: Mouse moved to (599, 371)
Screenshot: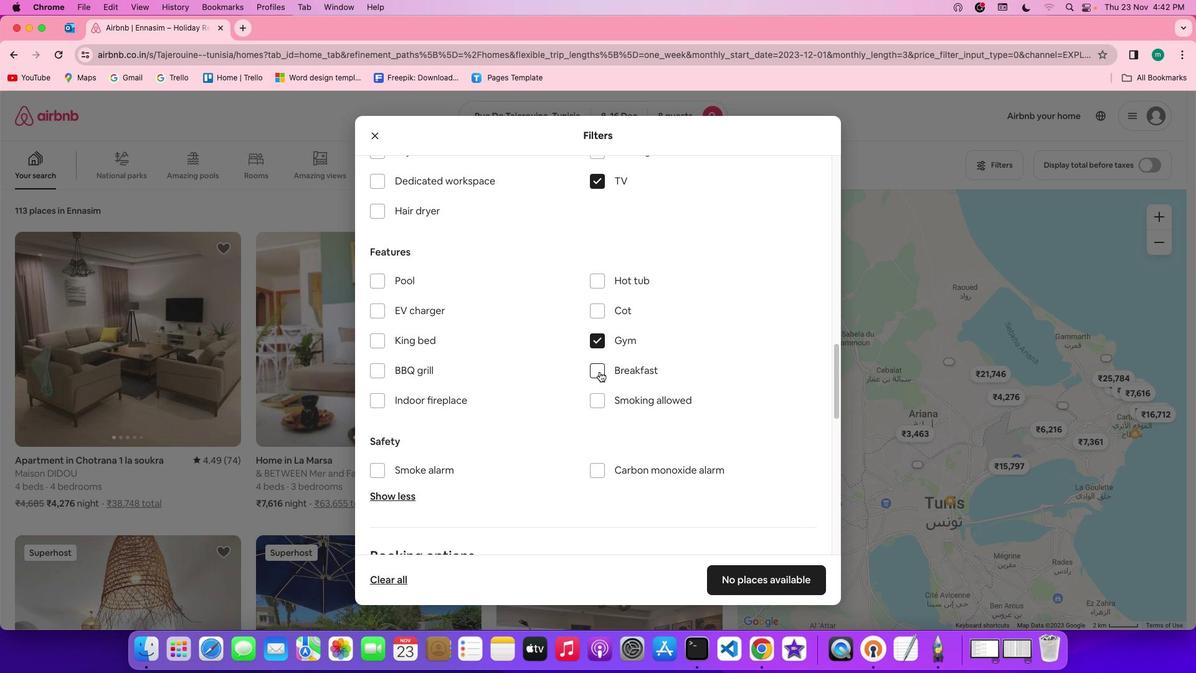 
Action: Mouse pressed left at (599, 371)
Screenshot: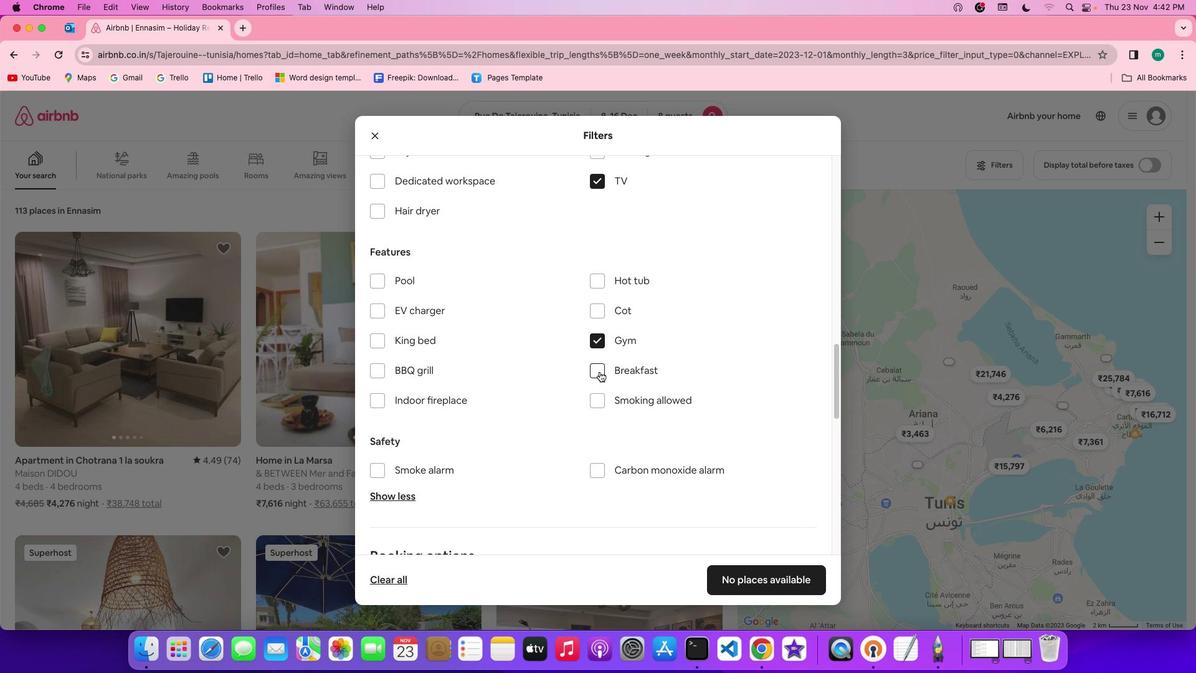 
Action: Mouse moved to (680, 402)
Screenshot: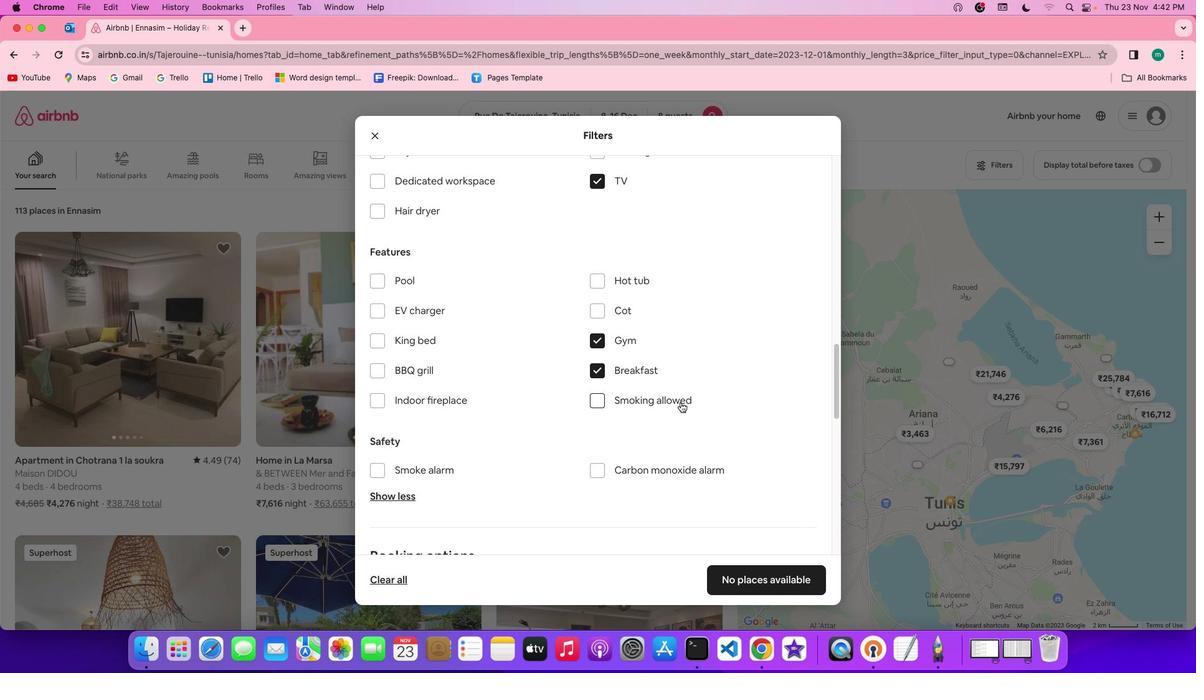 
Action: Mouse scrolled (680, 402) with delta (0, 0)
Screenshot: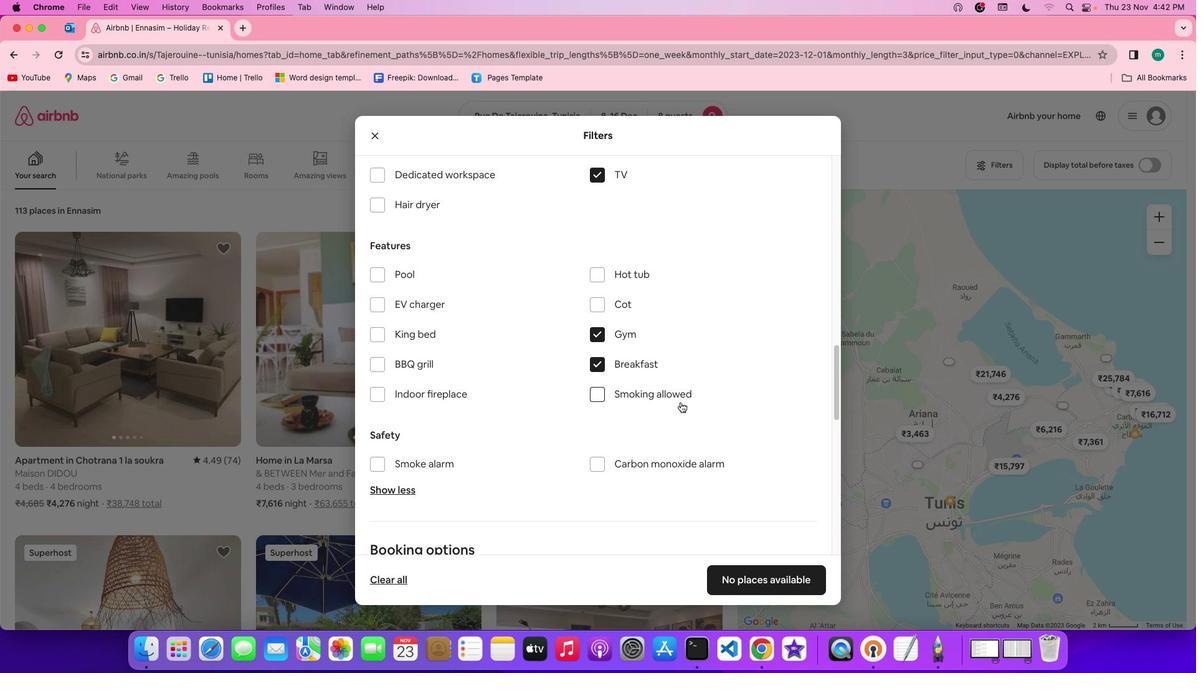 
Action: Mouse scrolled (680, 402) with delta (0, 0)
Screenshot: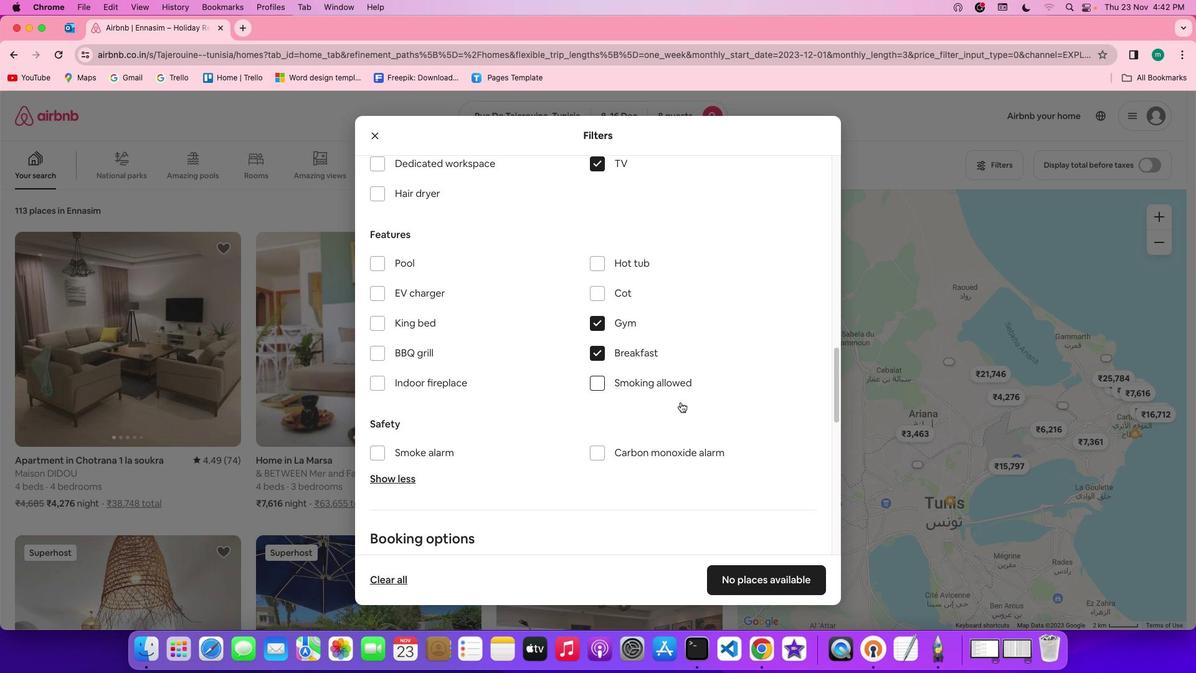 
Action: Mouse scrolled (680, 402) with delta (0, -1)
Screenshot: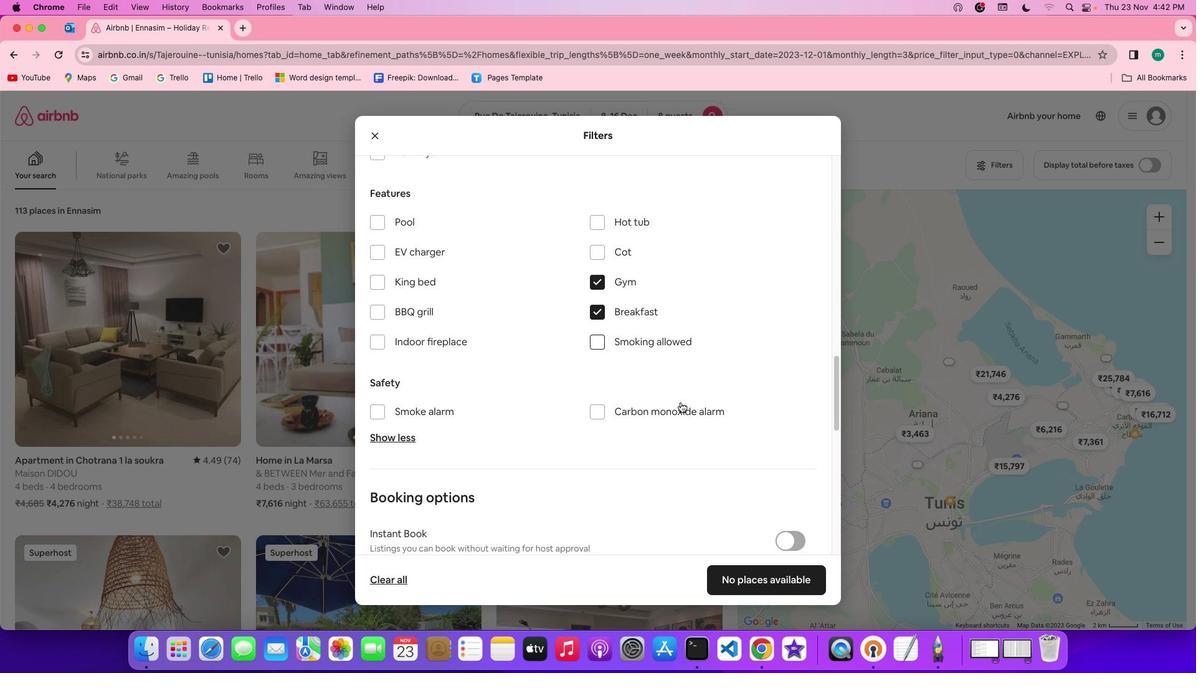 
Action: Mouse scrolled (680, 402) with delta (0, -1)
Screenshot: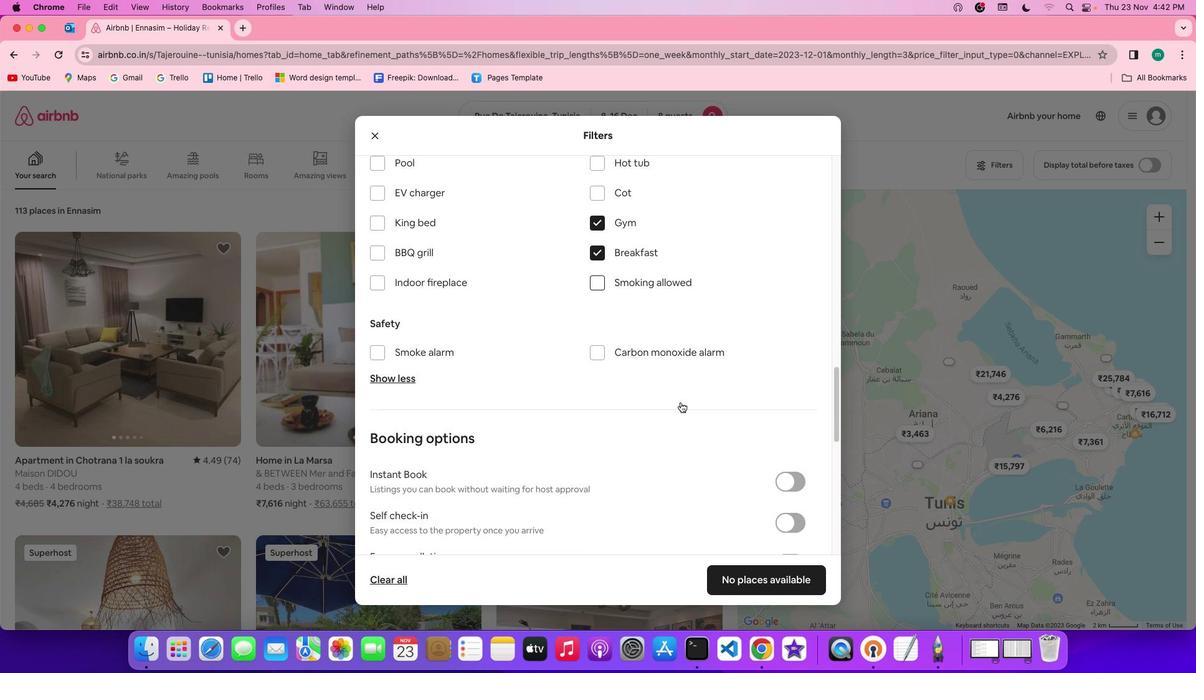 
Action: Mouse scrolled (680, 402) with delta (0, 0)
Screenshot: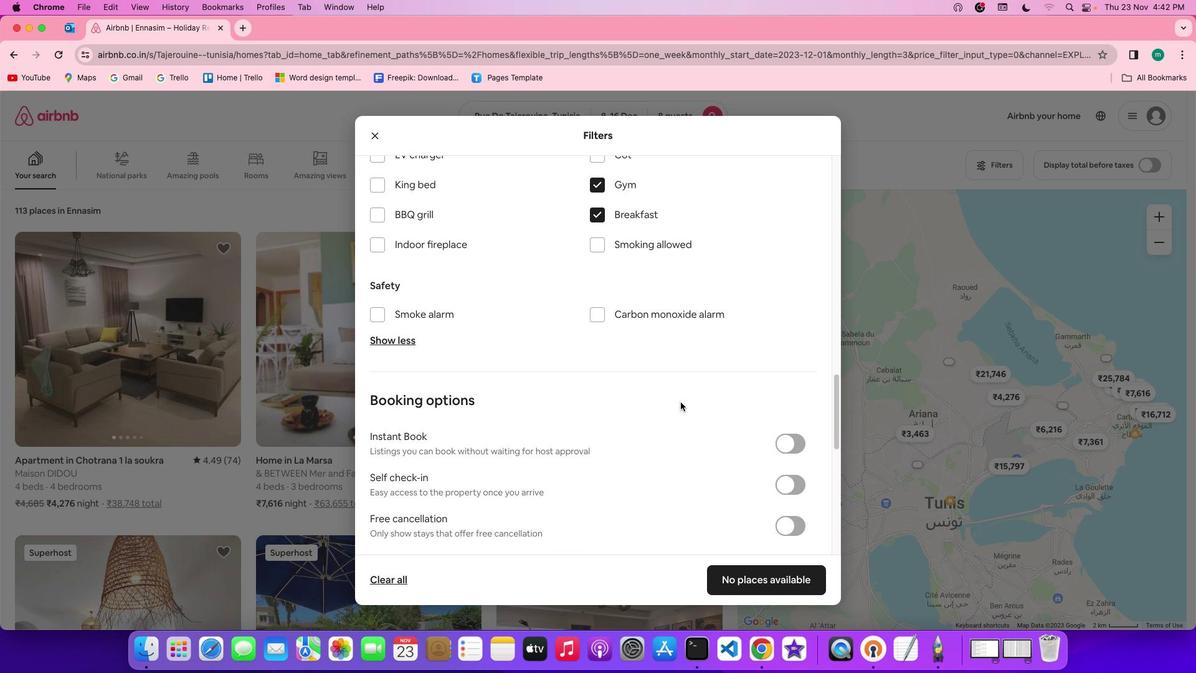
Action: Mouse scrolled (680, 402) with delta (0, 0)
Screenshot: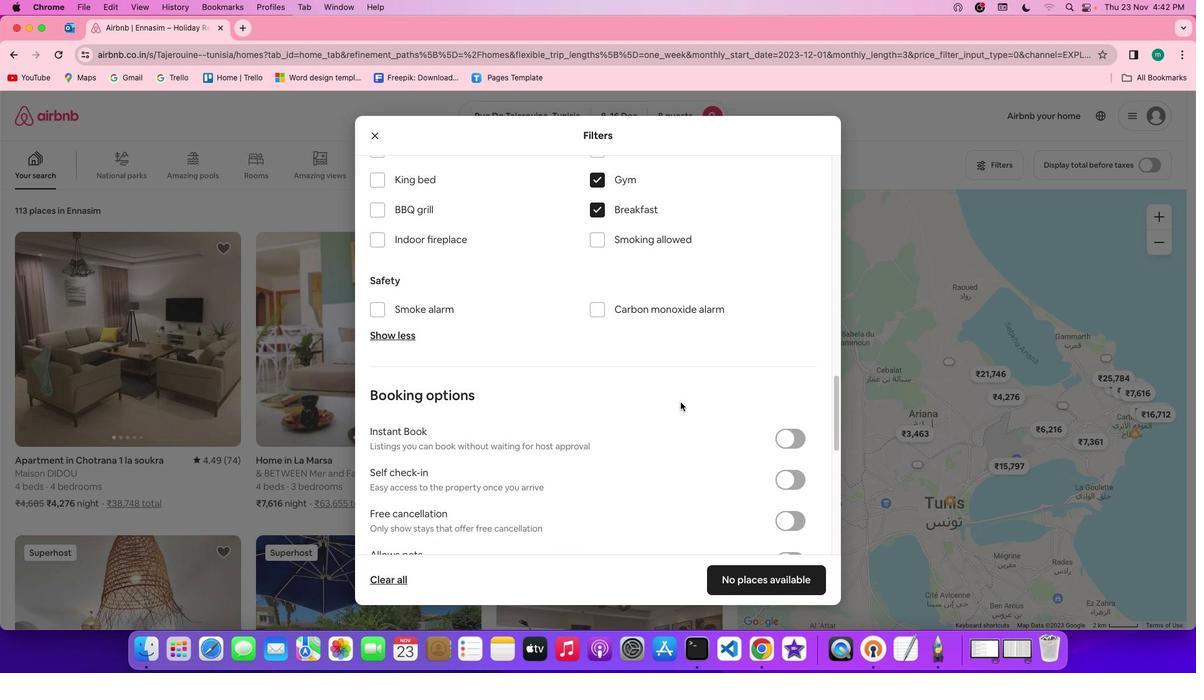 
Action: Mouse scrolled (680, 402) with delta (0, 0)
Screenshot: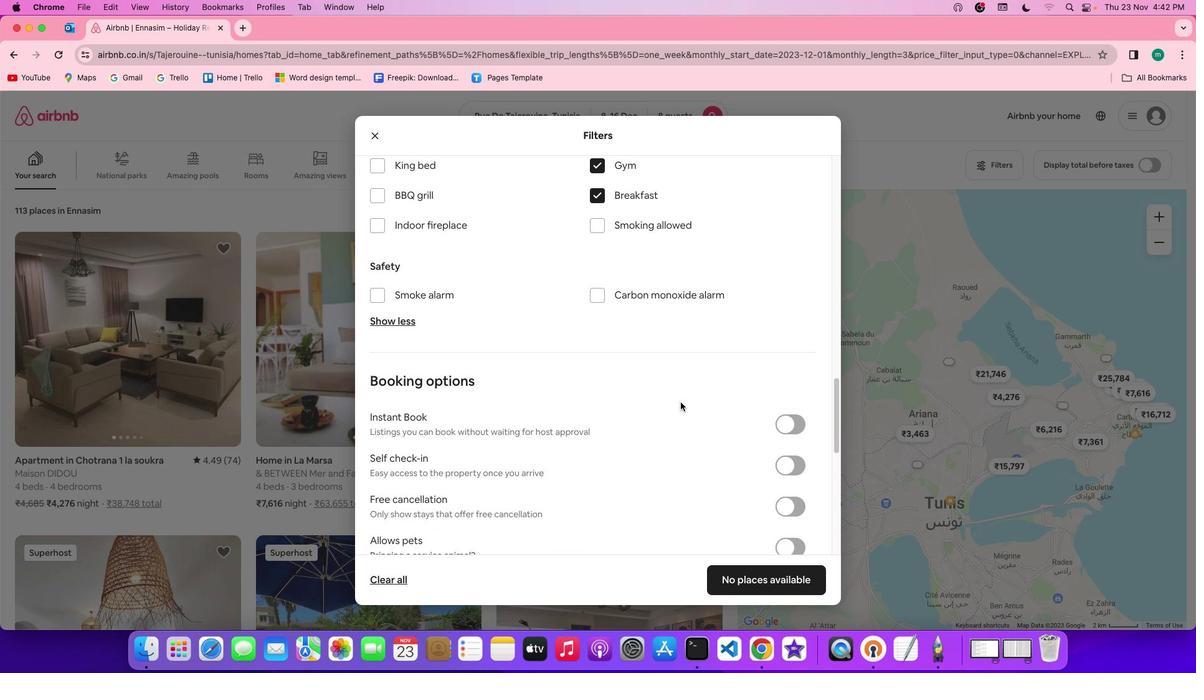 
Action: Mouse scrolled (680, 402) with delta (0, 0)
Screenshot: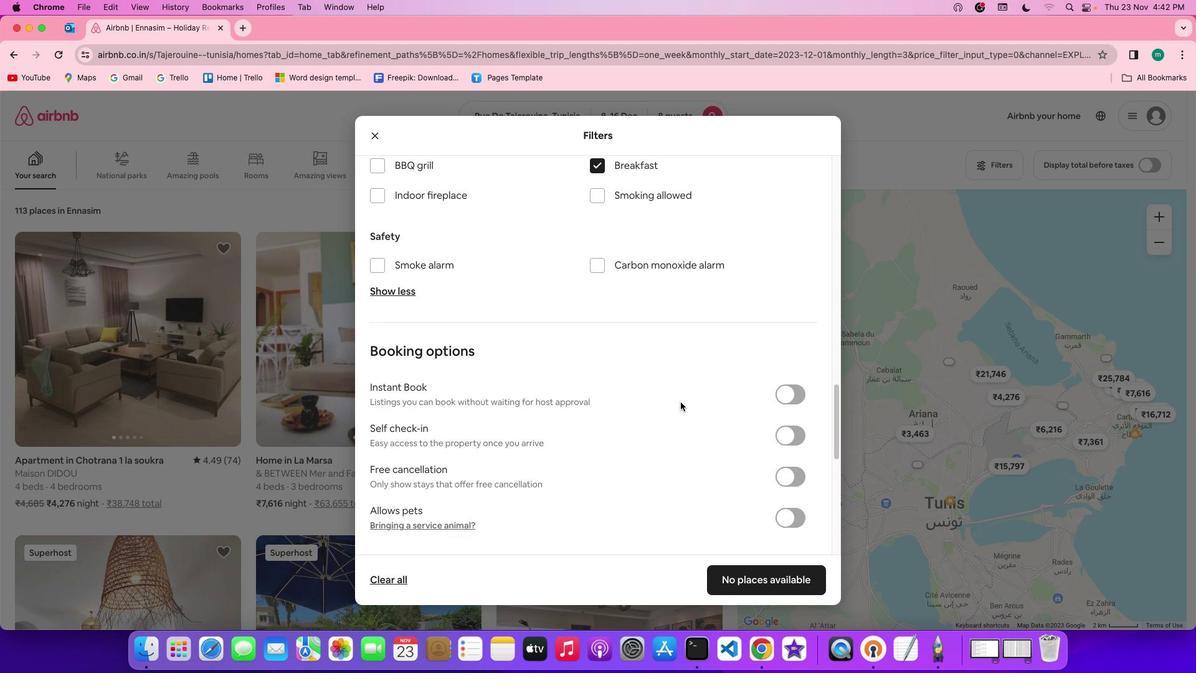 
Action: Mouse scrolled (680, 402) with delta (0, 0)
Screenshot: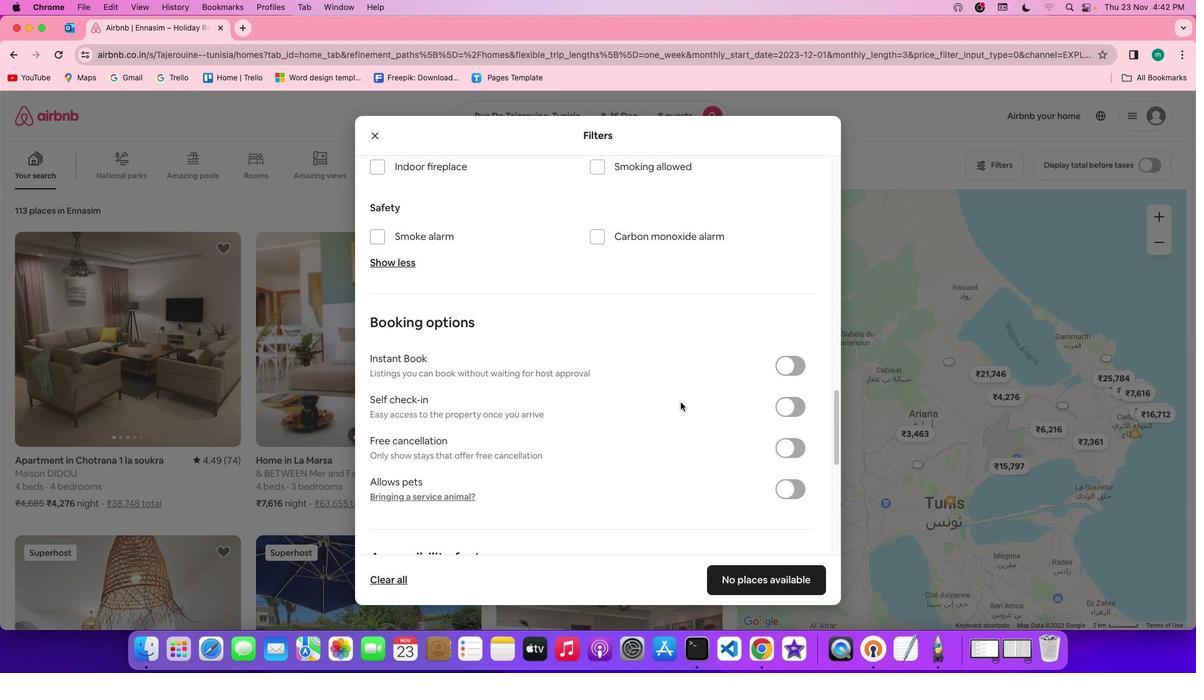 
Action: Mouse scrolled (680, 402) with delta (0, 0)
Screenshot: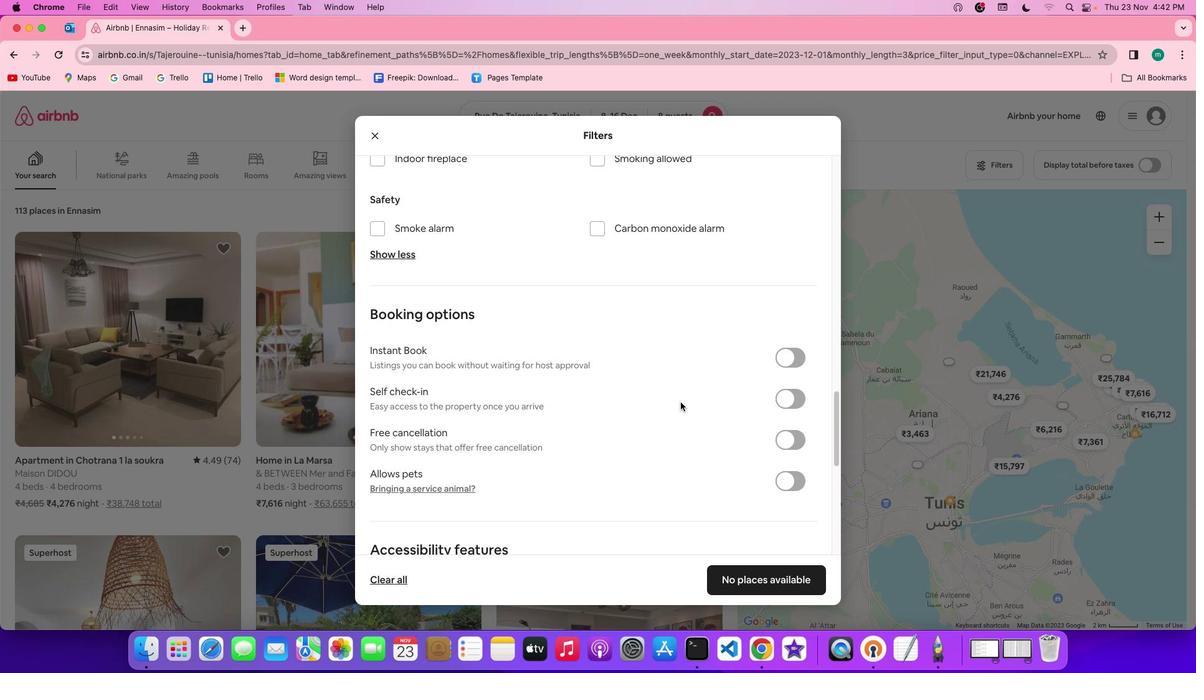 
Action: Mouse scrolled (680, 402) with delta (0, 0)
Screenshot: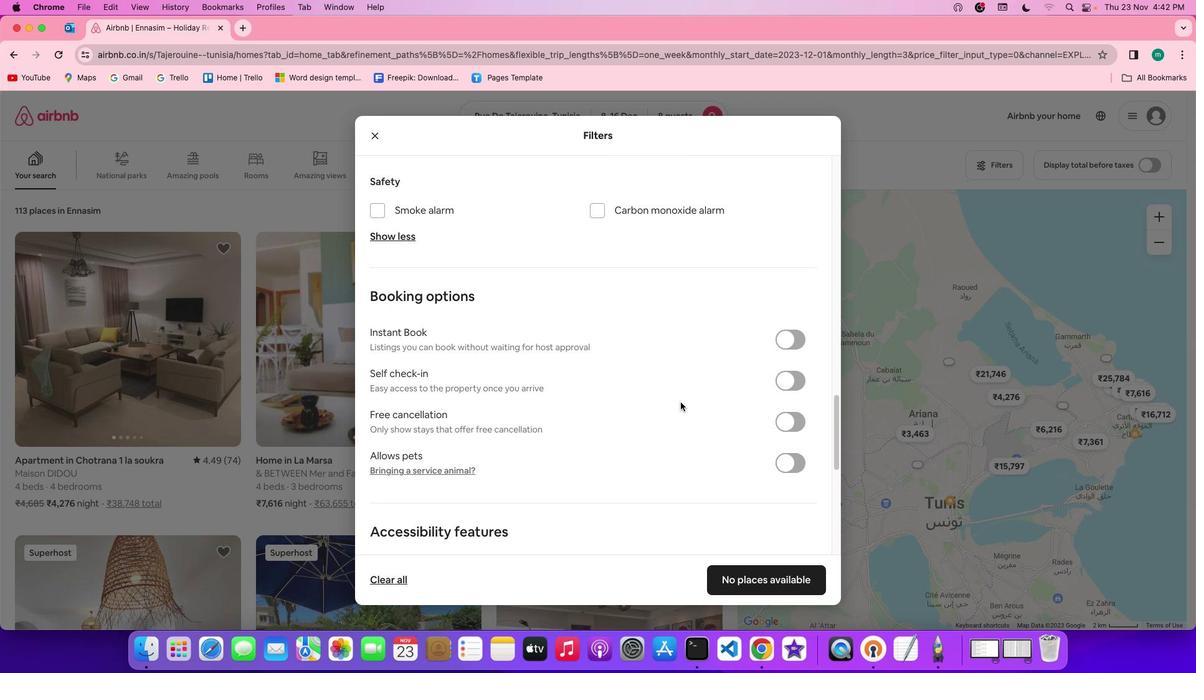 
Action: Mouse scrolled (680, 402) with delta (0, 0)
Screenshot: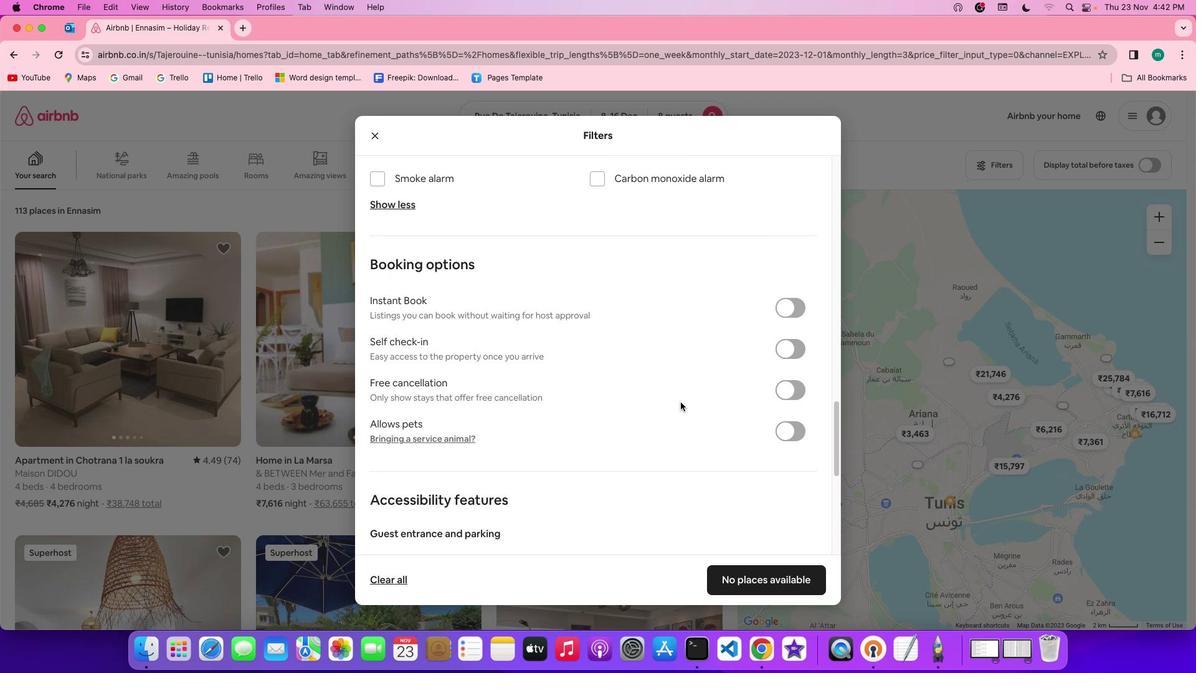 
Action: Mouse scrolled (680, 402) with delta (0, 0)
Screenshot: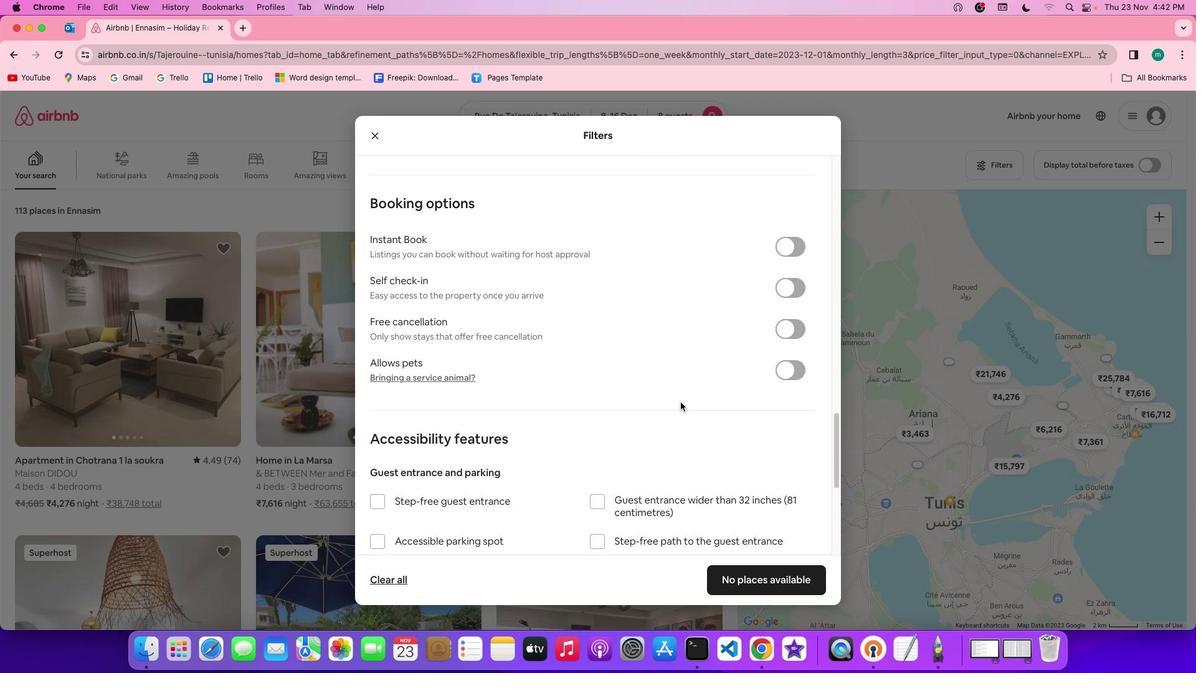 
Action: Mouse moved to (791, 263)
Screenshot: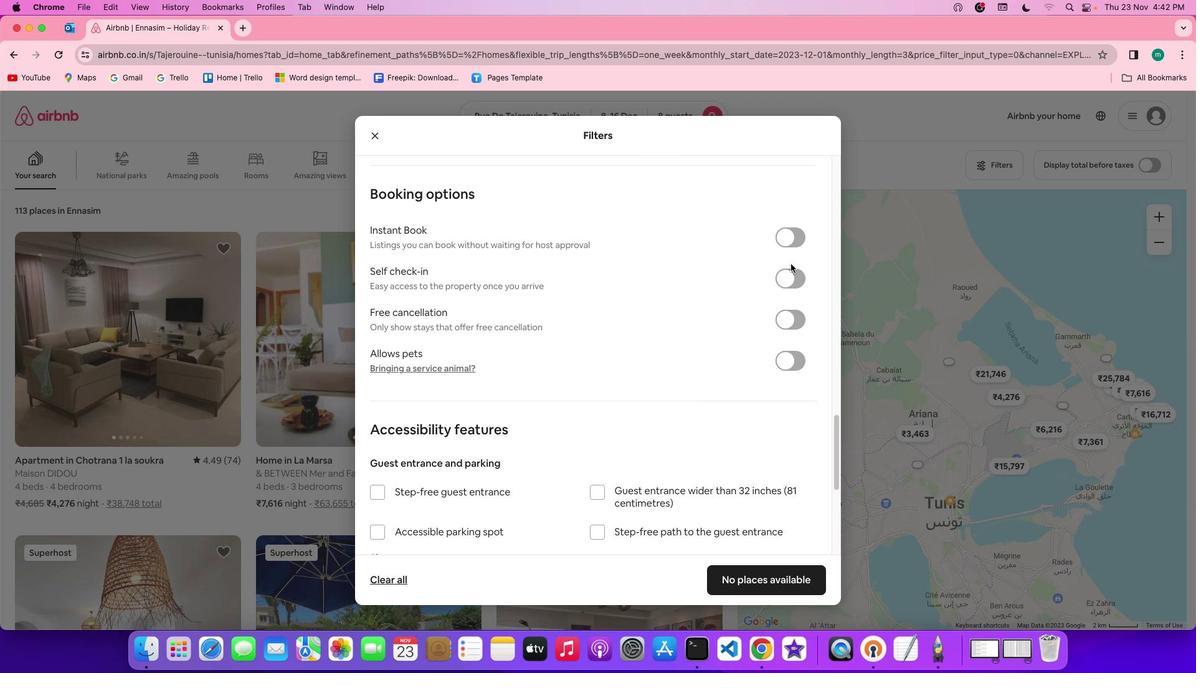 
Action: Mouse pressed left at (791, 263)
Screenshot: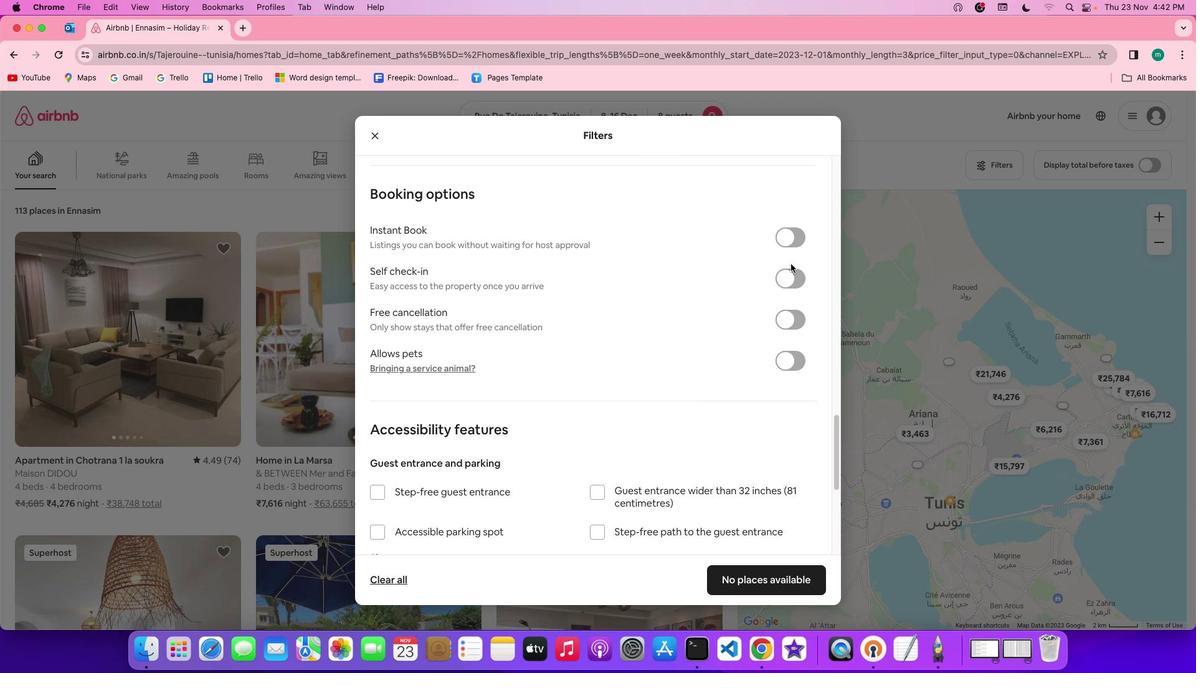 
Action: Mouse moved to (794, 268)
Screenshot: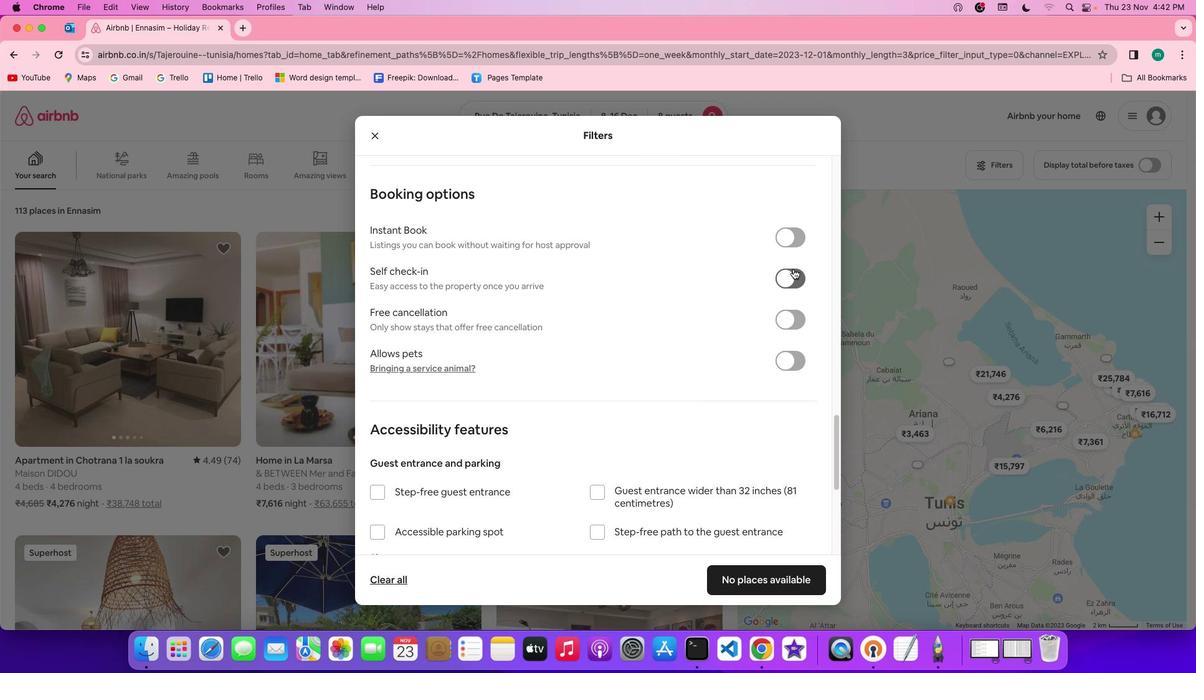 
Action: Mouse pressed left at (794, 268)
Screenshot: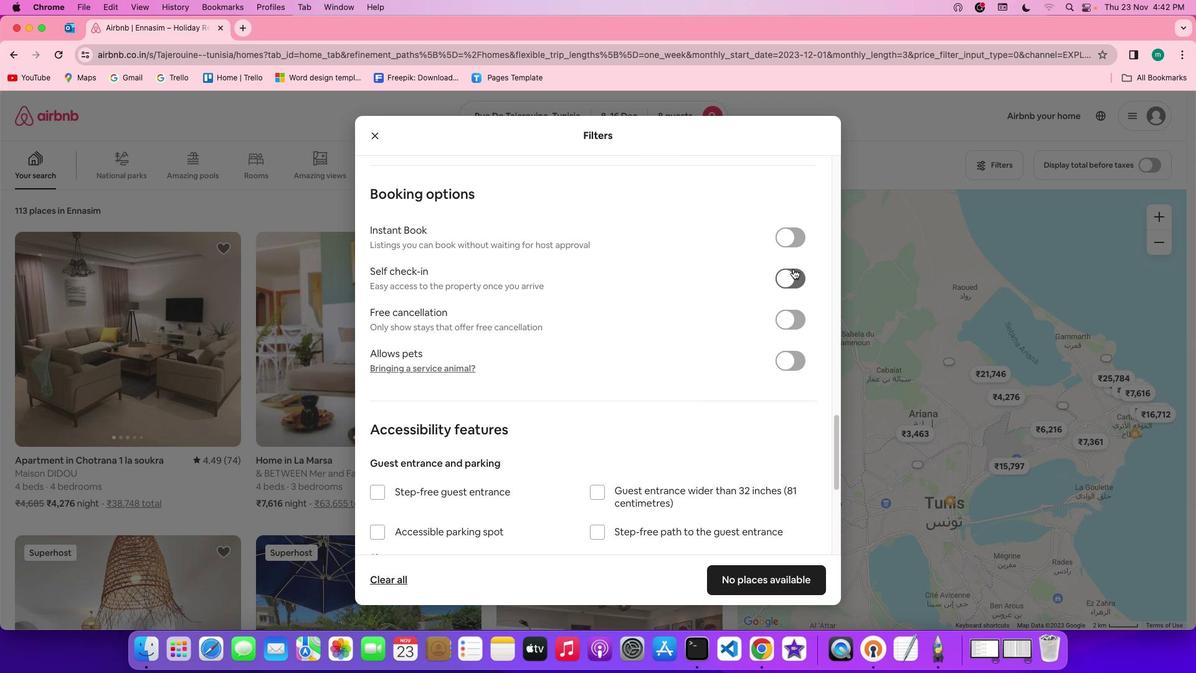 
Action: Mouse moved to (706, 383)
Screenshot: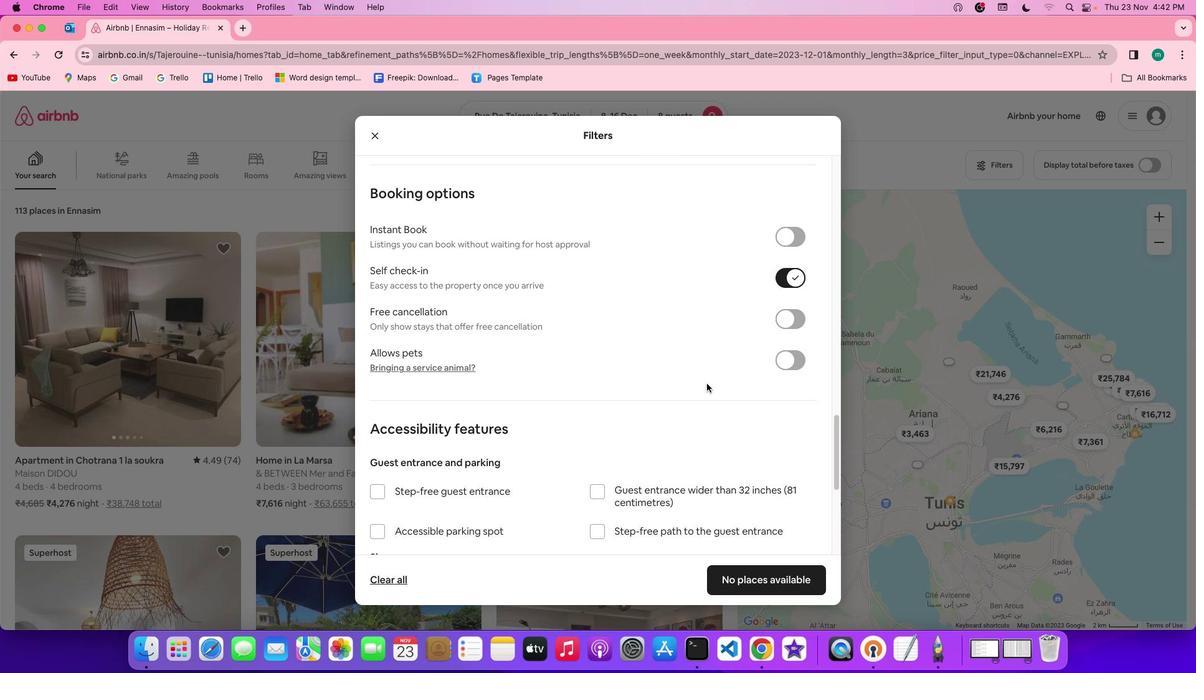 
Action: Mouse scrolled (706, 383) with delta (0, 0)
Screenshot: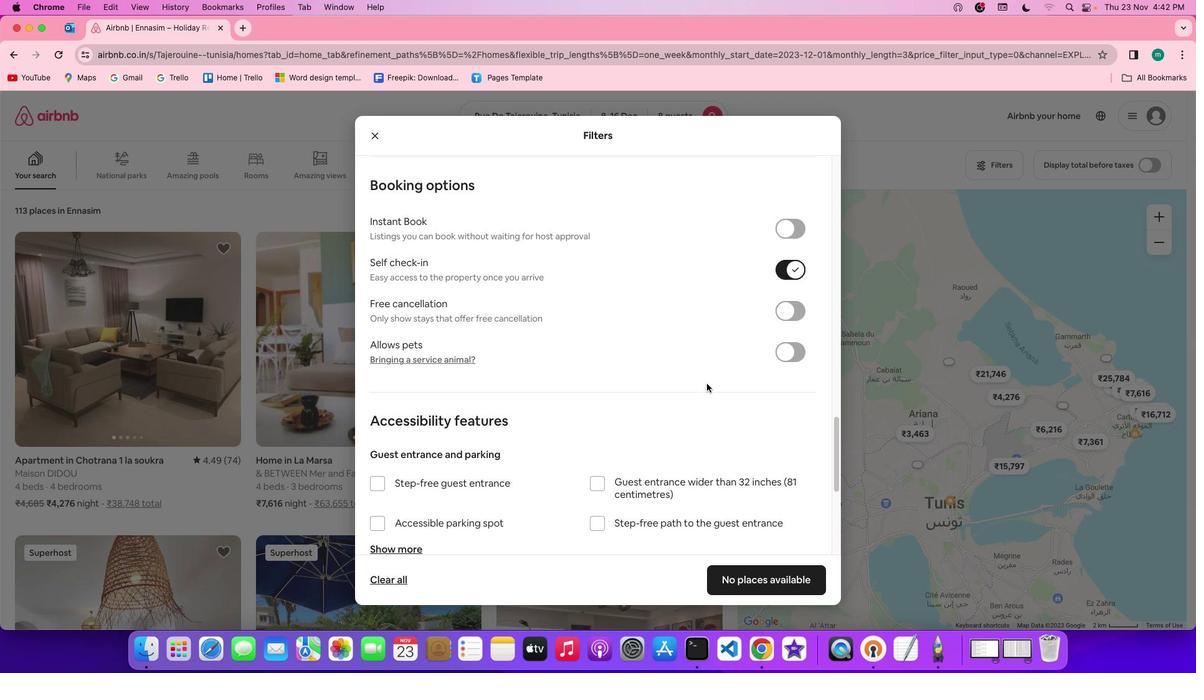 
Action: Mouse scrolled (706, 383) with delta (0, 0)
Screenshot: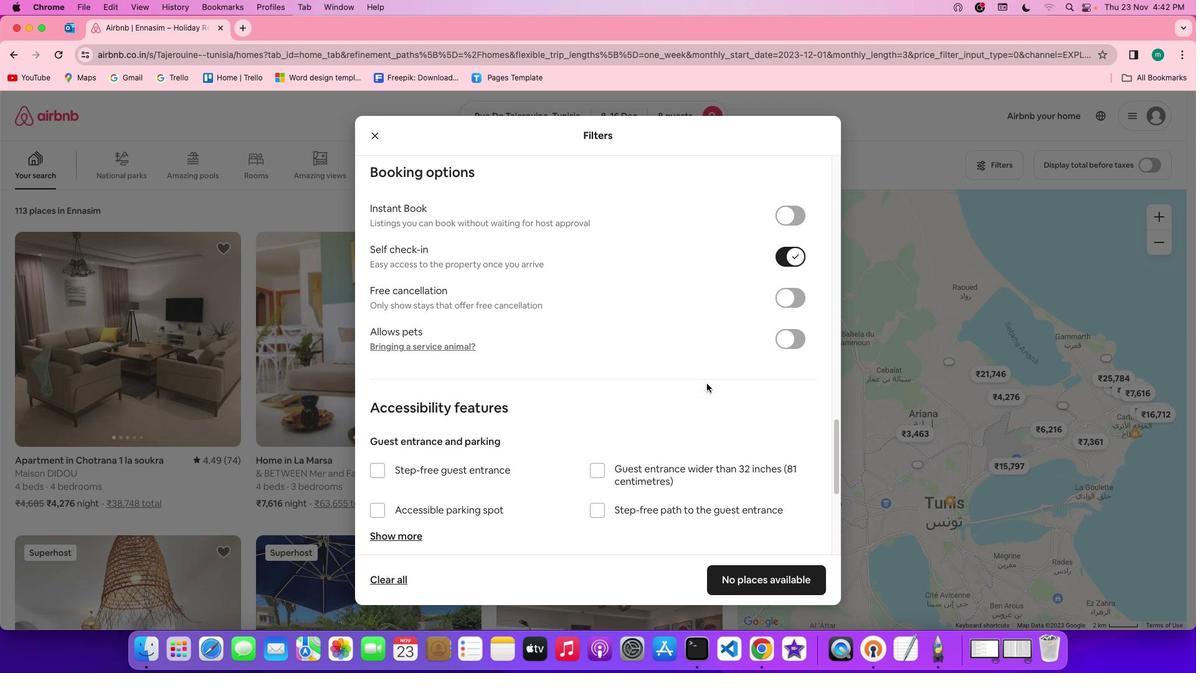 
Action: Mouse scrolled (706, 383) with delta (0, -1)
Screenshot: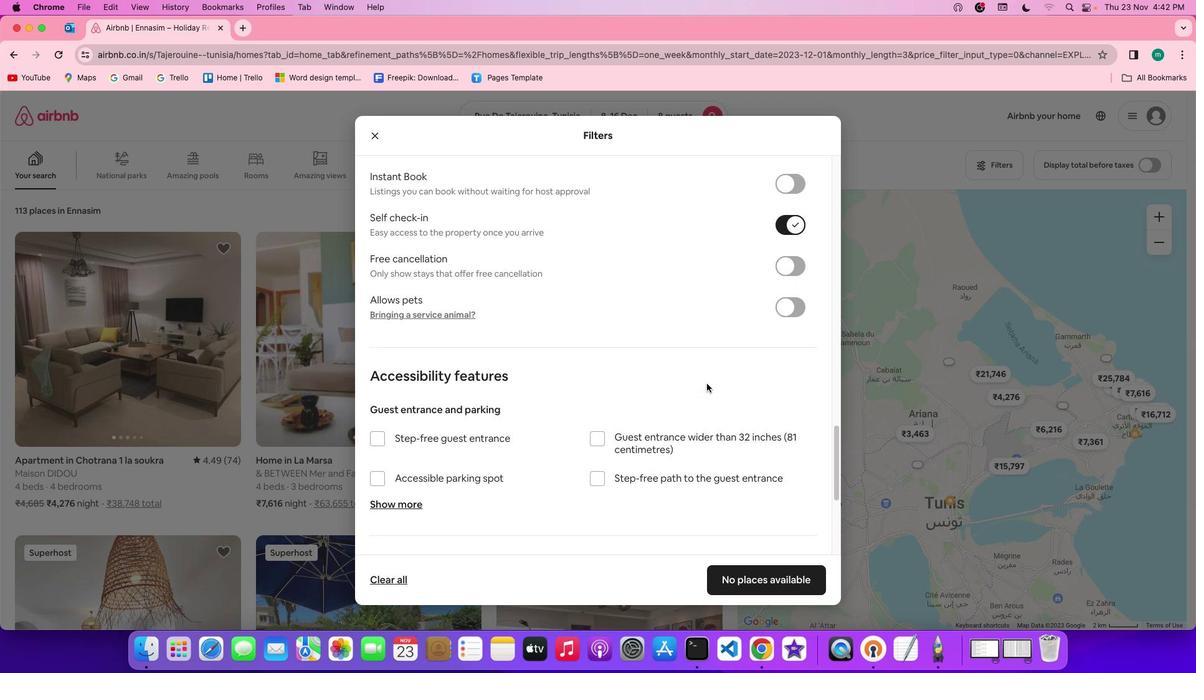 
Action: Mouse scrolled (706, 383) with delta (0, -1)
Screenshot: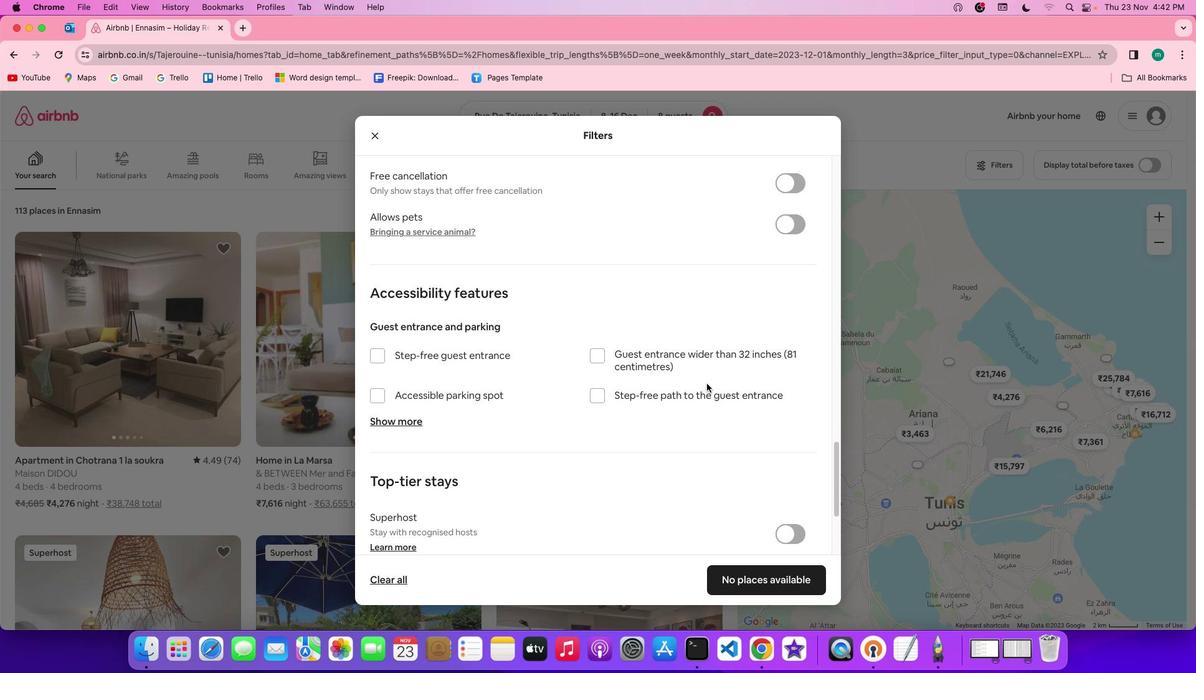 
Action: Mouse scrolled (706, 383) with delta (0, 0)
Screenshot: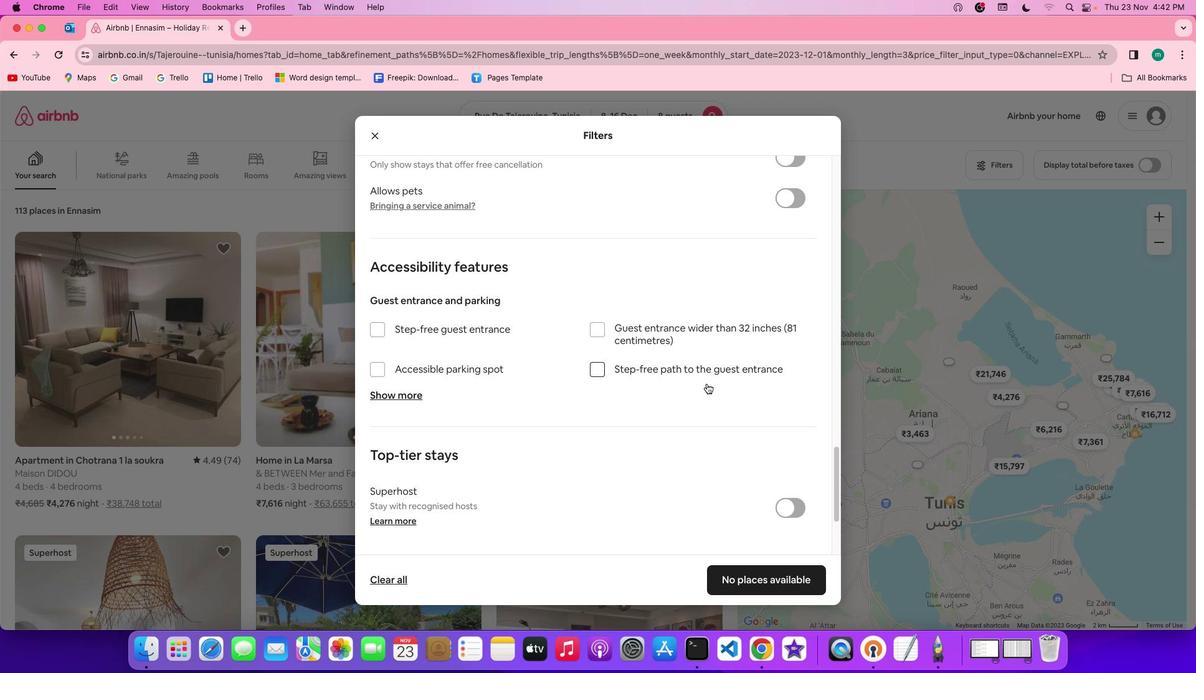 
Action: Mouse scrolled (706, 383) with delta (0, 0)
Screenshot: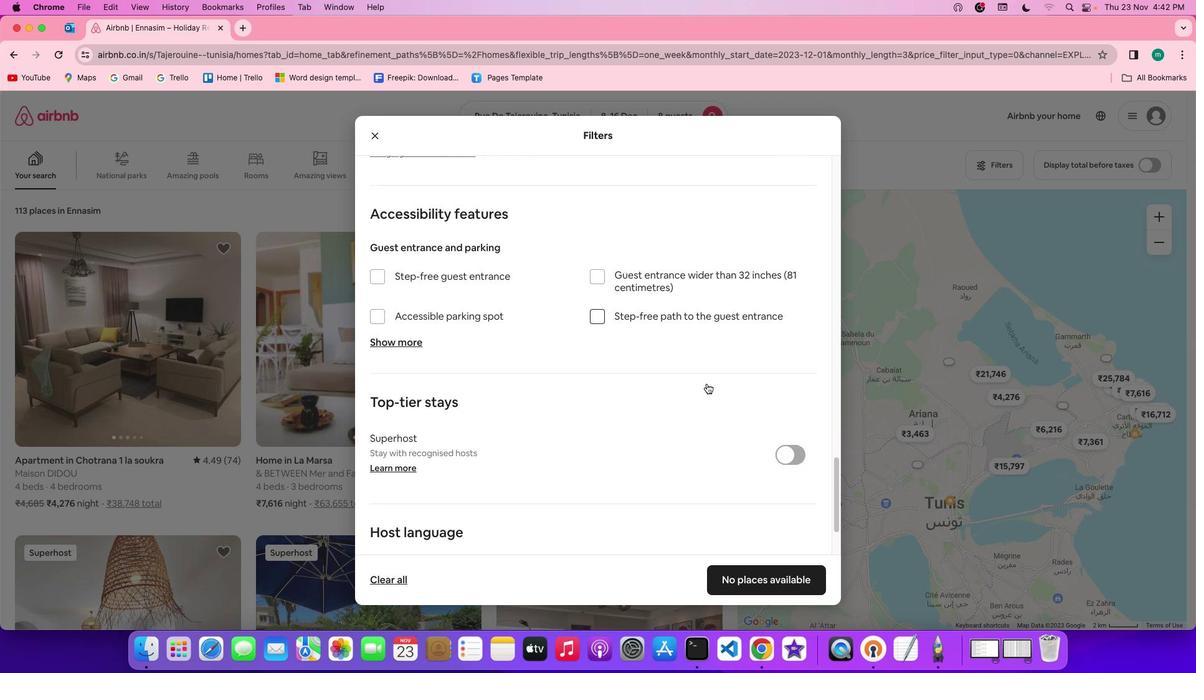 
Action: Mouse scrolled (706, 383) with delta (0, -1)
Screenshot: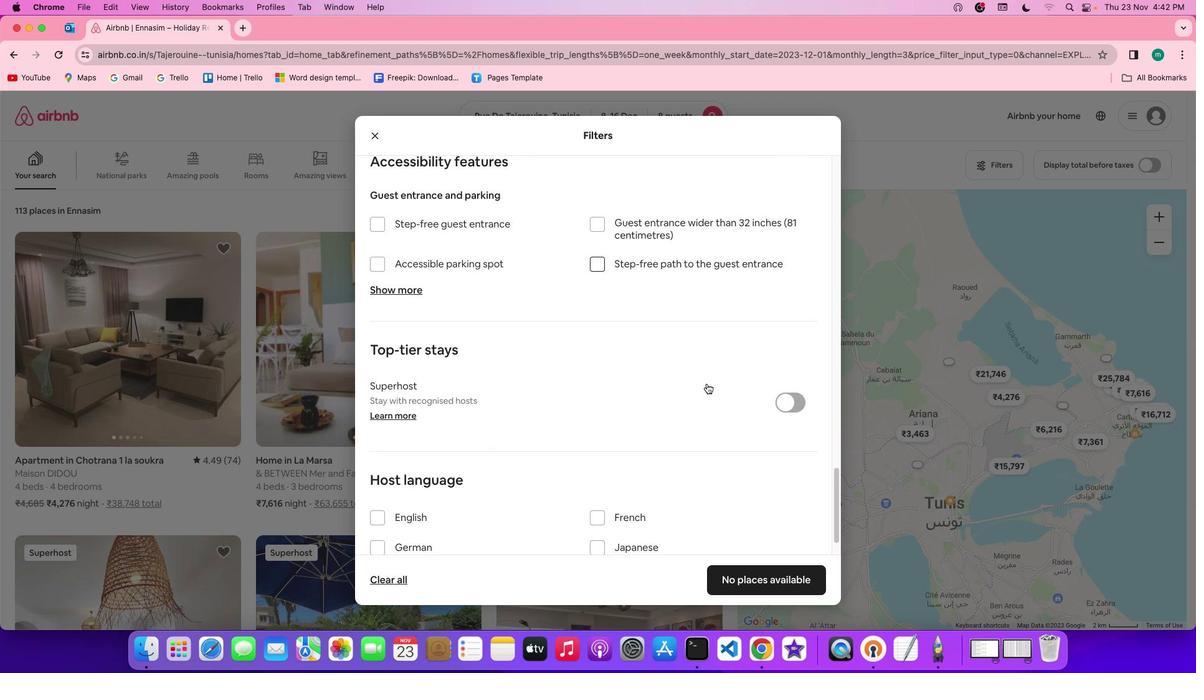 
Action: Mouse scrolled (706, 383) with delta (0, -2)
Screenshot: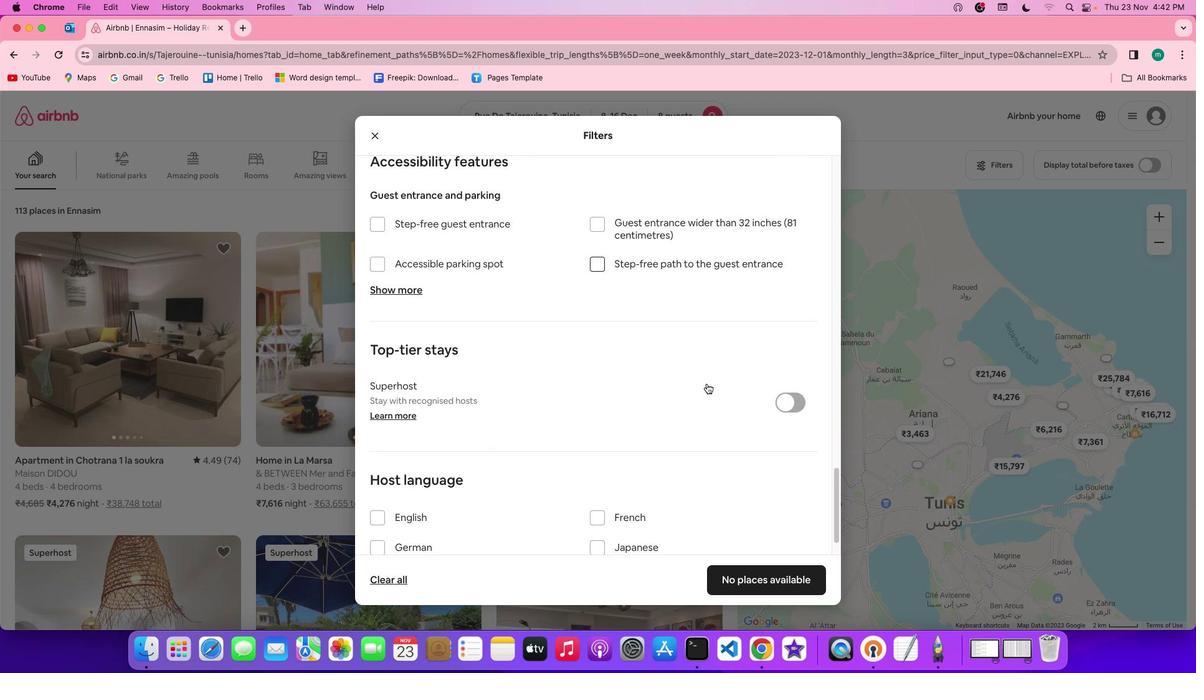 
Action: Mouse scrolled (706, 383) with delta (0, -3)
Screenshot: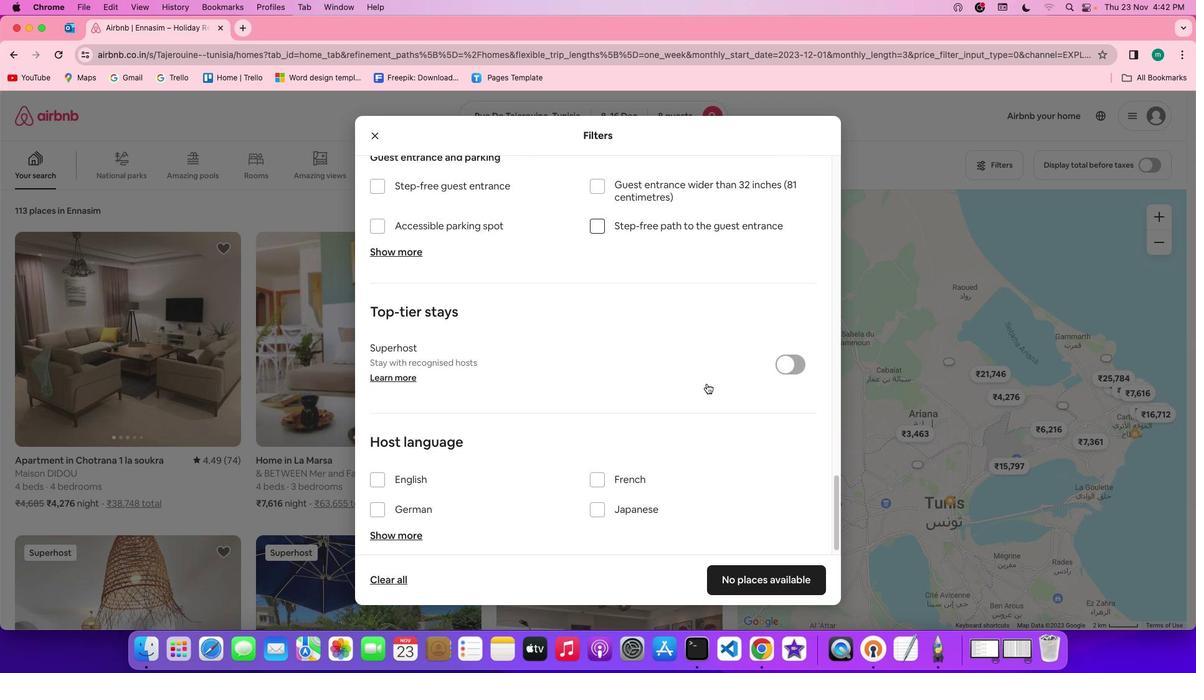 
Action: Mouse scrolled (706, 383) with delta (0, 0)
Screenshot: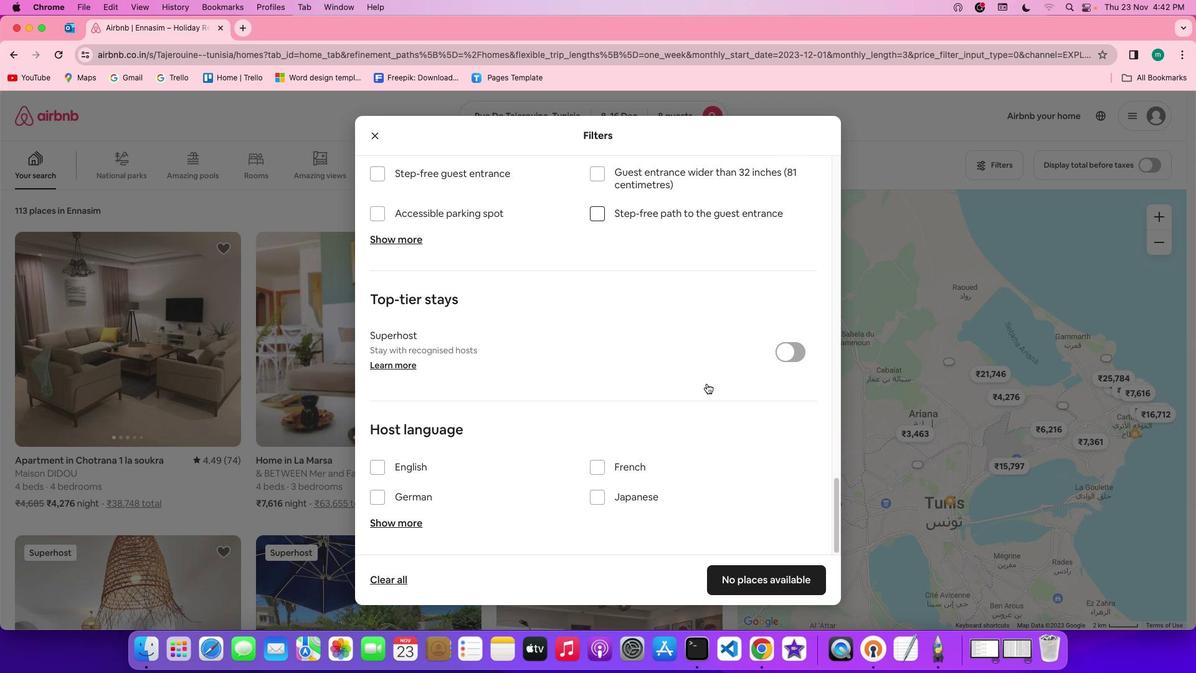 
Action: Mouse scrolled (706, 383) with delta (0, 0)
Screenshot: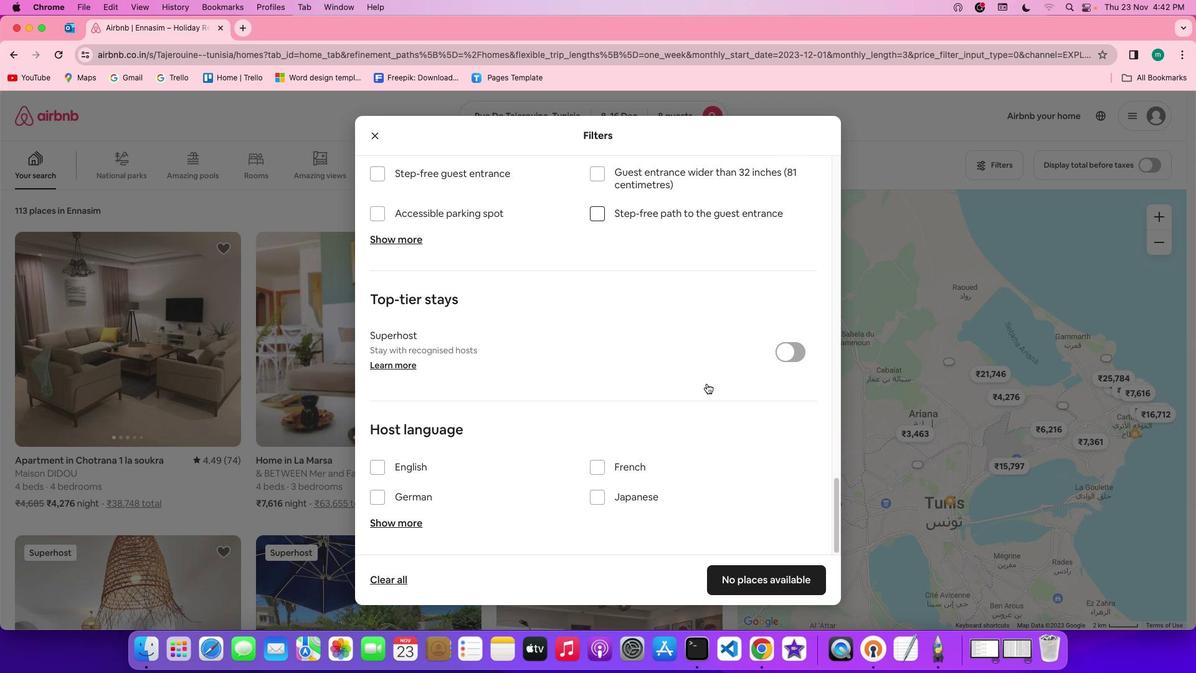 
Action: Mouse scrolled (706, 383) with delta (0, -1)
Screenshot: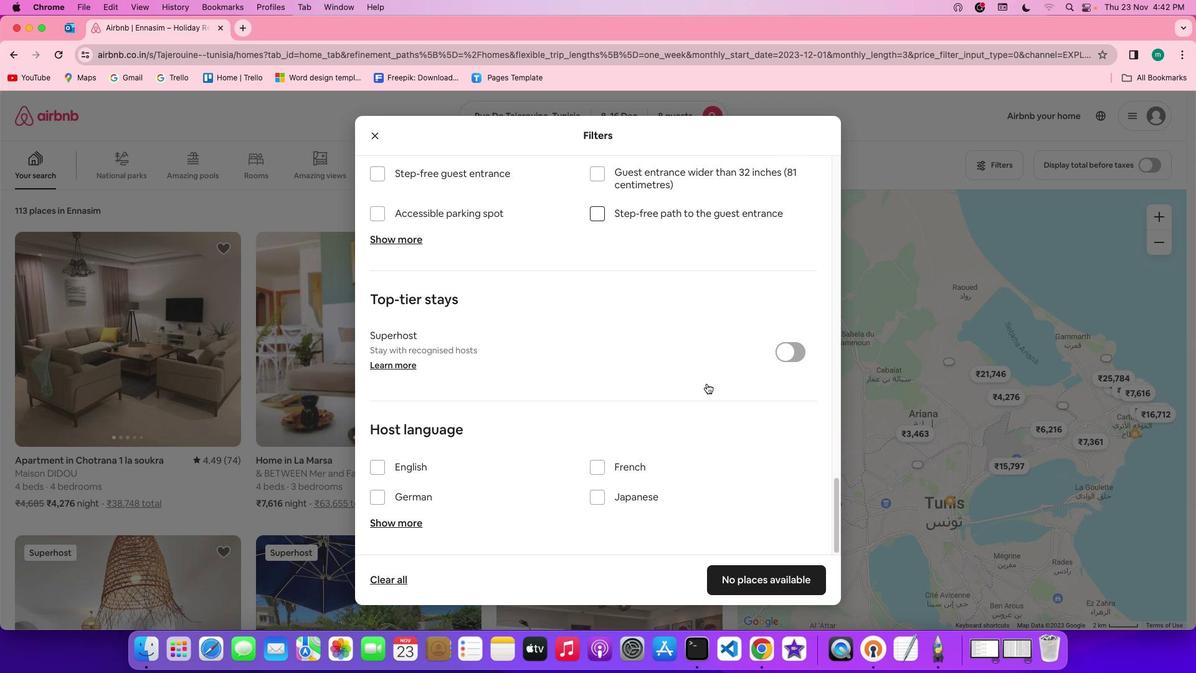 
Action: Mouse scrolled (706, 383) with delta (0, -3)
Screenshot: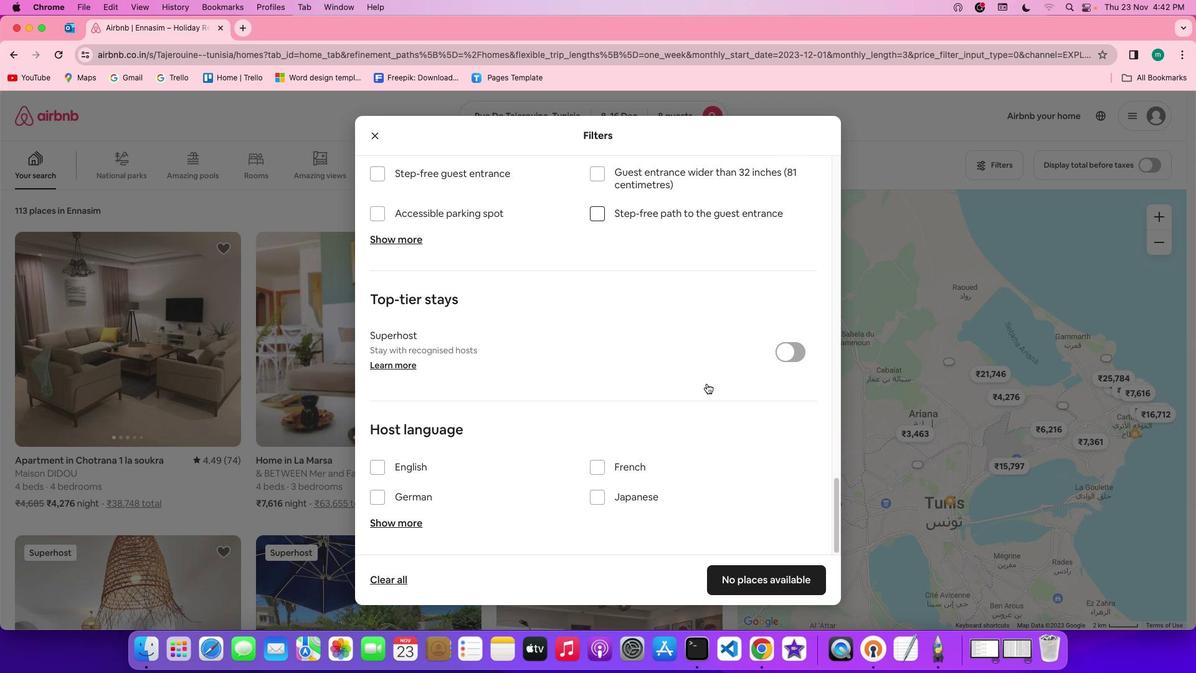 
Action: Mouse scrolled (706, 383) with delta (0, -3)
Screenshot: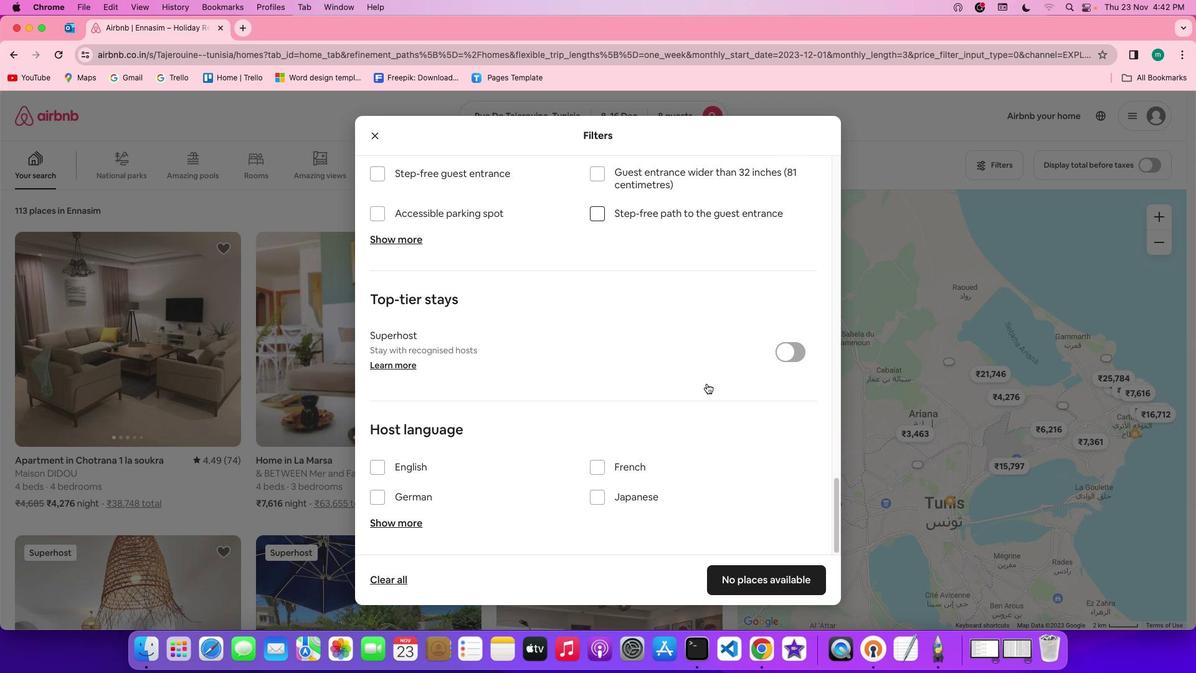 
Action: Mouse scrolled (706, 383) with delta (0, -3)
Screenshot: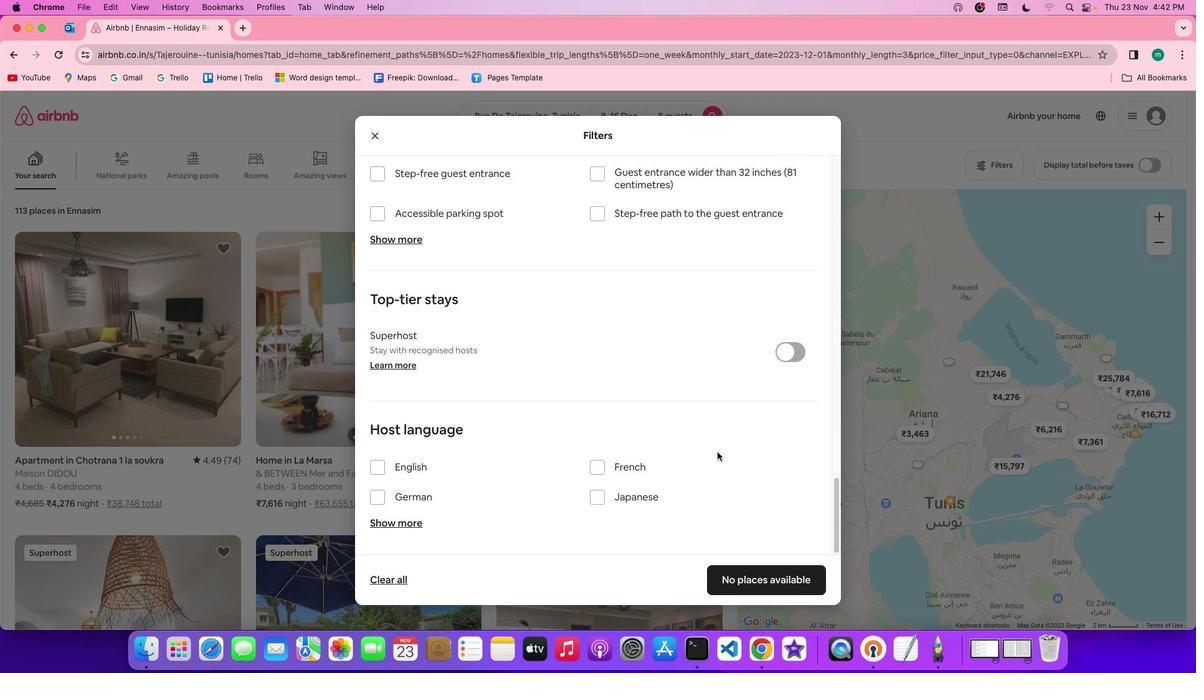 
Action: Mouse moved to (746, 585)
Screenshot: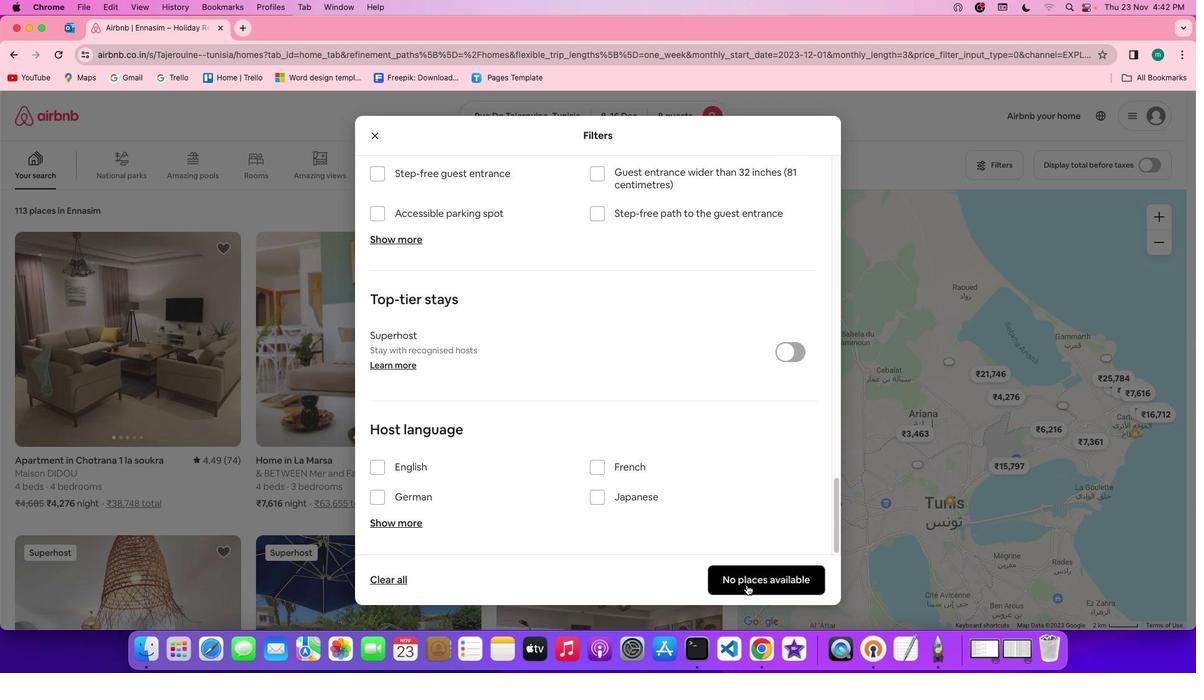 
Action: Mouse pressed left at (746, 585)
Screenshot: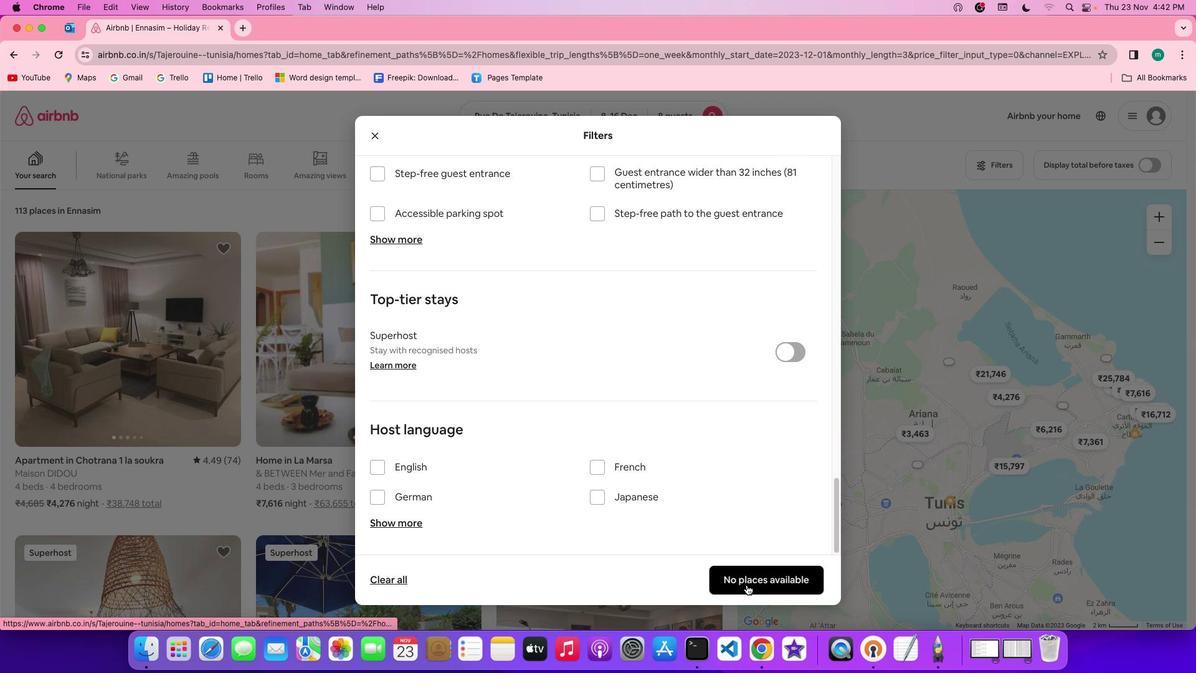 
Action: Mouse moved to (519, 479)
Screenshot: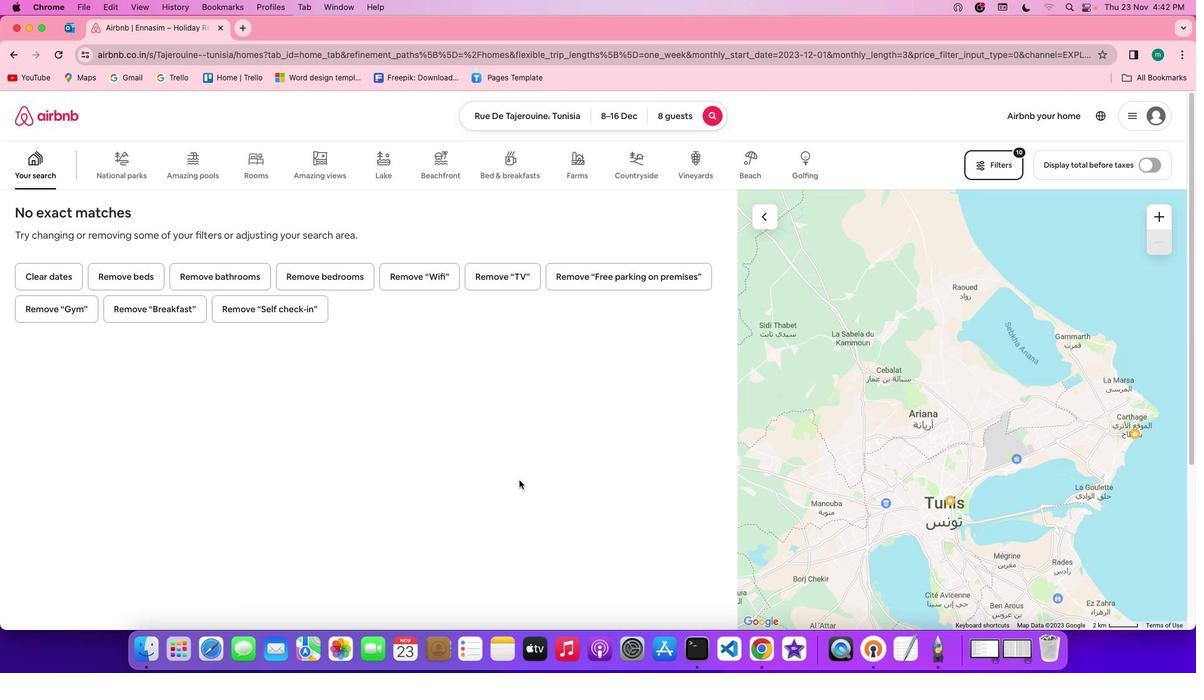 
